 Task: Look for space in Offenbach, Germany from 3rd August, 2023 to 17th August, 2023 for 3 adults, 1 child in price range Rs.3000 to Rs.15000. Place can be entire place with 3 bedrooms having 4 beds and 2 bathrooms. Property type can be house, flat, guest house. Amenities needed are: wifi, washing machine. Booking option can be shelf check-in. Required host language is English.
Action: Mouse moved to (288, 146)
Screenshot: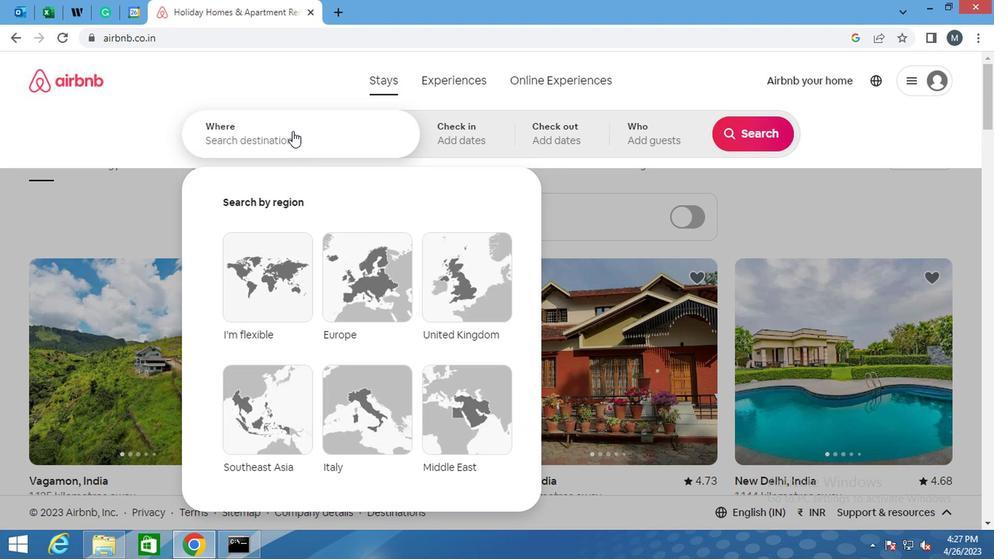 
Action: Mouse pressed left at (288, 146)
Screenshot: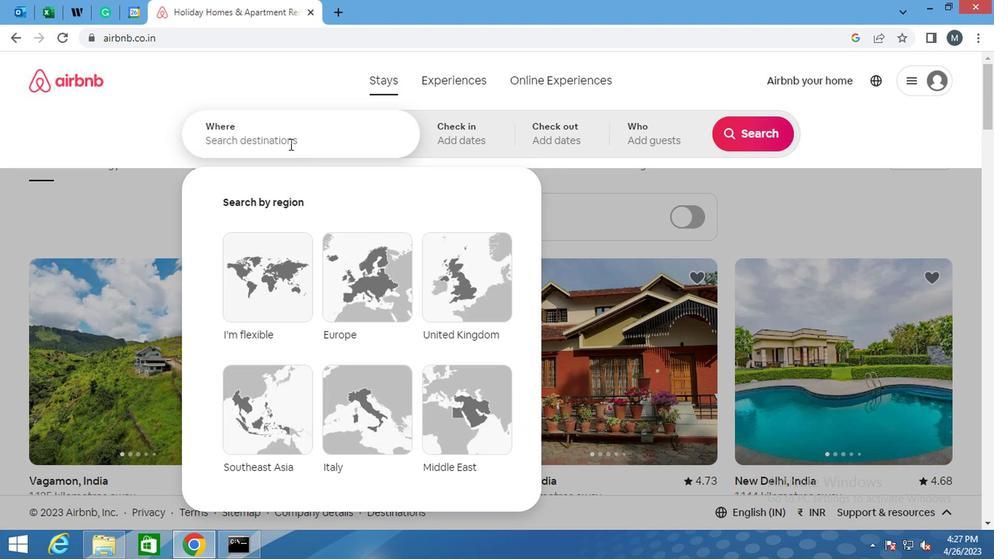 
Action: Key pressed <Key.shift>OFFENBACH,<Key.space><Key.shift>GER
Screenshot: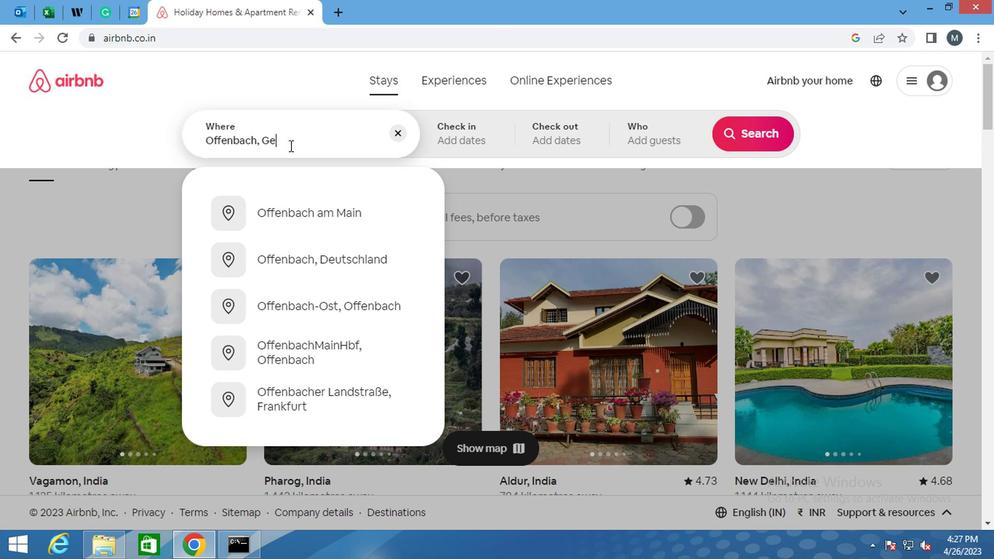 
Action: Mouse moved to (368, 209)
Screenshot: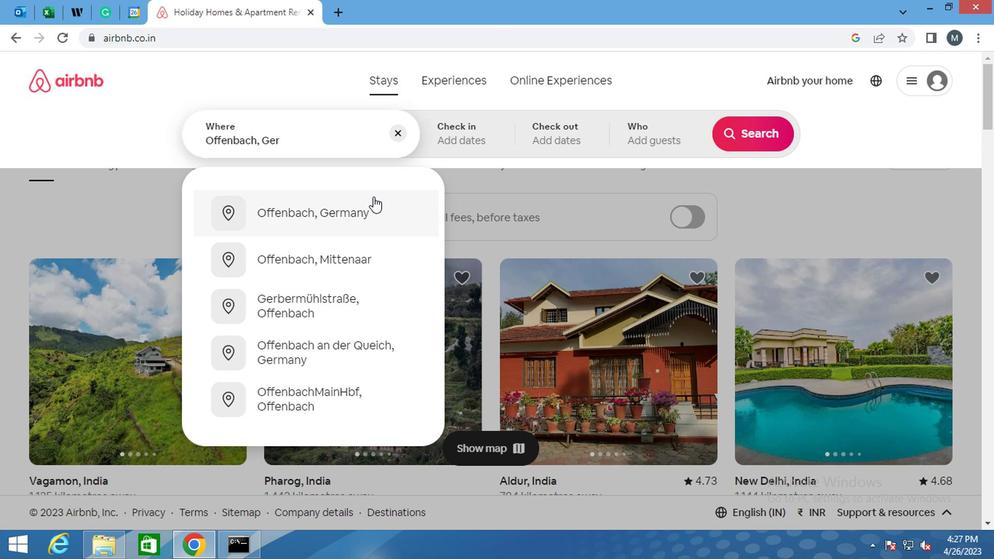 
Action: Mouse pressed left at (368, 209)
Screenshot: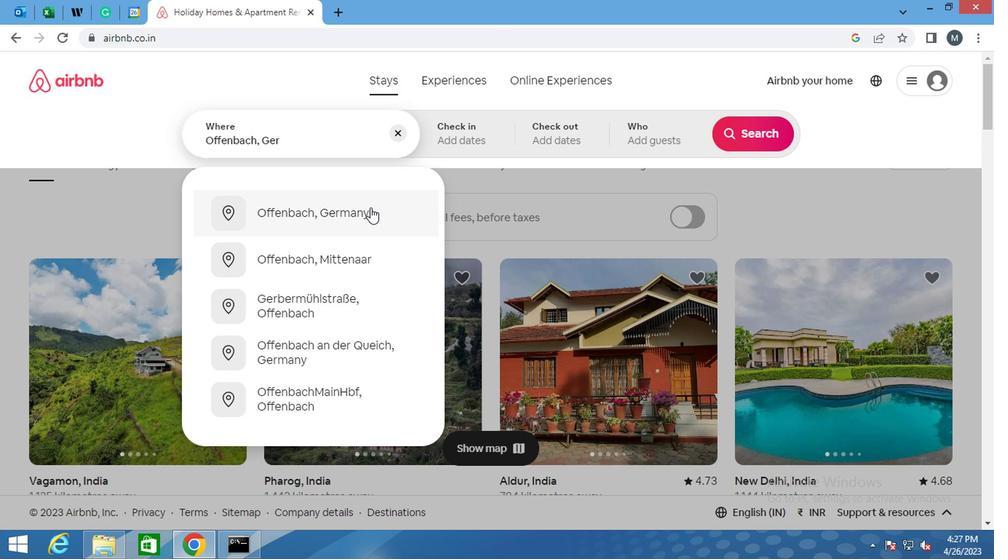 
Action: Mouse moved to (741, 247)
Screenshot: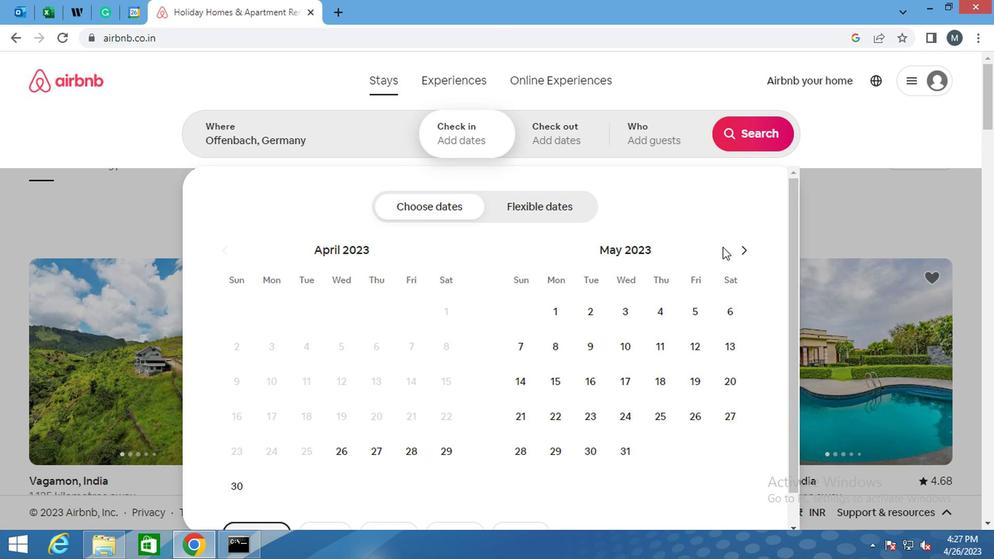 
Action: Mouse pressed left at (741, 247)
Screenshot: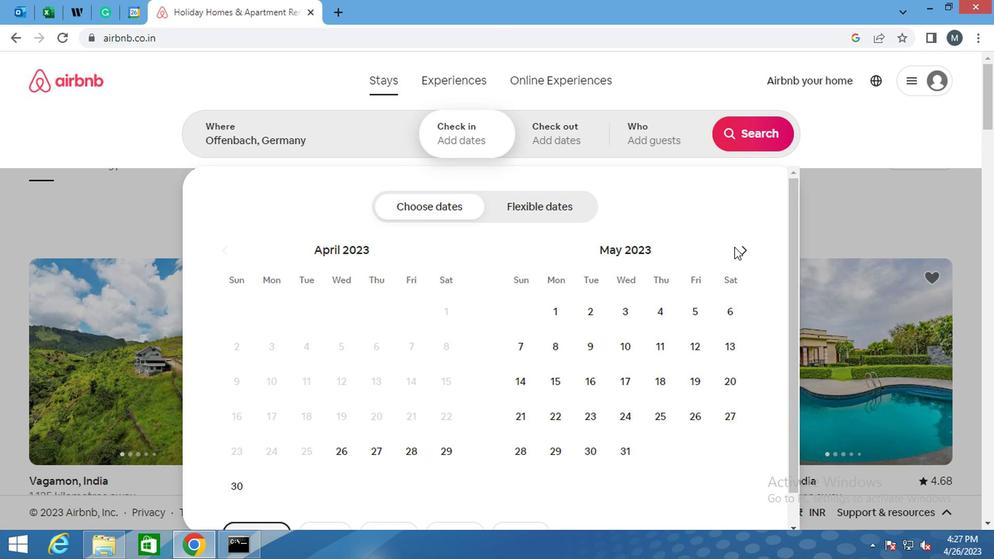 
Action: Mouse moved to (742, 247)
Screenshot: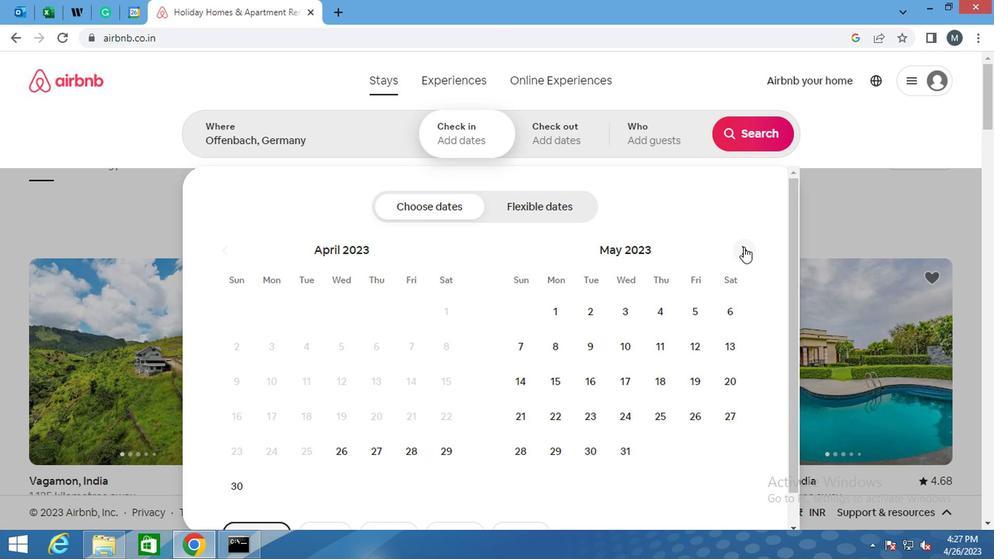 
Action: Mouse pressed left at (742, 247)
Screenshot: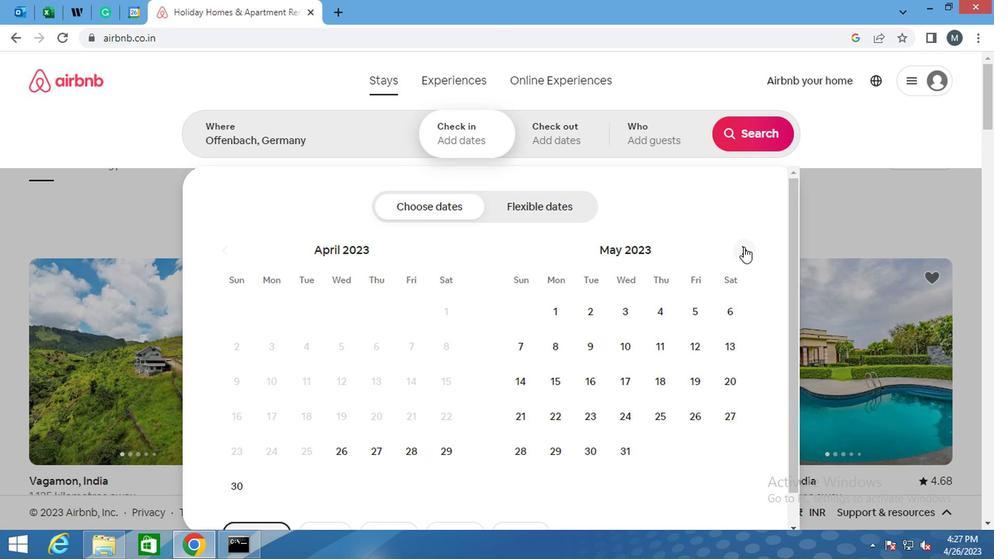 
Action: Mouse moved to (743, 247)
Screenshot: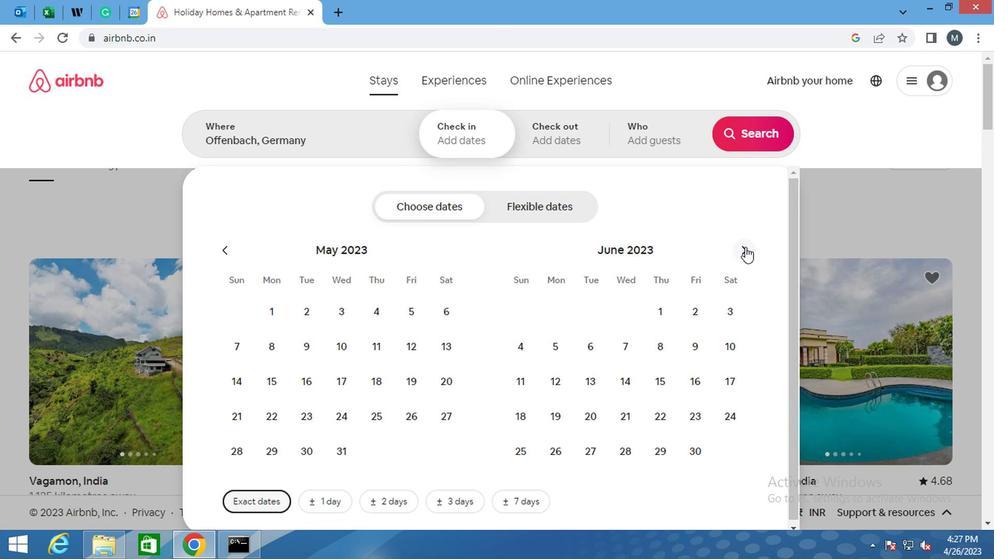 
Action: Mouse pressed left at (743, 247)
Screenshot: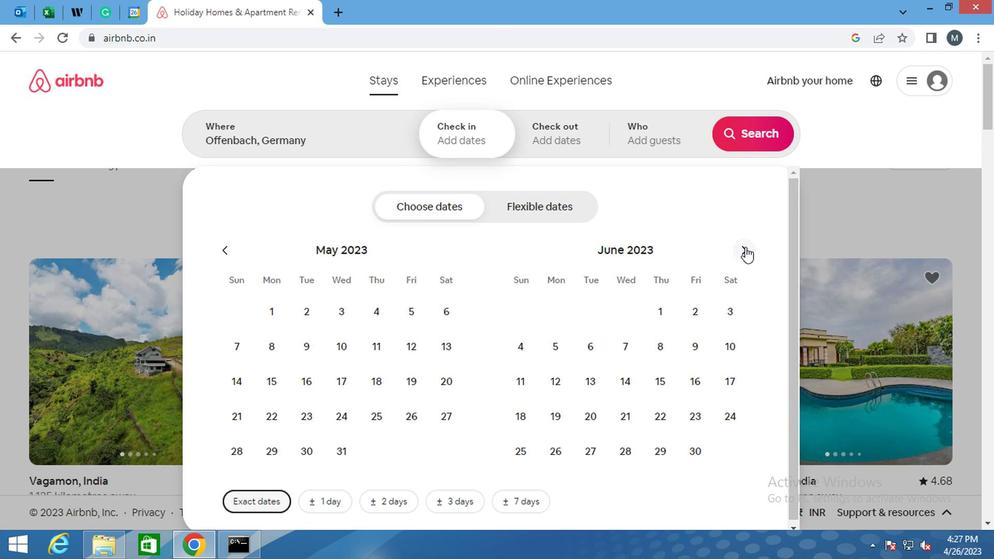 
Action: Mouse pressed left at (743, 247)
Screenshot: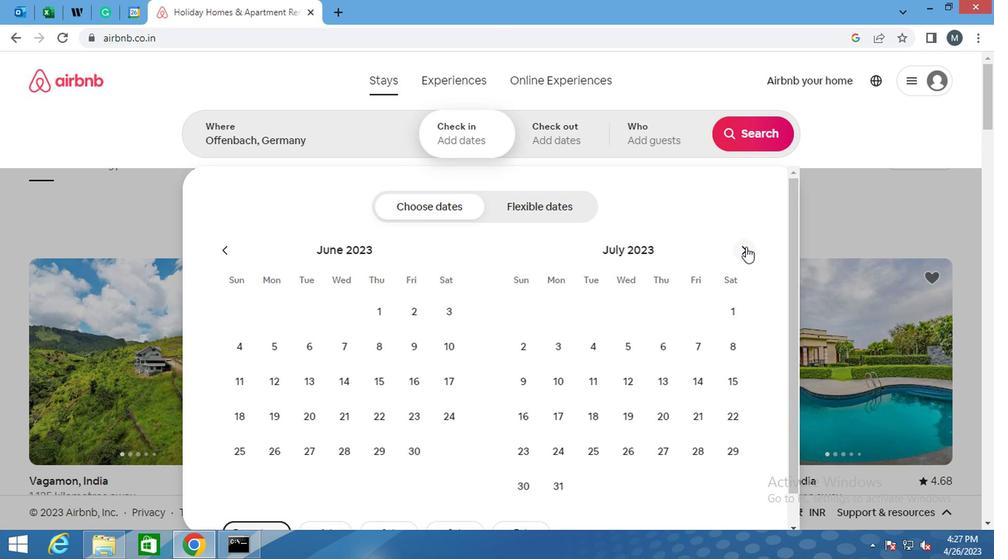 
Action: Mouse moved to (667, 319)
Screenshot: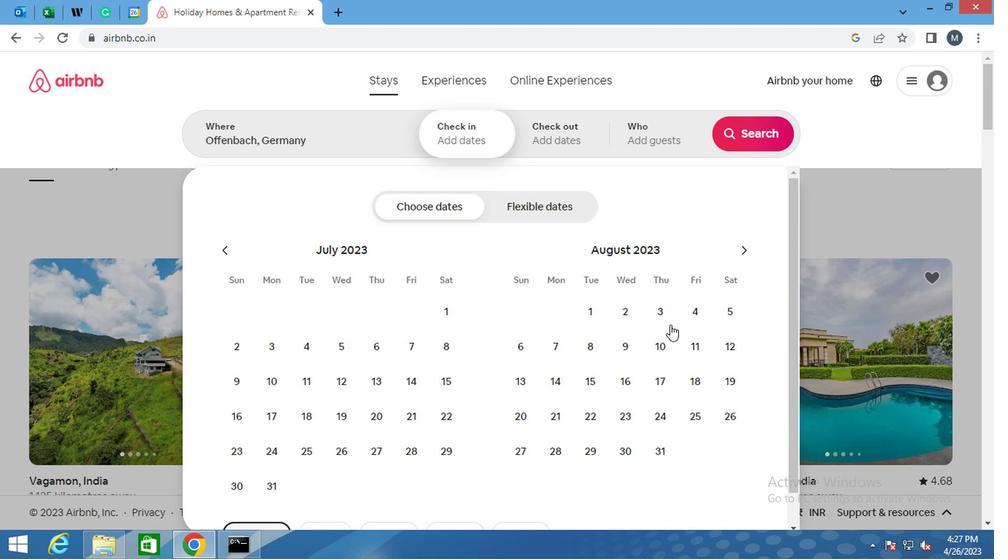 
Action: Mouse pressed left at (667, 319)
Screenshot: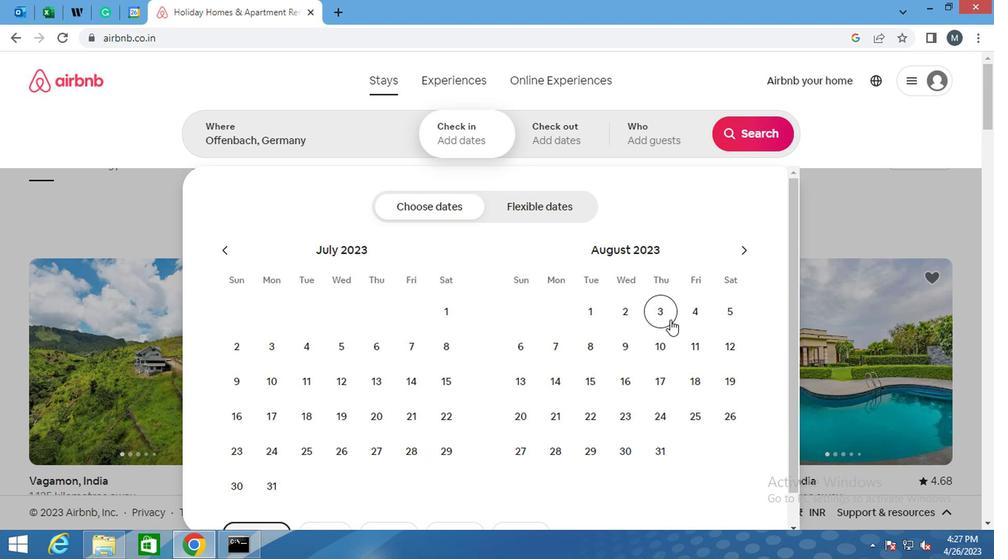 
Action: Mouse moved to (653, 387)
Screenshot: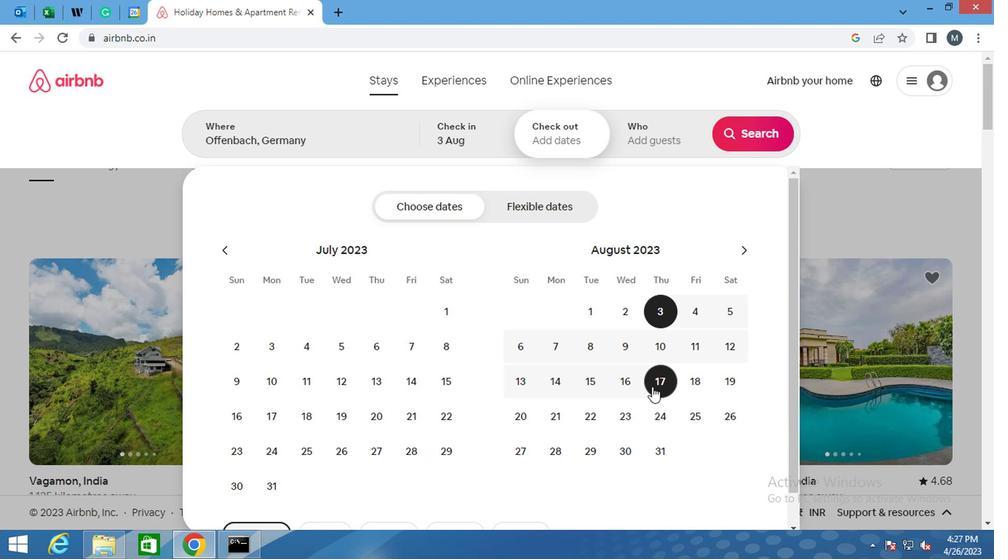 
Action: Mouse pressed left at (653, 387)
Screenshot: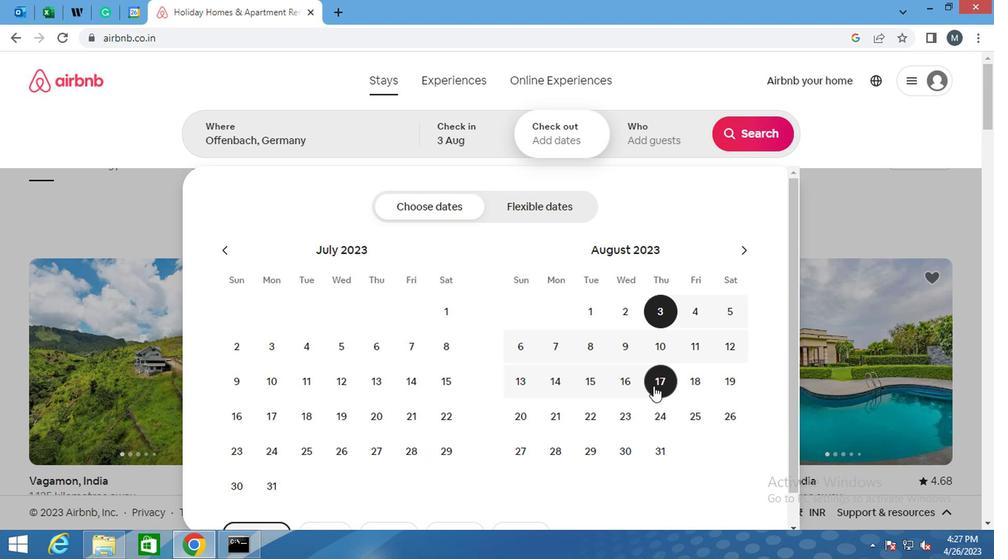 
Action: Mouse moved to (668, 145)
Screenshot: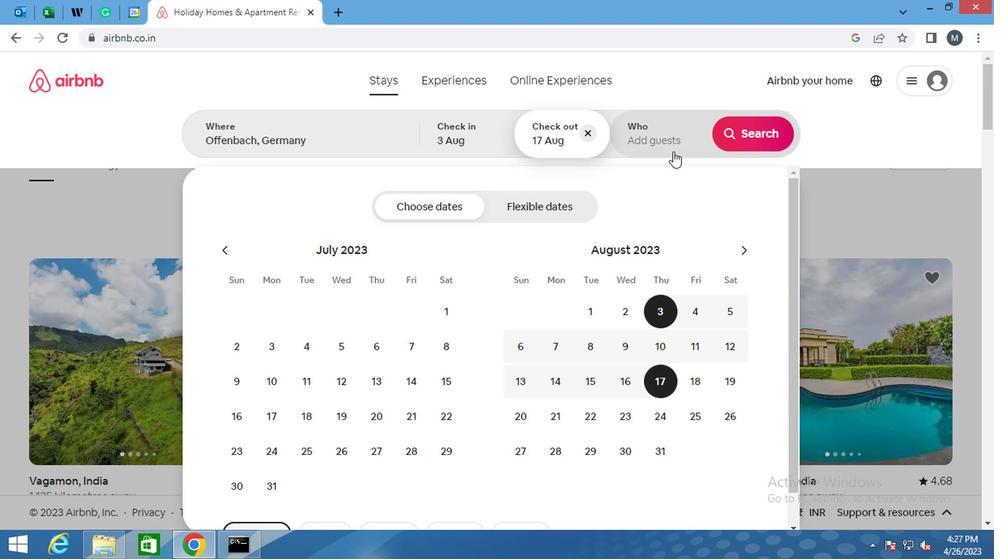 
Action: Mouse pressed left at (668, 145)
Screenshot: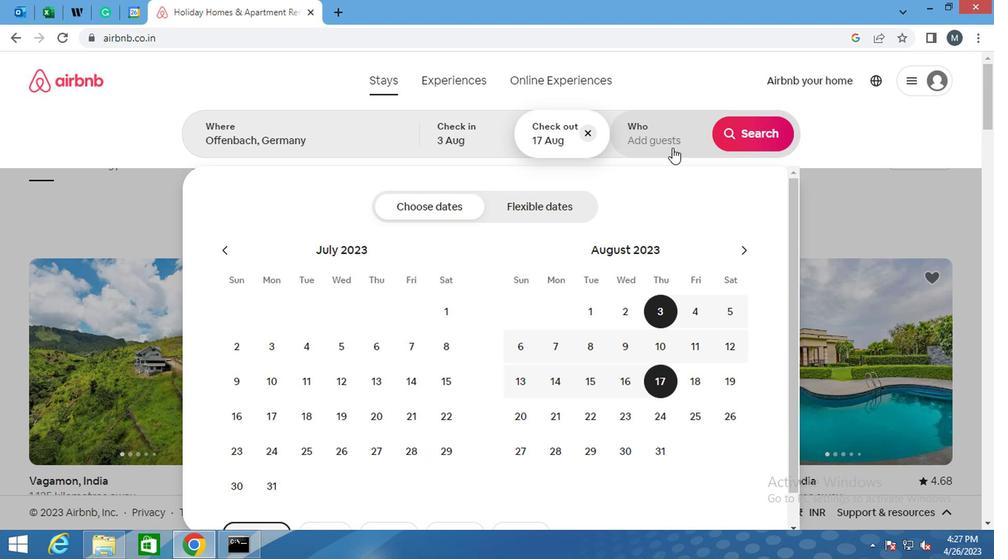 
Action: Mouse moved to (749, 209)
Screenshot: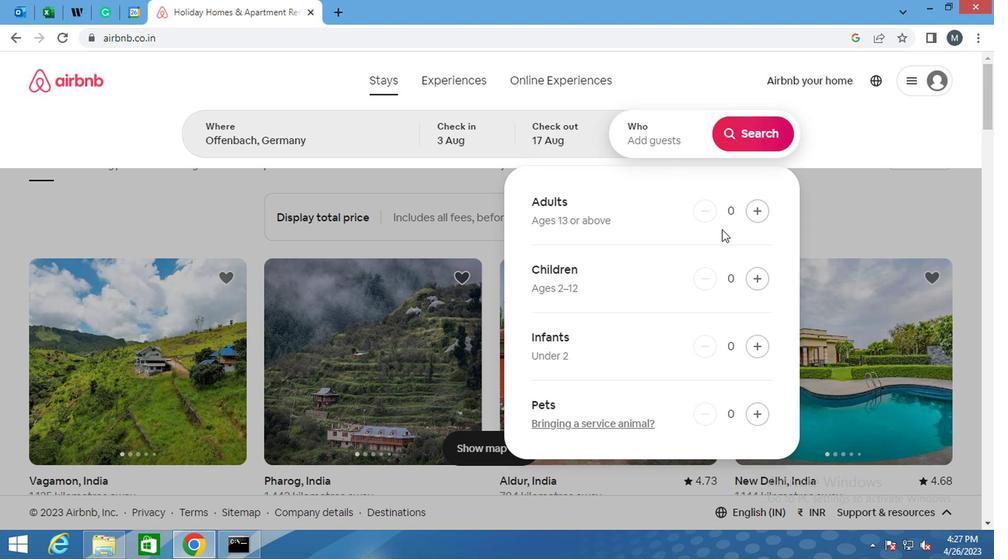 
Action: Mouse pressed left at (749, 209)
Screenshot: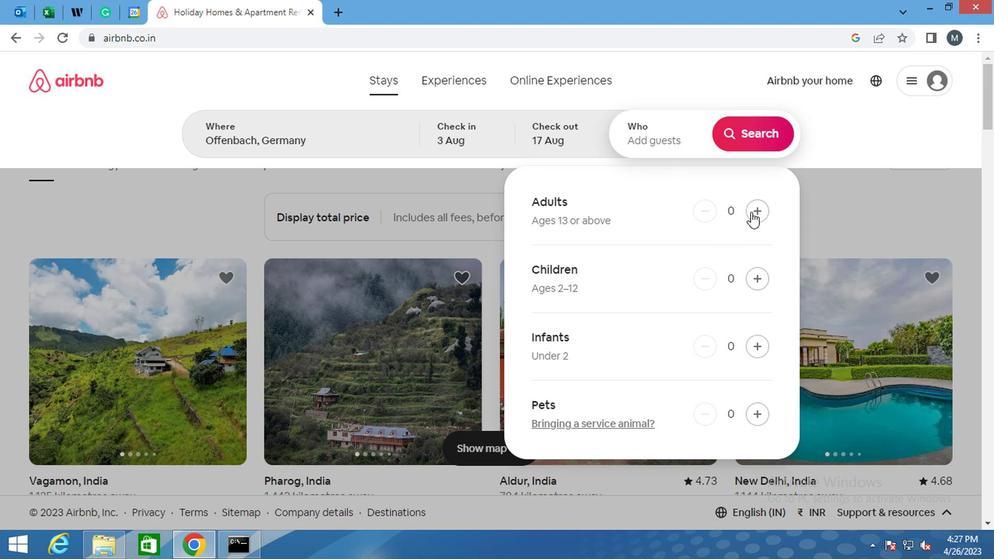 
Action: Mouse moved to (750, 209)
Screenshot: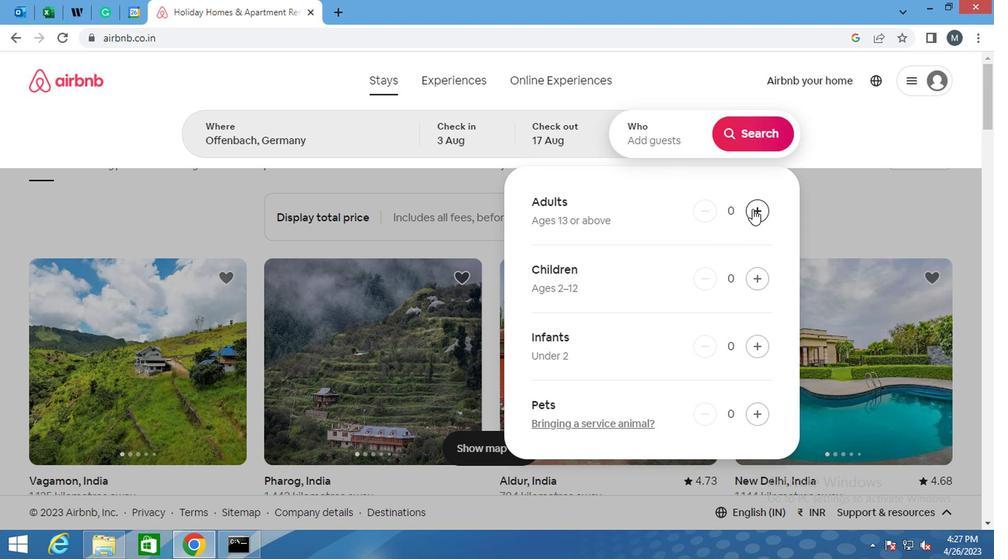 
Action: Mouse pressed left at (750, 209)
Screenshot: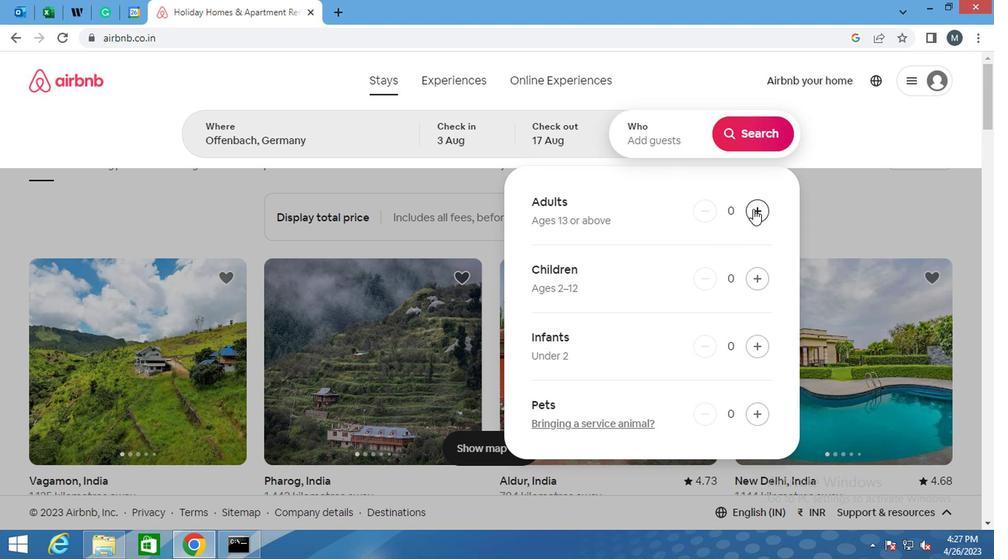 
Action: Mouse moved to (750, 209)
Screenshot: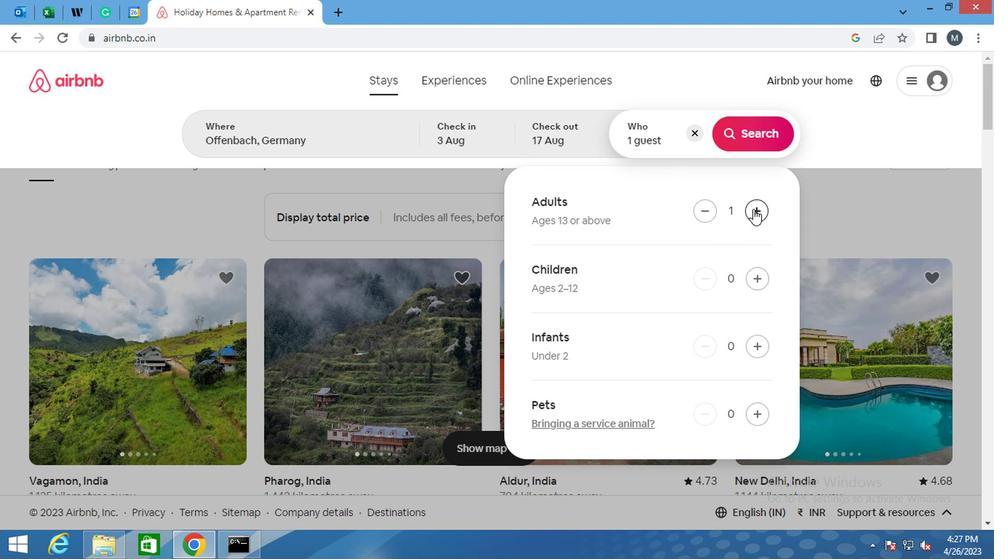 
Action: Mouse pressed left at (750, 209)
Screenshot: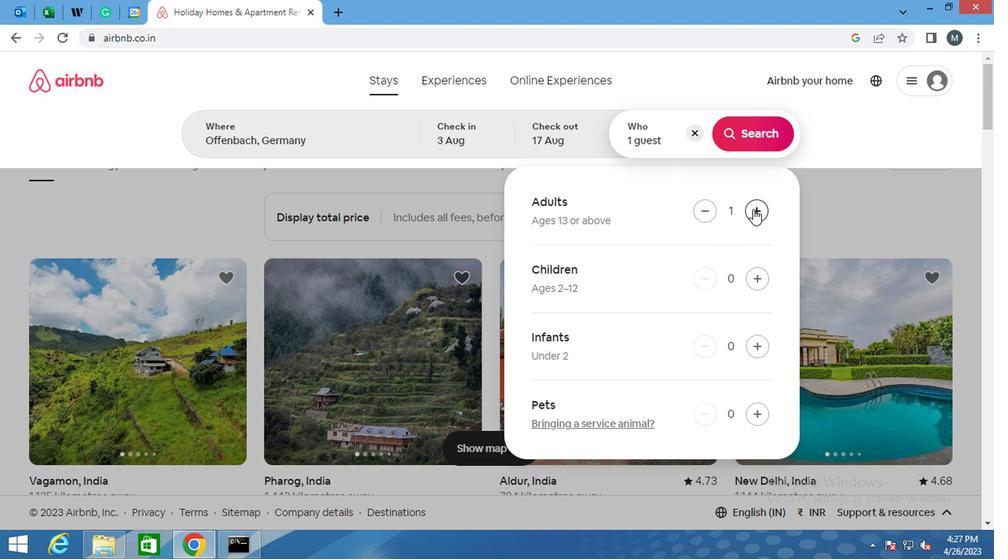
Action: Mouse moved to (747, 138)
Screenshot: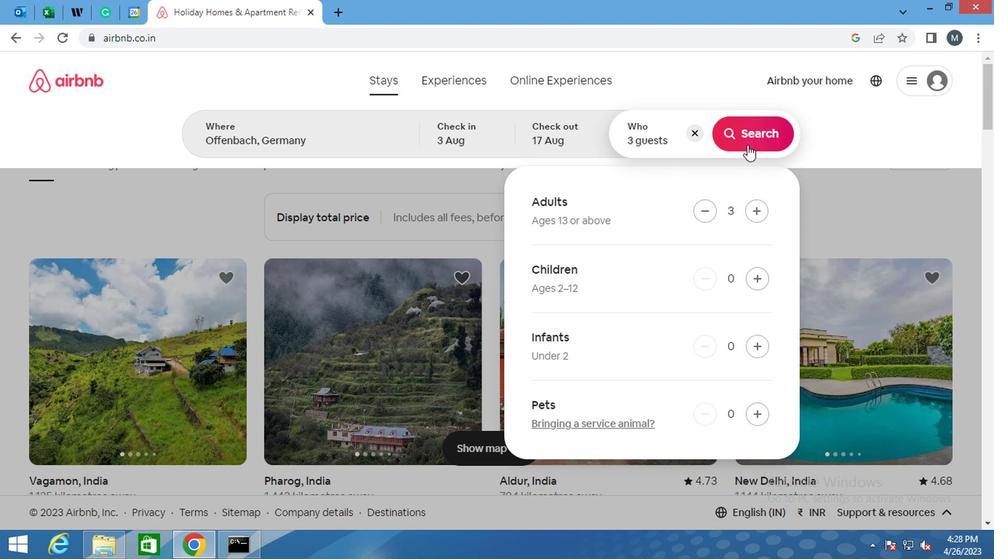 
Action: Mouse pressed left at (747, 138)
Screenshot: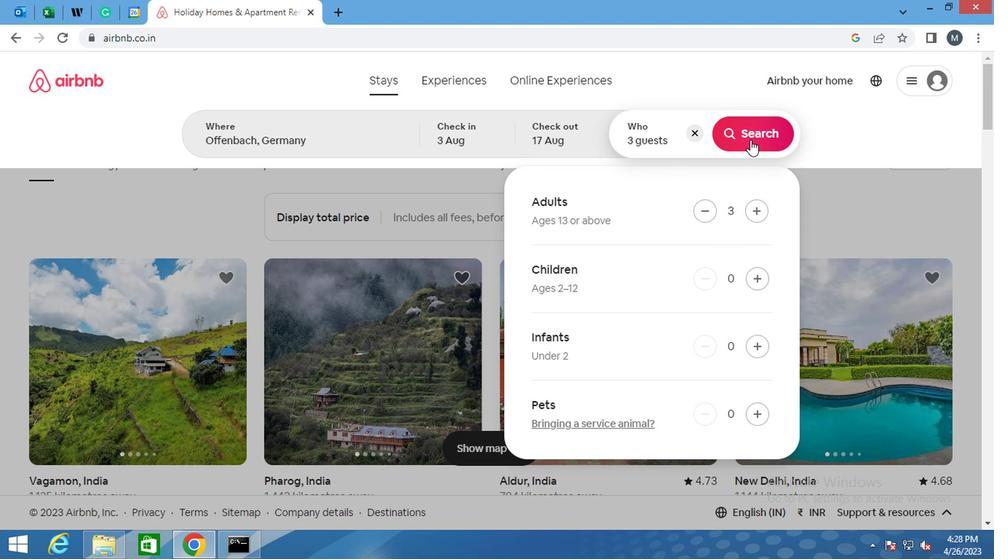 
Action: Mouse moved to (529, 82)
Screenshot: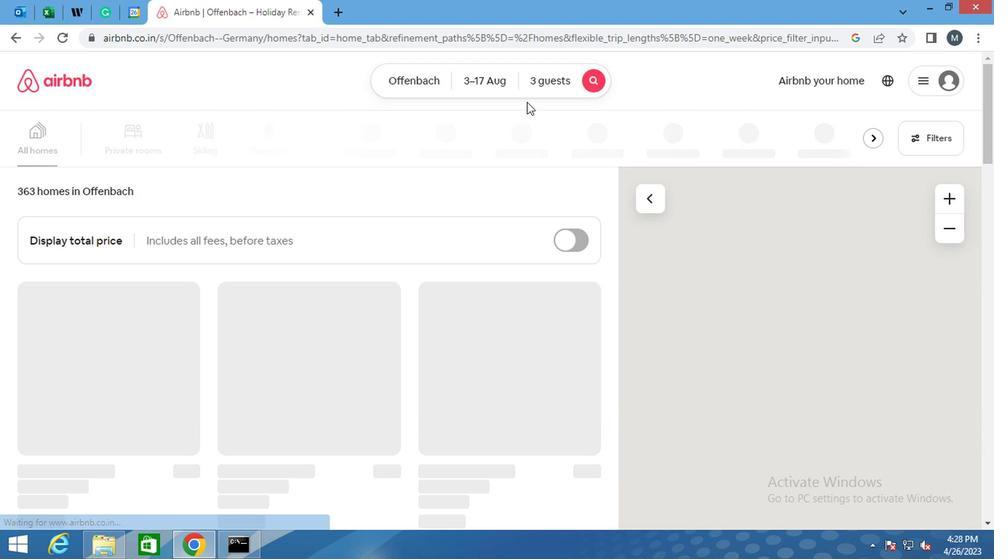 
Action: Mouse pressed left at (529, 82)
Screenshot: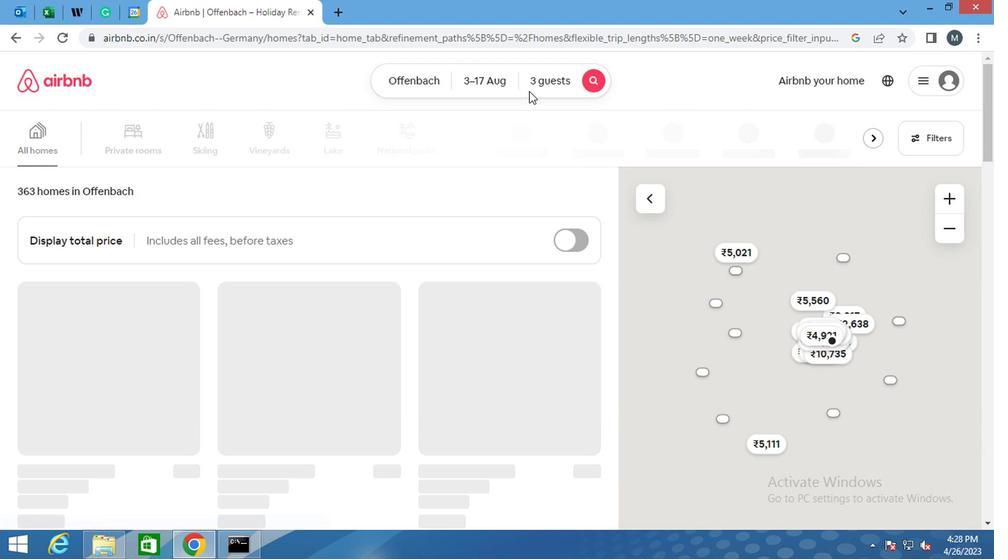 
Action: Mouse moved to (755, 281)
Screenshot: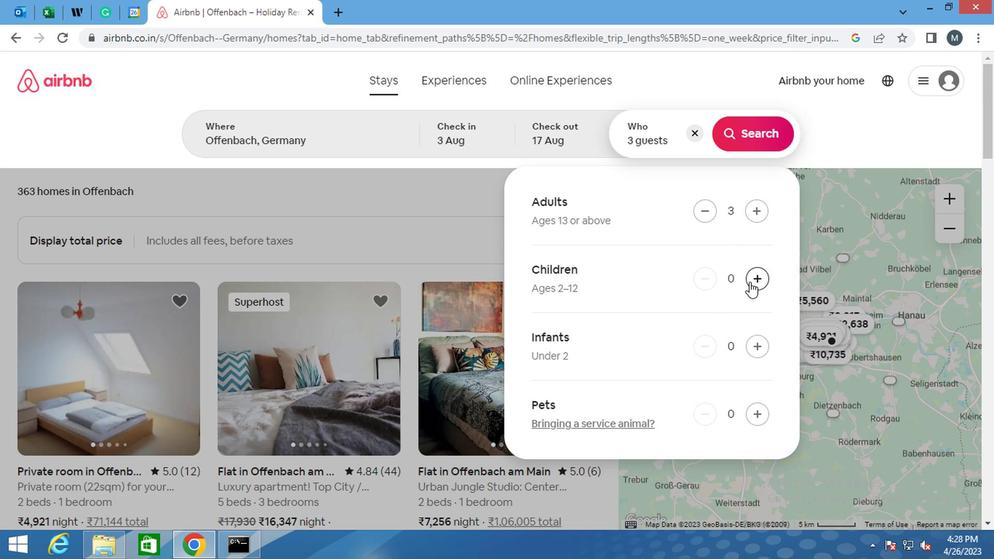 
Action: Mouse pressed left at (755, 281)
Screenshot: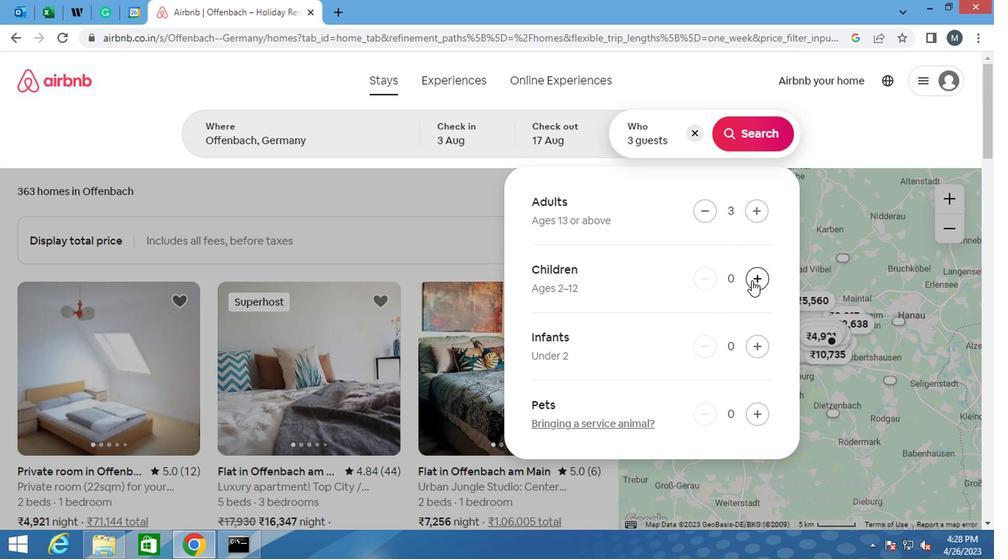 
Action: Mouse moved to (747, 125)
Screenshot: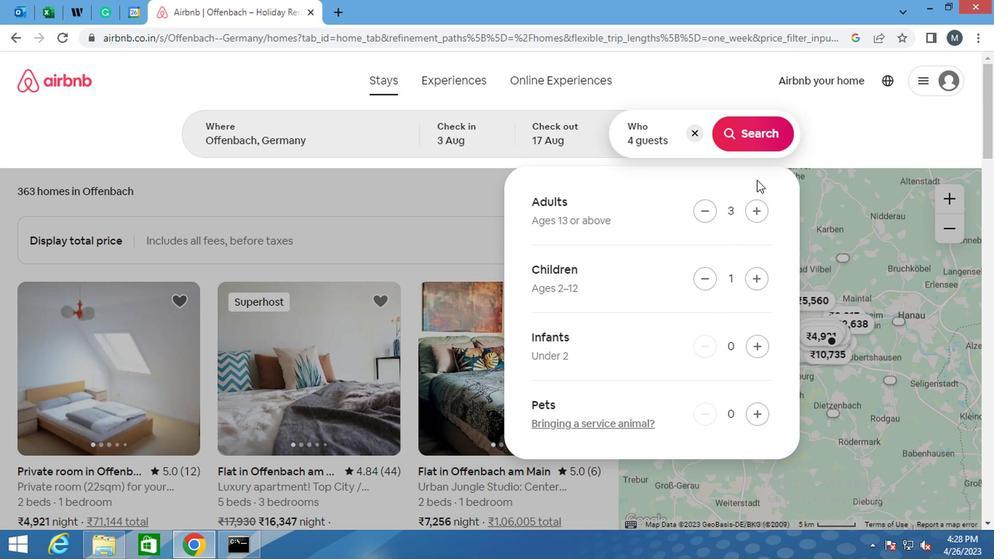 
Action: Mouse pressed left at (747, 125)
Screenshot: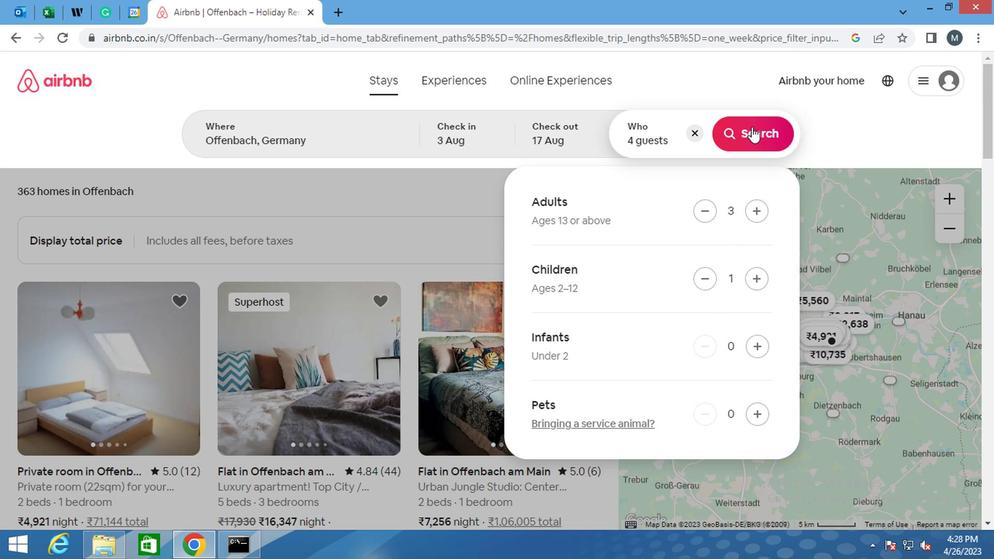 
Action: Mouse moved to (934, 145)
Screenshot: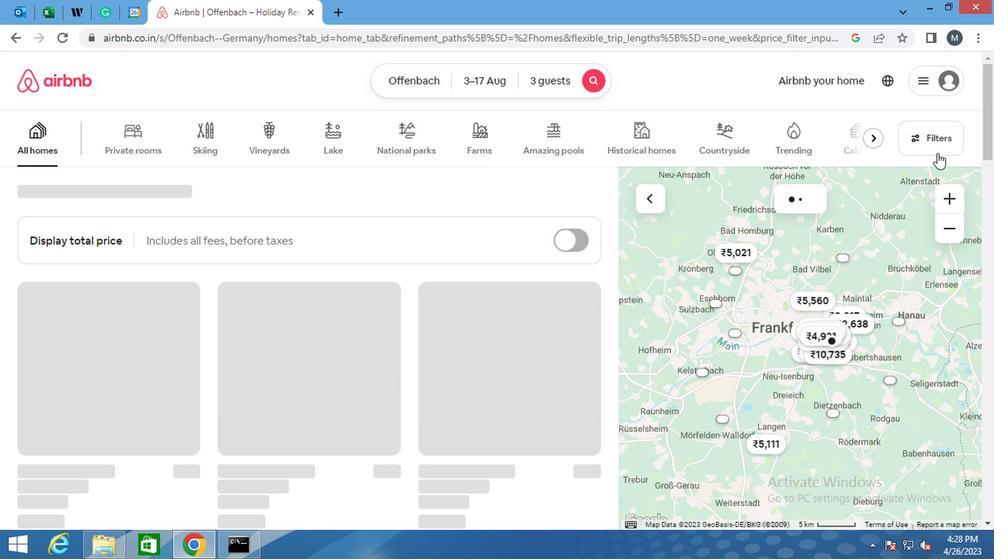 
Action: Mouse pressed left at (934, 145)
Screenshot: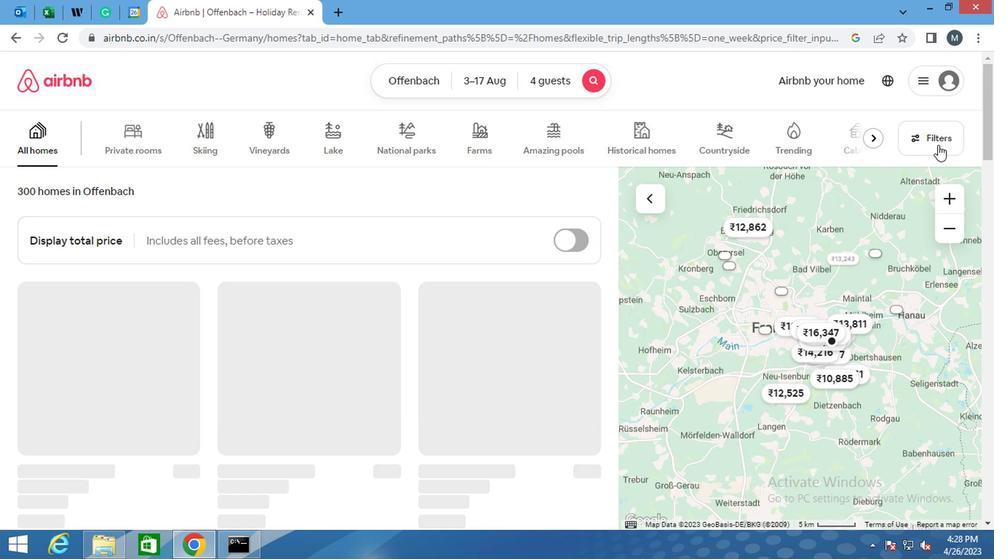 
Action: Mouse moved to (392, 334)
Screenshot: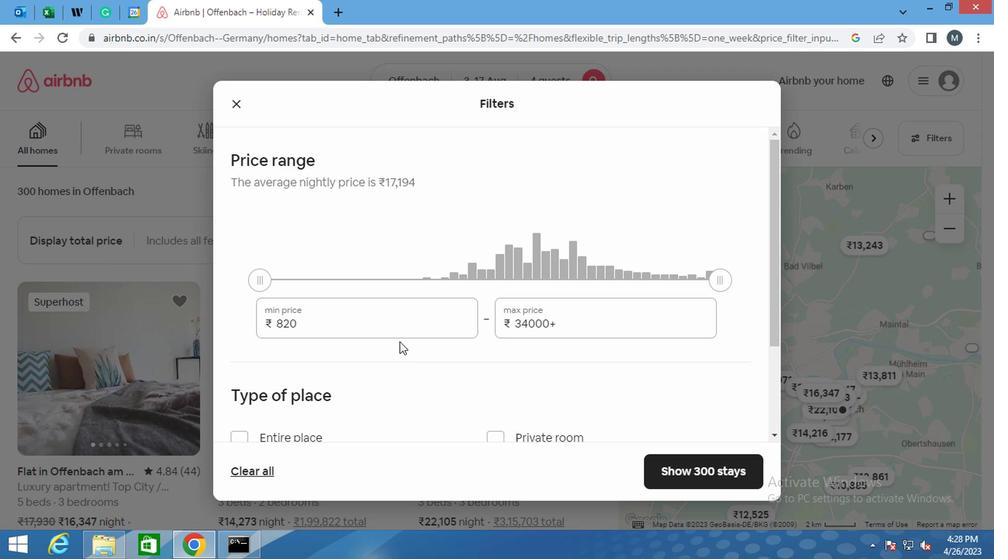
Action: Mouse pressed left at (392, 334)
Screenshot: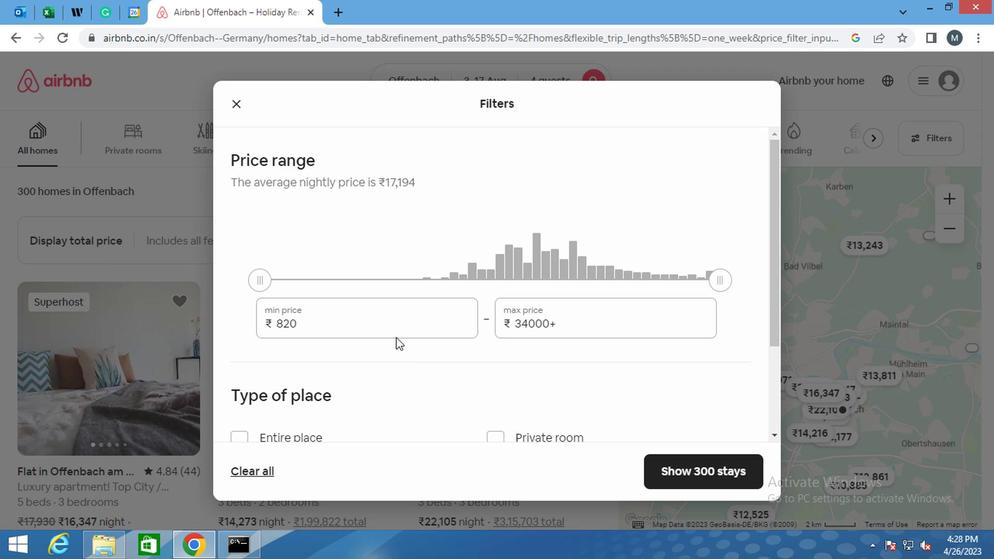 
Action: Mouse moved to (391, 332)
Screenshot: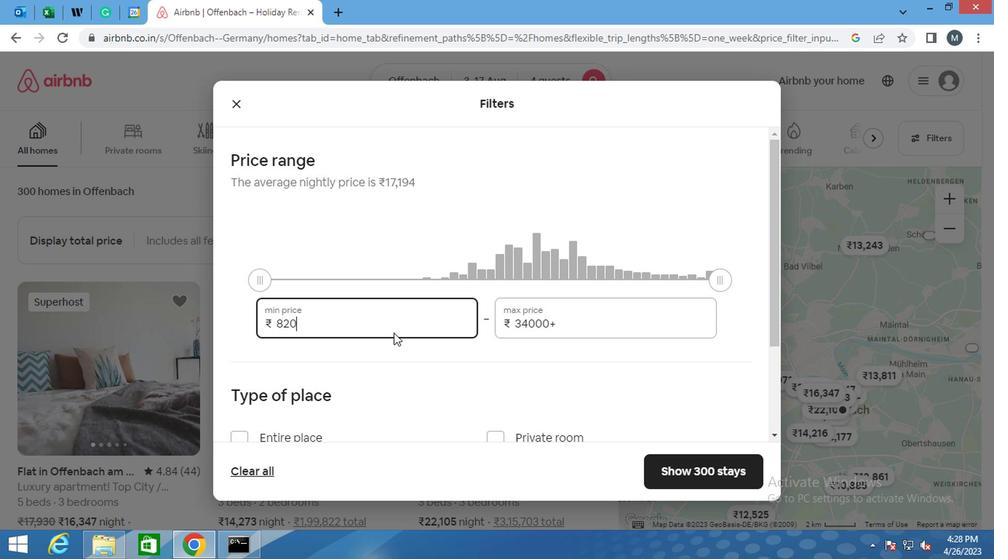
Action: Key pressed <Key.backspace><Key.backspace><Key.backspace><Key.backspace><Key.backspace>
Screenshot: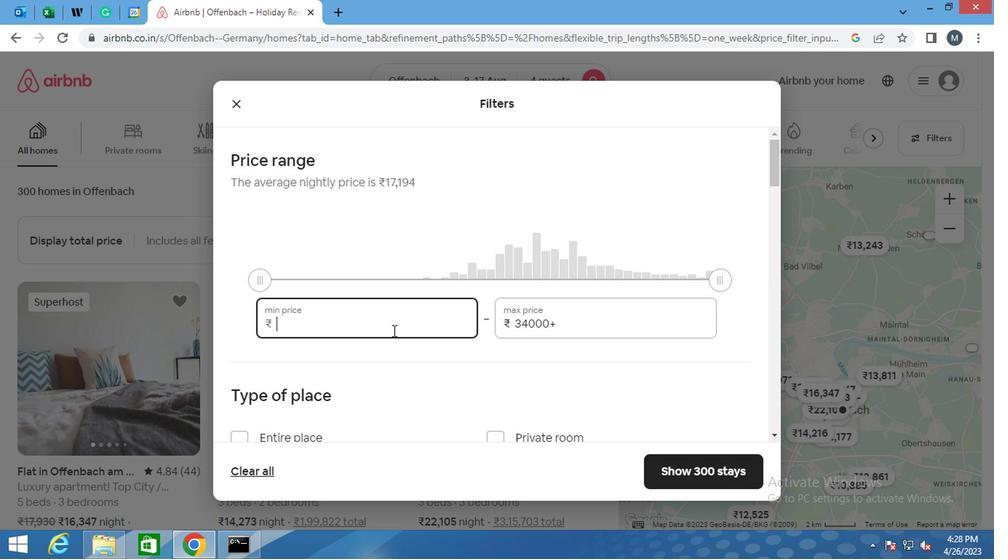 
Action: Mouse moved to (390, 332)
Screenshot: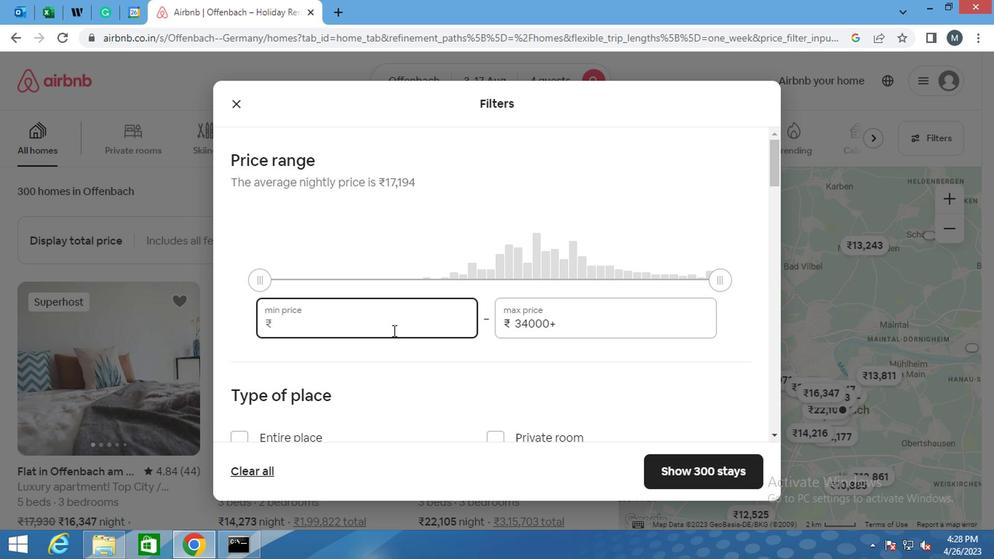 
Action: Key pressed 3000
Screenshot: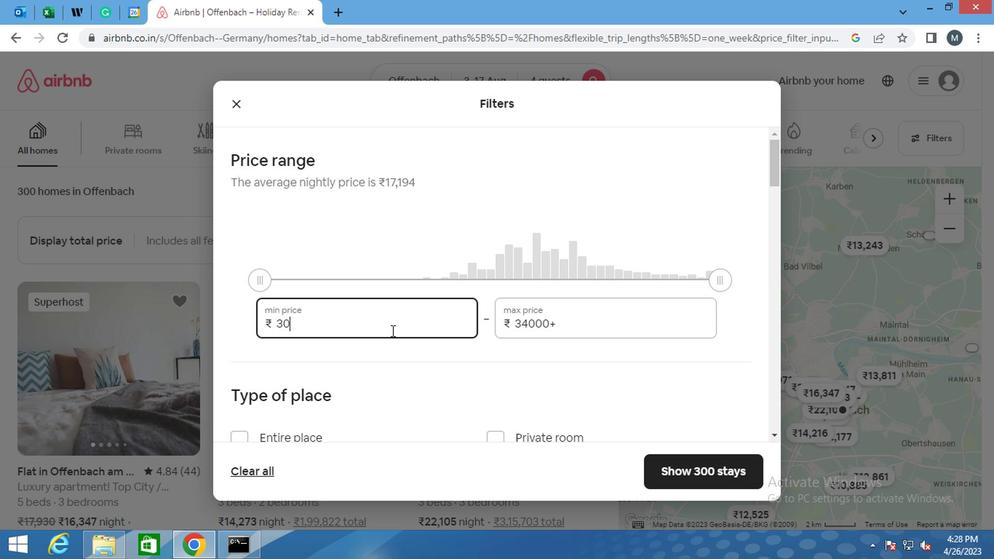 
Action: Mouse moved to (589, 320)
Screenshot: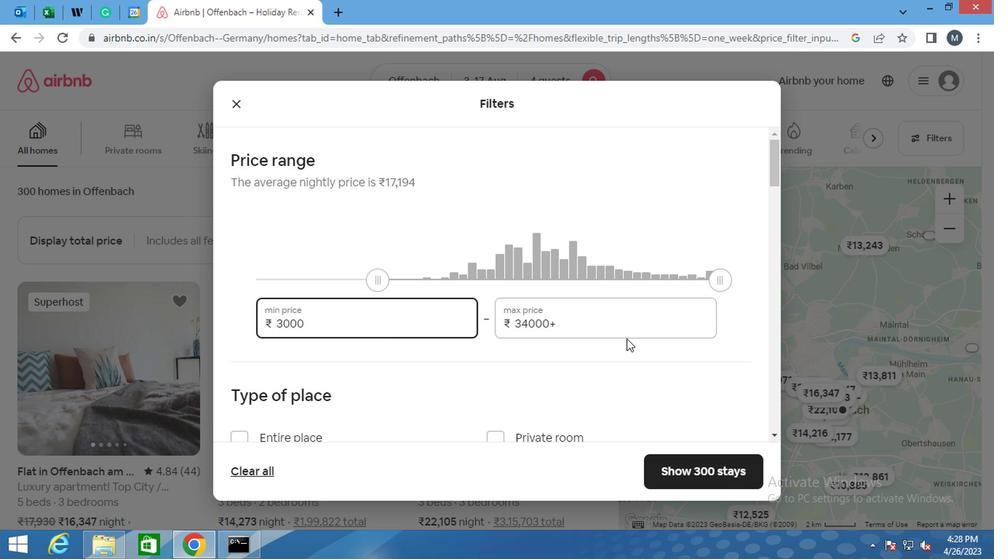 
Action: Mouse pressed left at (589, 320)
Screenshot: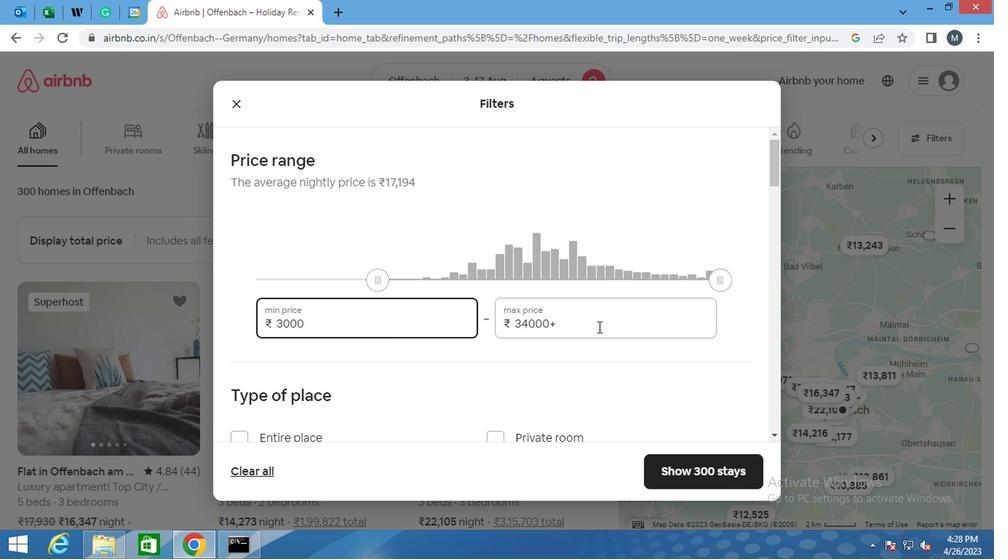 
Action: Mouse moved to (587, 324)
Screenshot: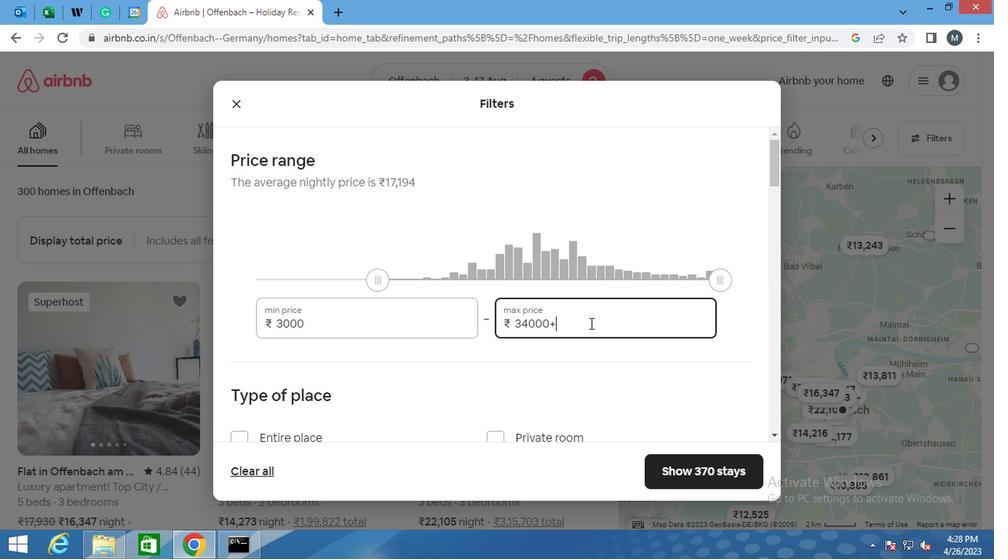 
Action: Key pressed <Key.backspace>
Screenshot: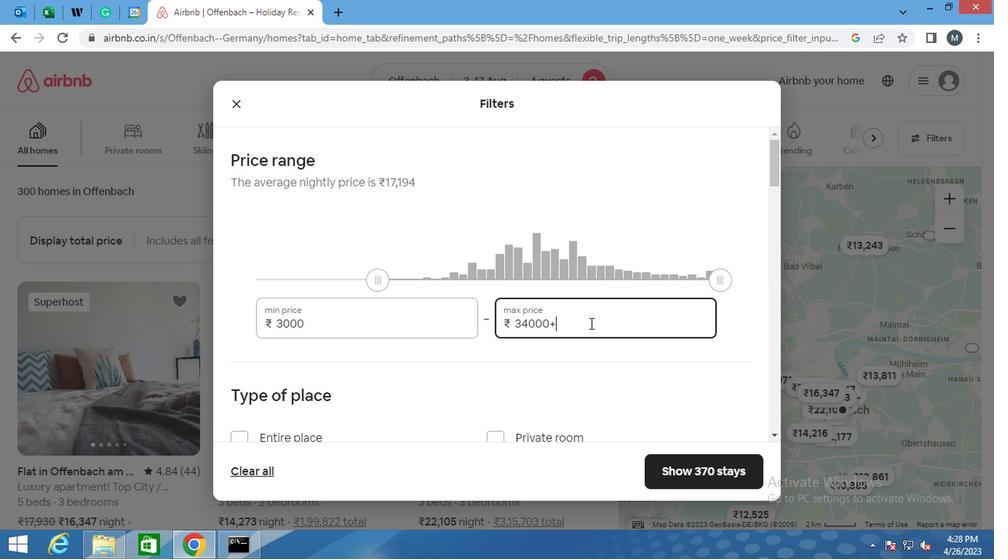
Action: Mouse moved to (579, 328)
Screenshot: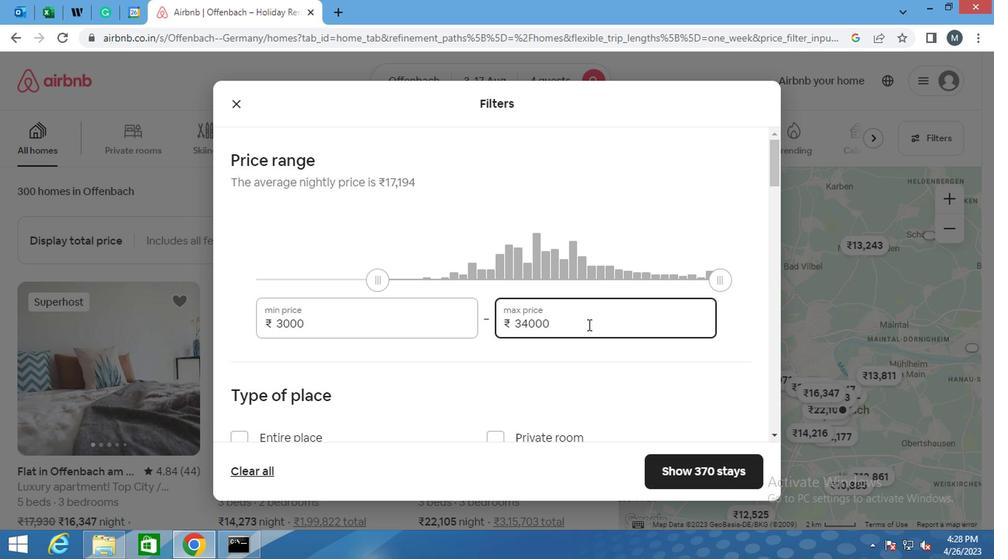 
Action: Key pressed <Key.backspace>
Screenshot: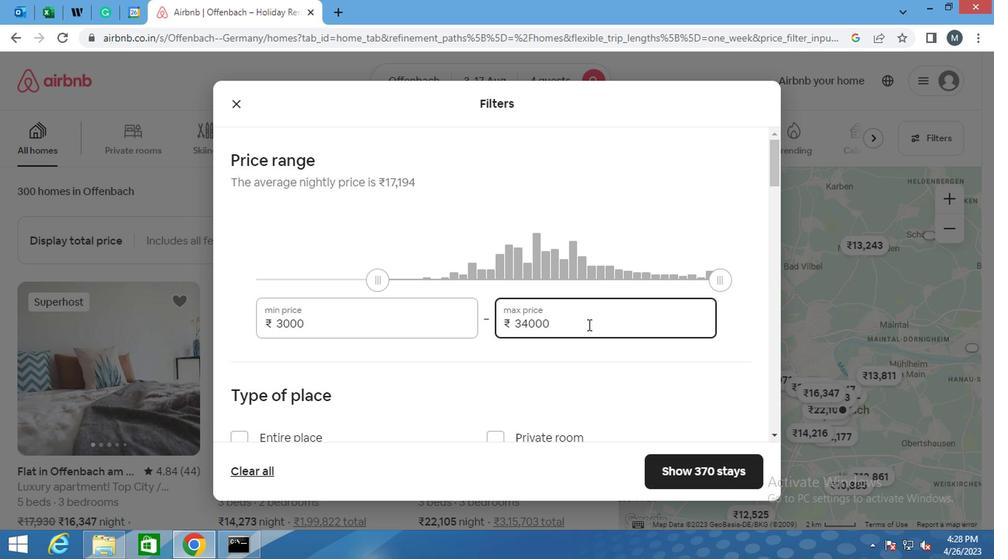 
Action: Mouse moved to (577, 329)
Screenshot: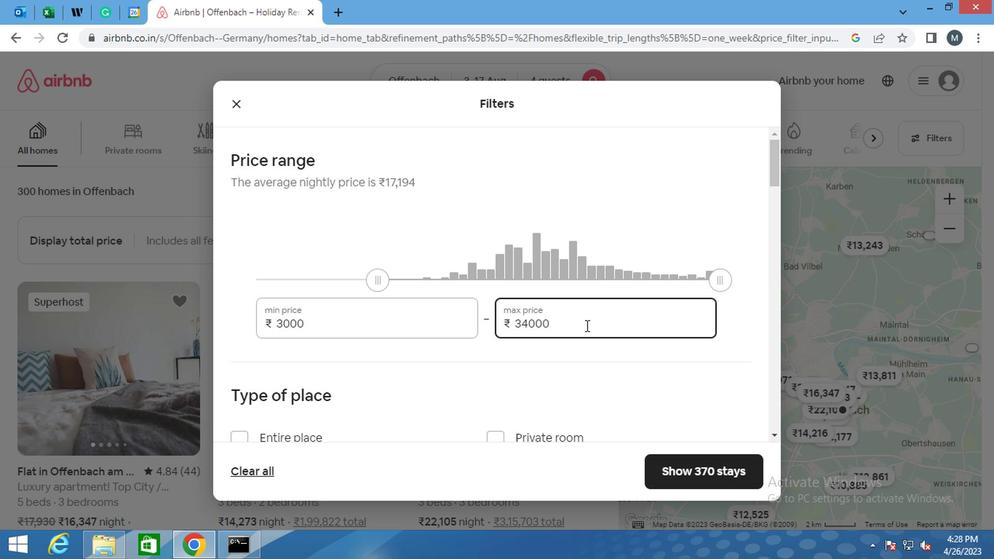 
Action: Key pressed <Key.backspace><Key.backspace><Key.backspace><Key.backspace><Key.backspace><Key.backspace><Key.backspace>
Screenshot: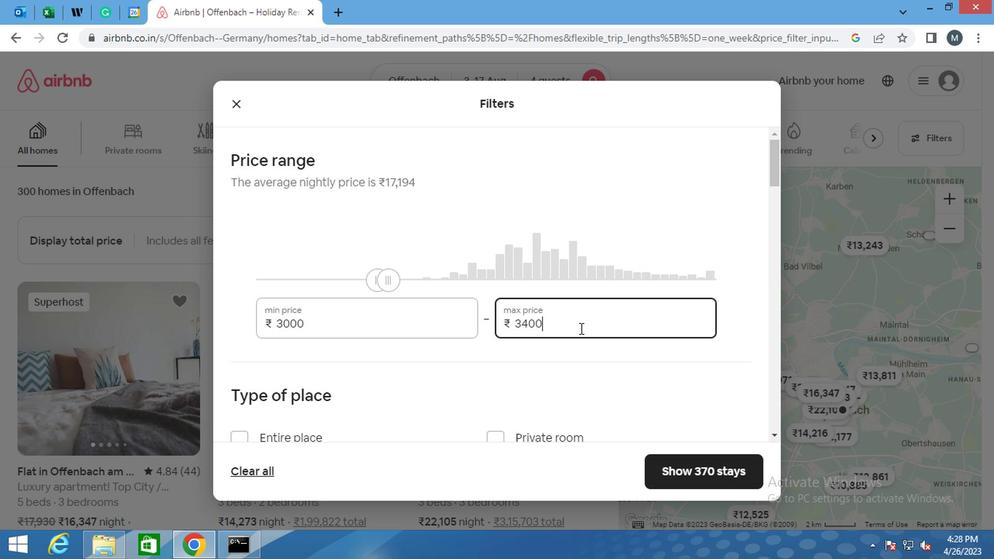 
Action: Mouse moved to (576, 329)
Screenshot: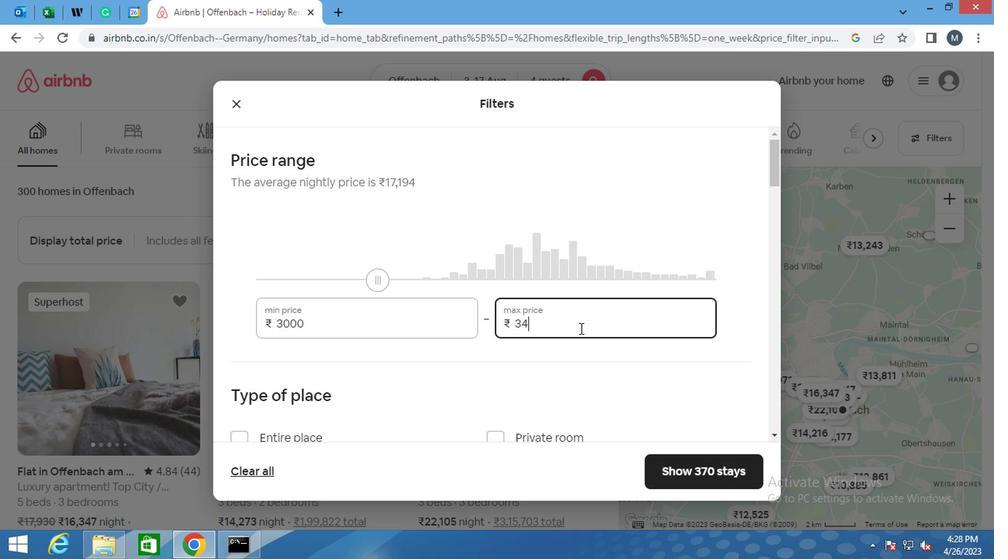 
Action: Key pressed <Key.backspace><Key.backspace>
Screenshot: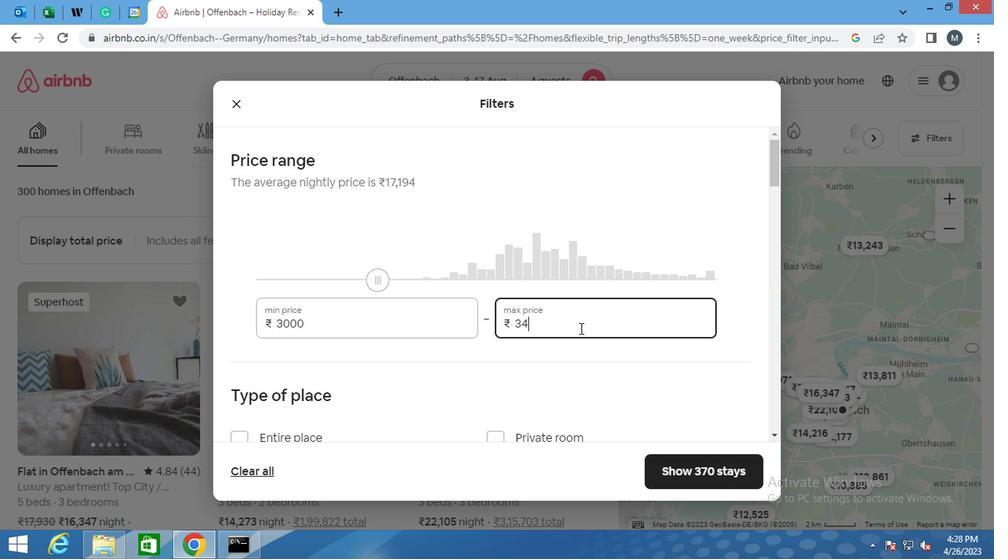
Action: Mouse moved to (573, 331)
Screenshot: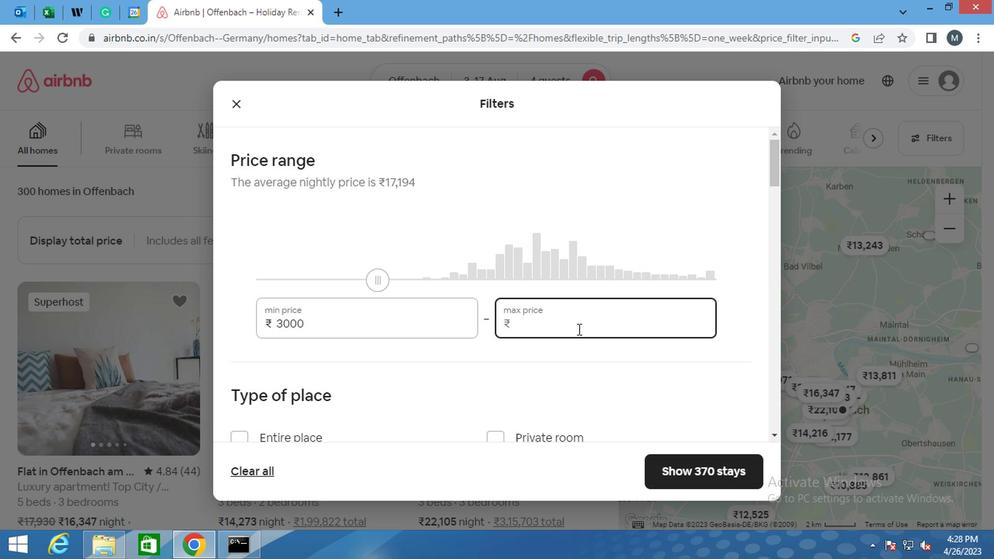 
Action: Key pressed 1
Screenshot: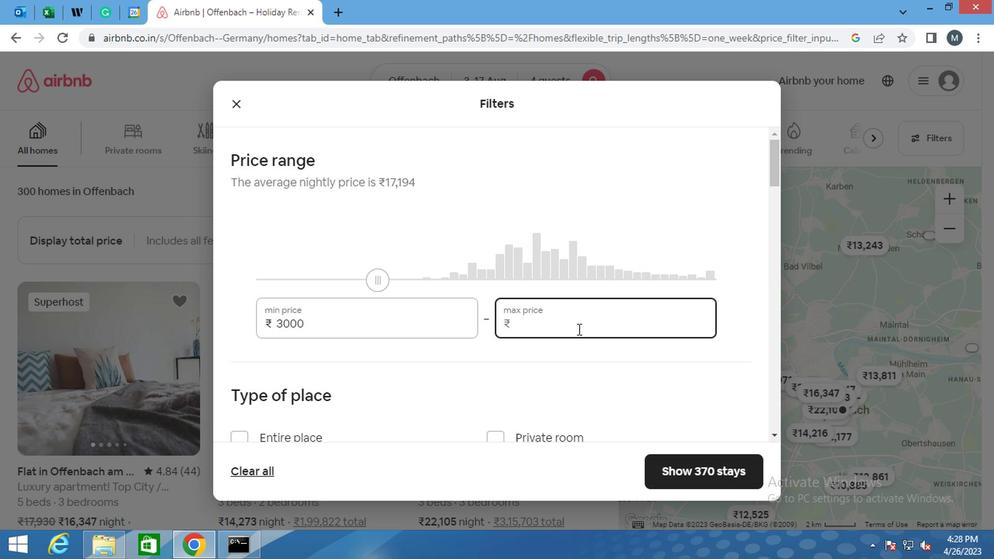 
Action: Mouse moved to (573, 332)
Screenshot: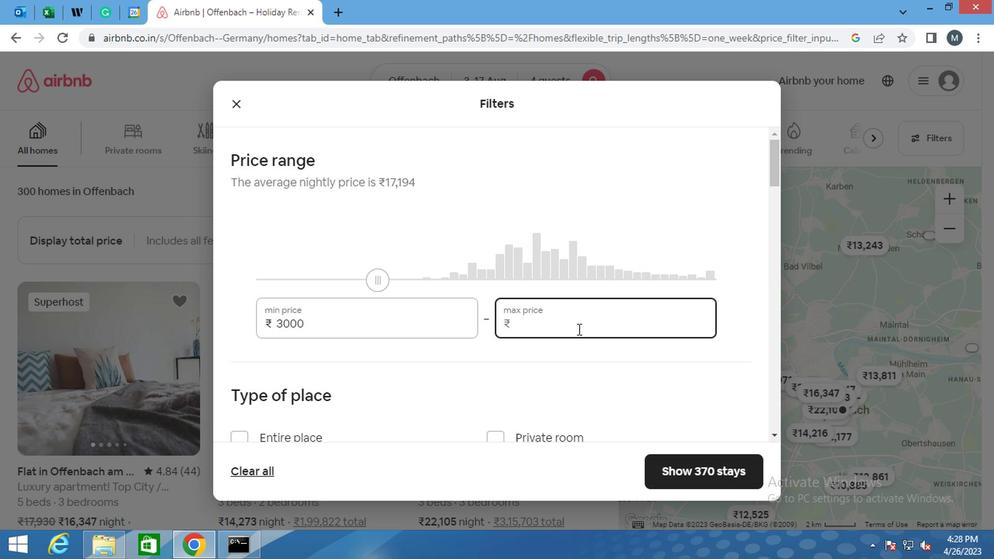 
Action: Key pressed 5
Screenshot: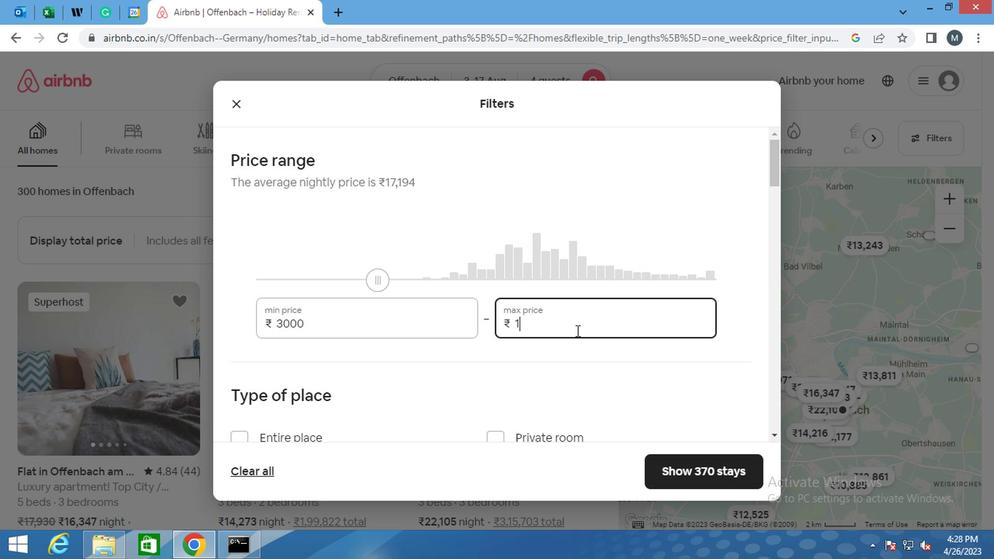 
Action: Mouse moved to (572, 334)
Screenshot: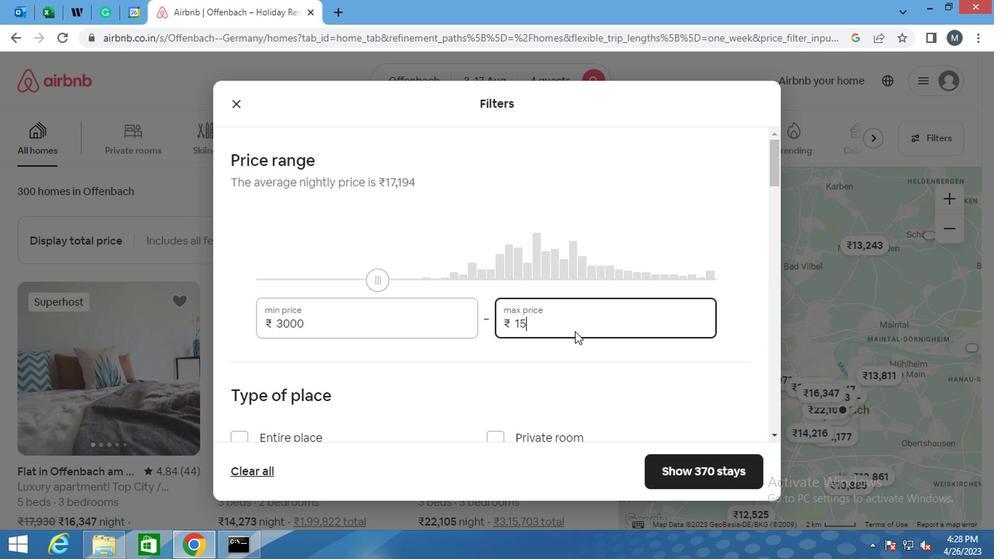 
Action: Key pressed 0
Screenshot: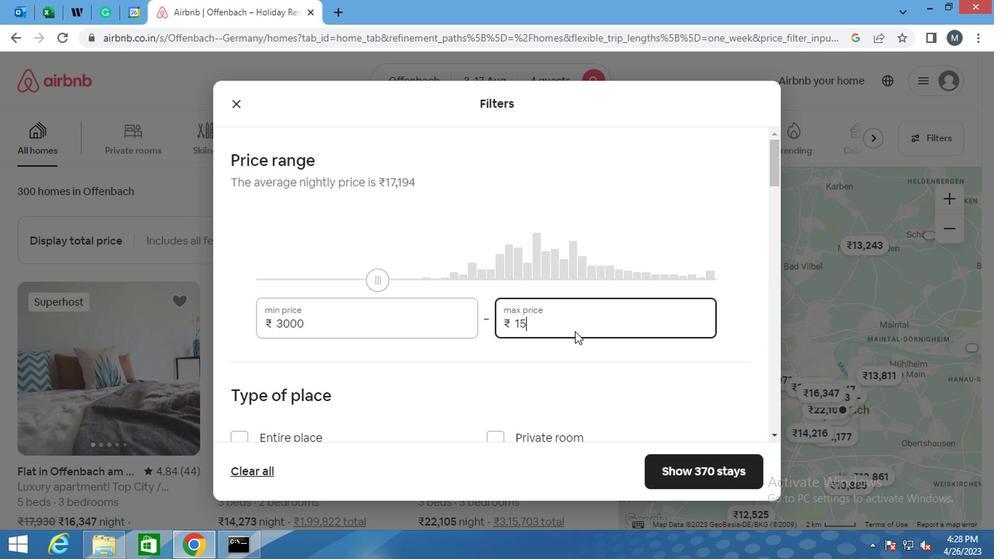
Action: Mouse moved to (571, 334)
Screenshot: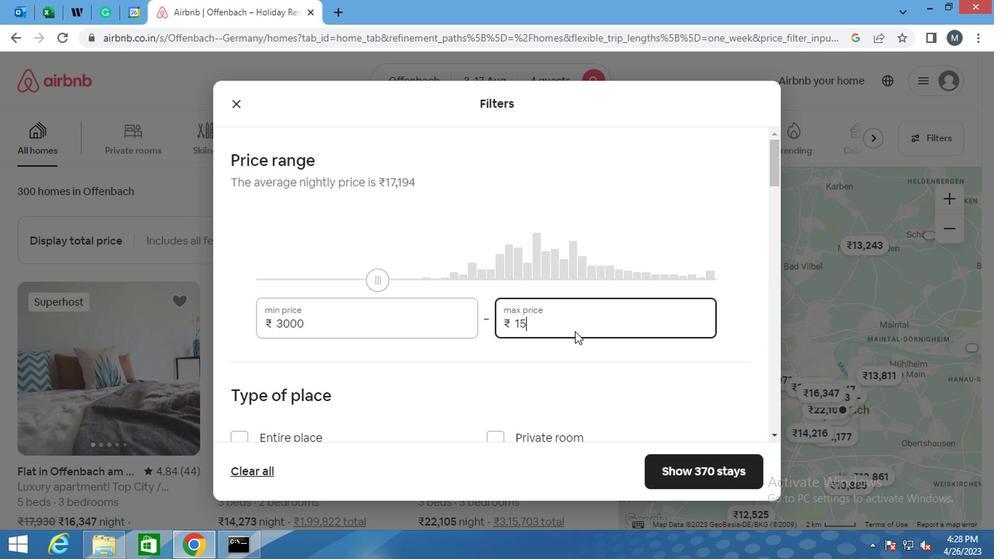 
Action: Key pressed 0
Screenshot: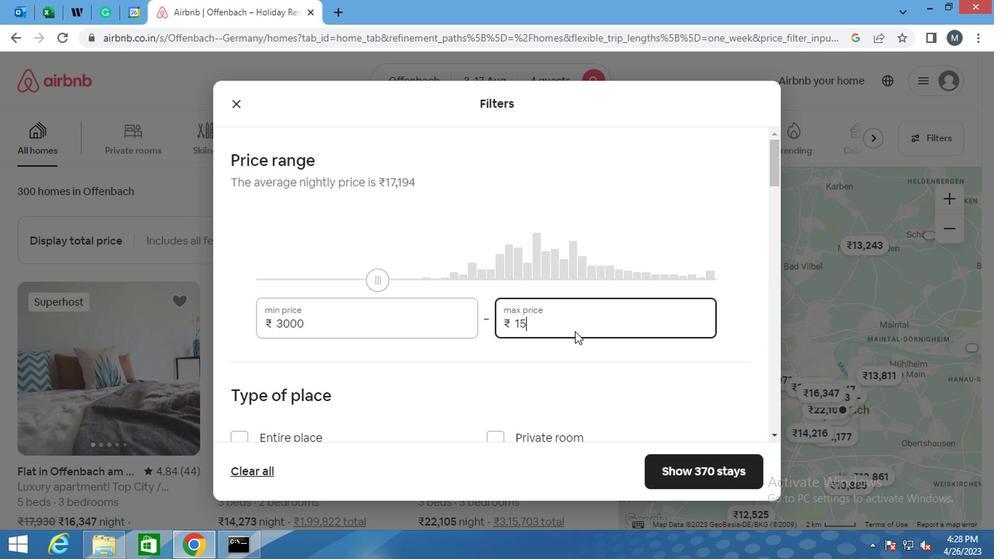 
Action: Mouse moved to (571, 335)
Screenshot: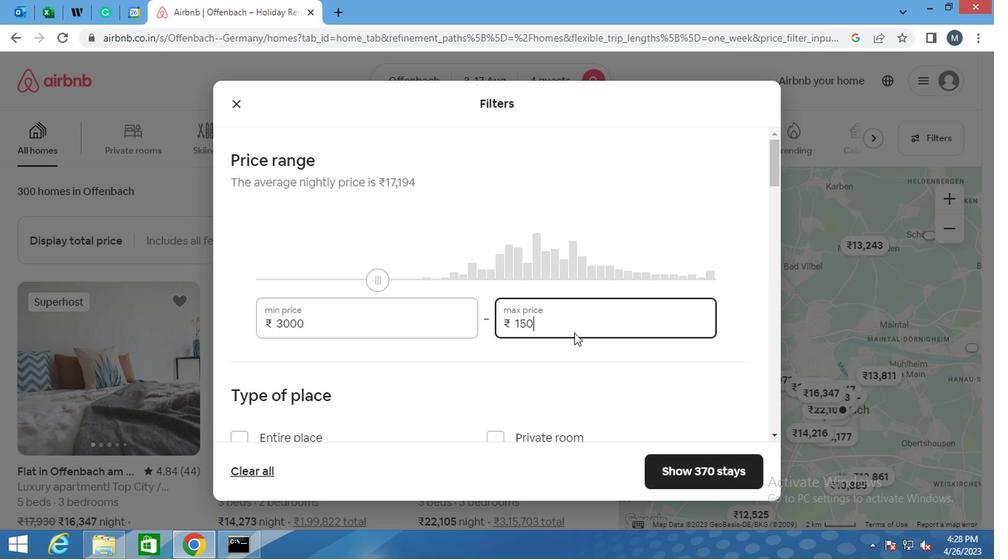 
Action: Key pressed 0
Screenshot: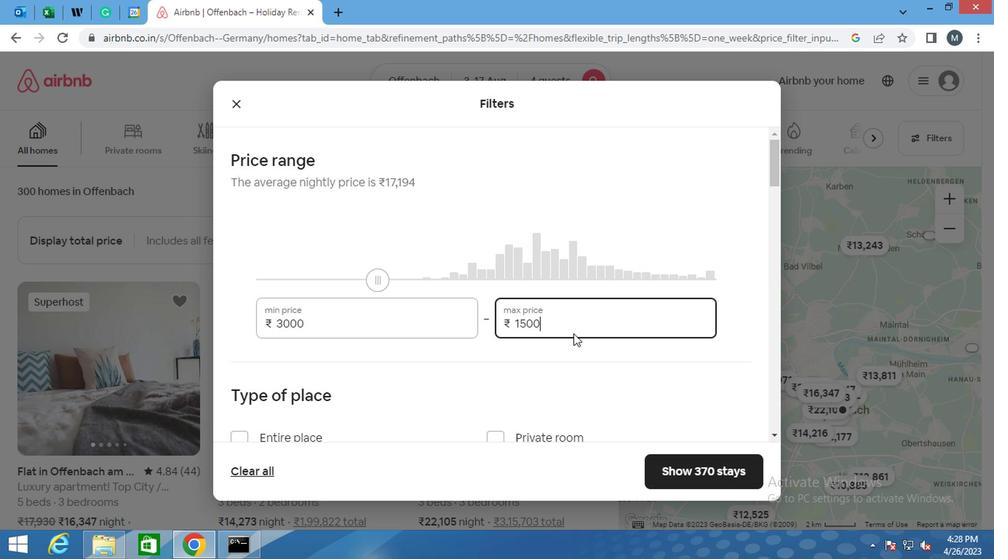 
Action: Mouse moved to (517, 321)
Screenshot: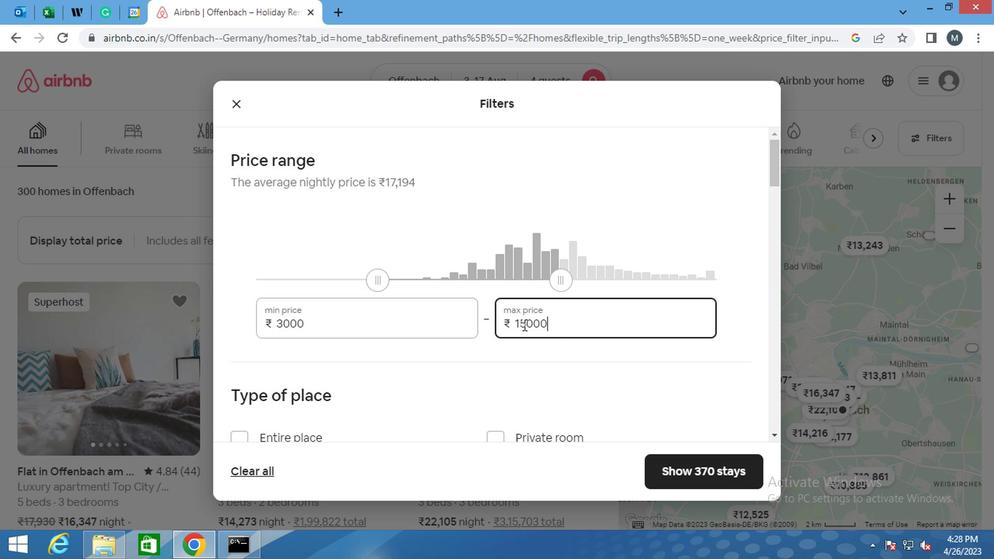 
Action: Mouse scrolled (517, 321) with delta (0, 0)
Screenshot: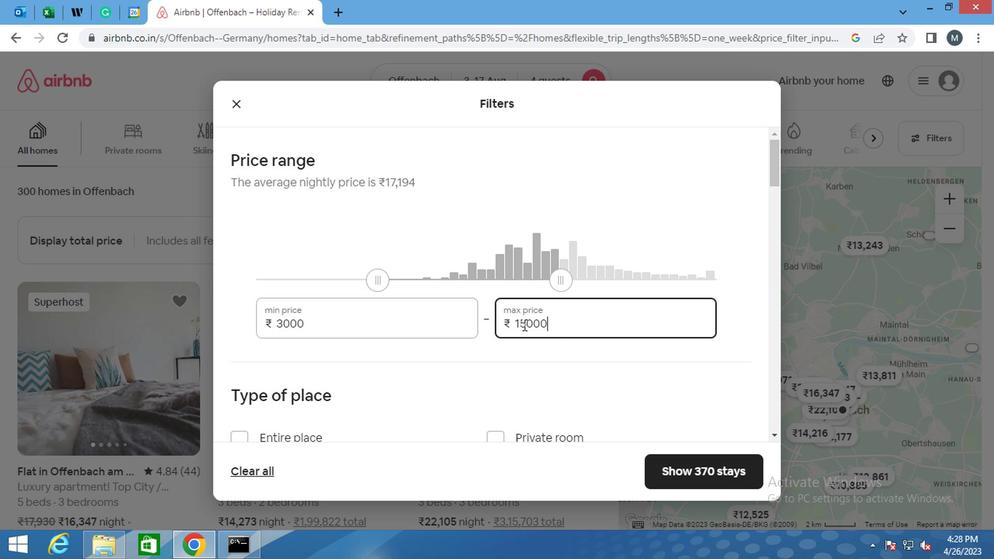 
Action: Mouse scrolled (517, 321) with delta (0, 0)
Screenshot: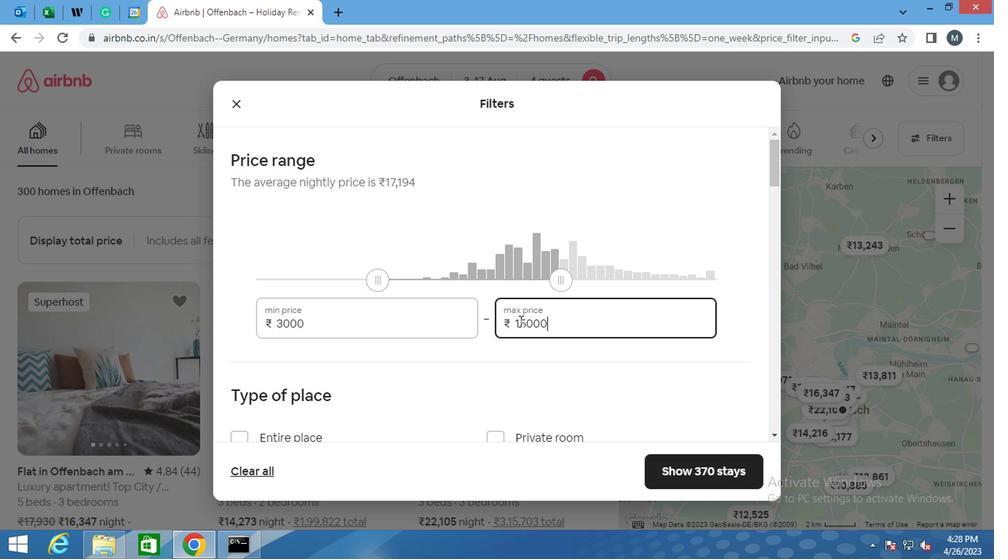 
Action: Mouse scrolled (517, 321) with delta (0, 0)
Screenshot: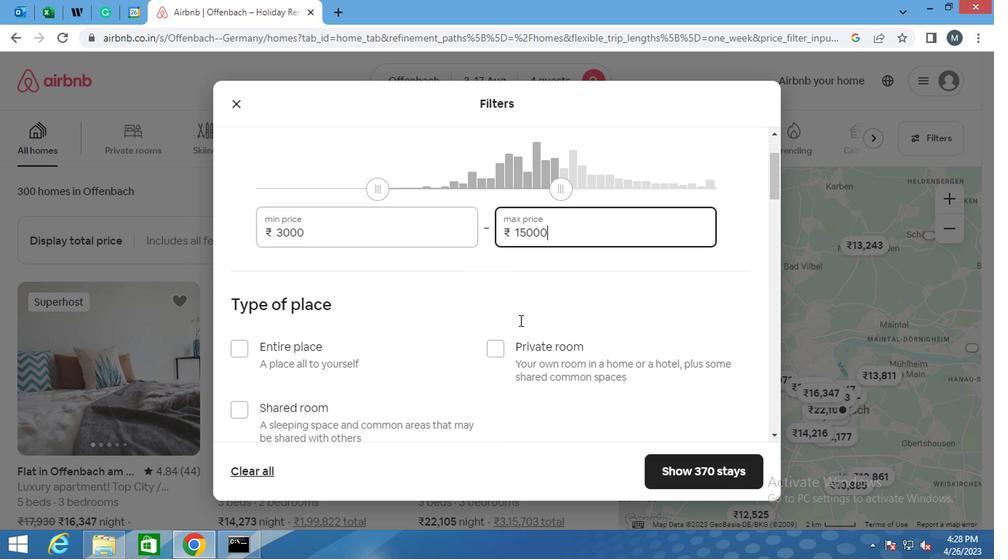 
Action: Mouse moved to (243, 222)
Screenshot: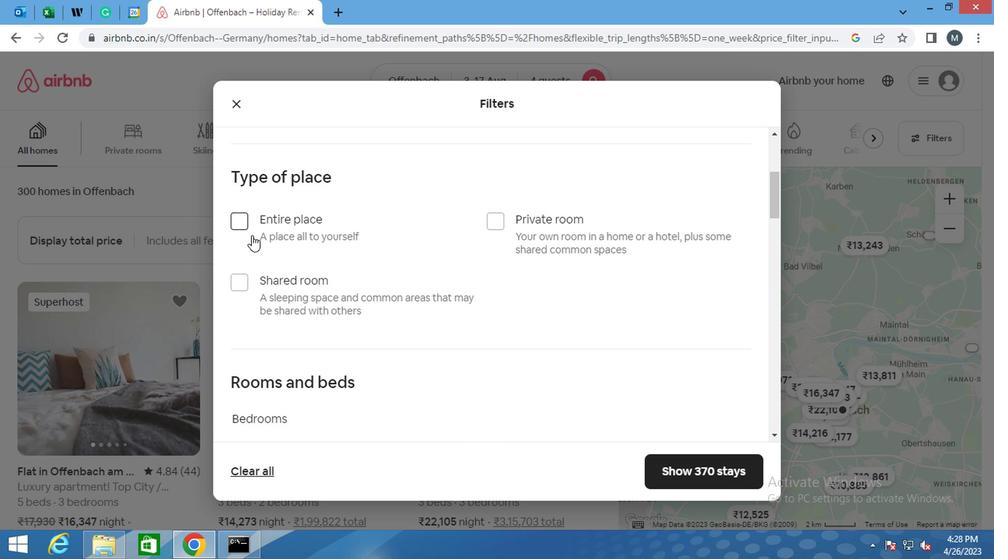 
Action: Mouse pressed left at (243, 222)
Screenshot: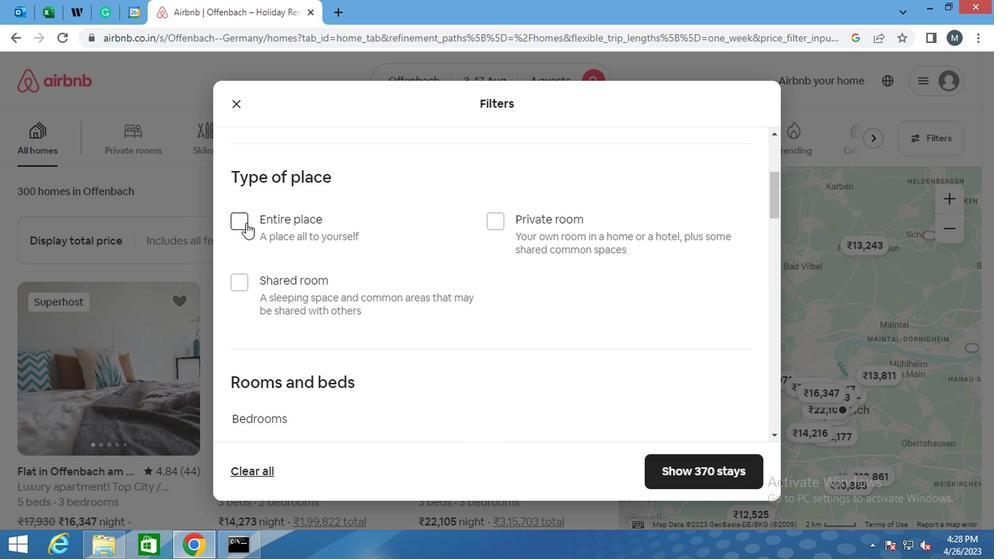 
Action: Mouse moved to (366, 279)
Screenshot: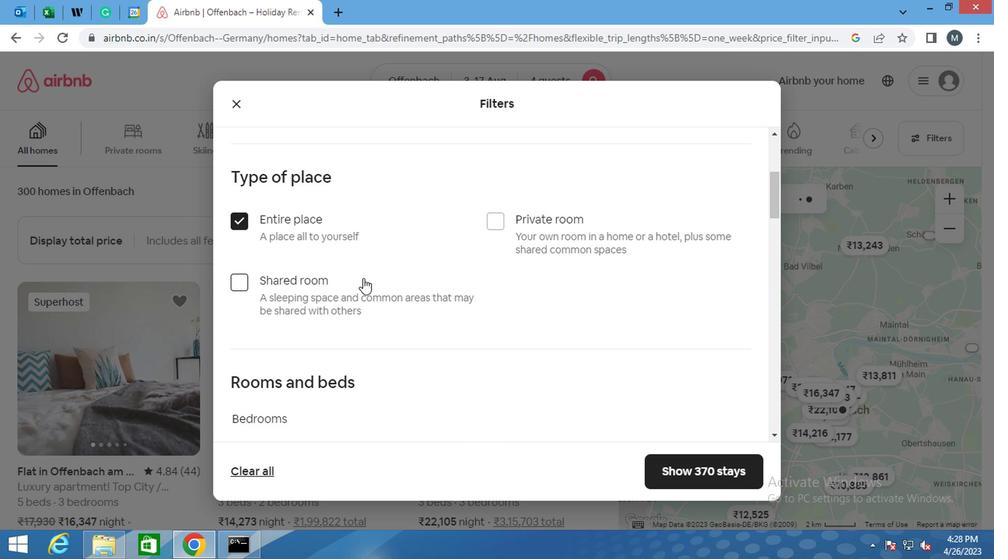 
Action: Mouse scrolled (366, 278) with delta (0, 0)
Screenshot: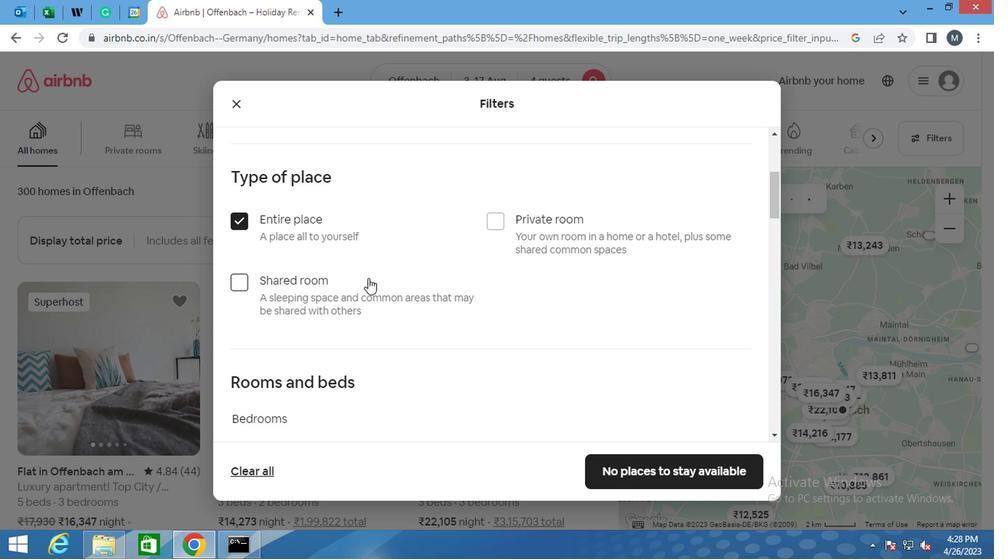 
Action: Mouse scrolled (366, 278) with delta (0, 0)
Screenshot: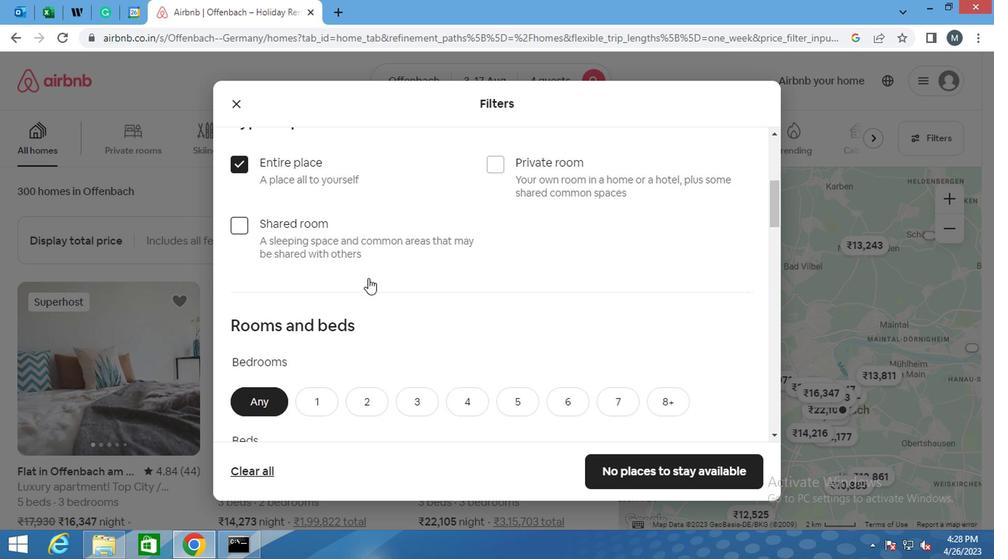 
Action: Mouse moved to (347, 295)
Screenshot: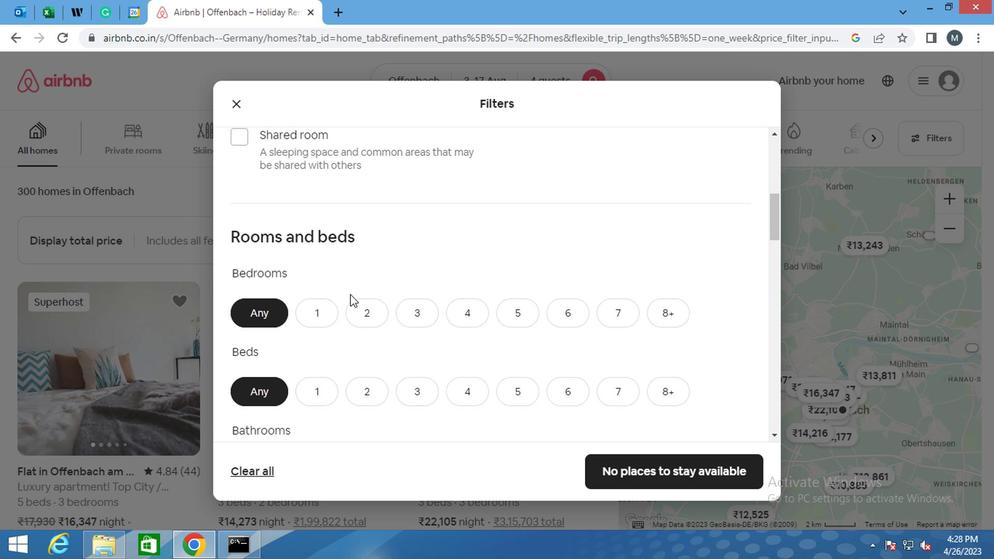 
Action: Mouse scrolled (347, 294) with delta (0, 0)
Screenshot: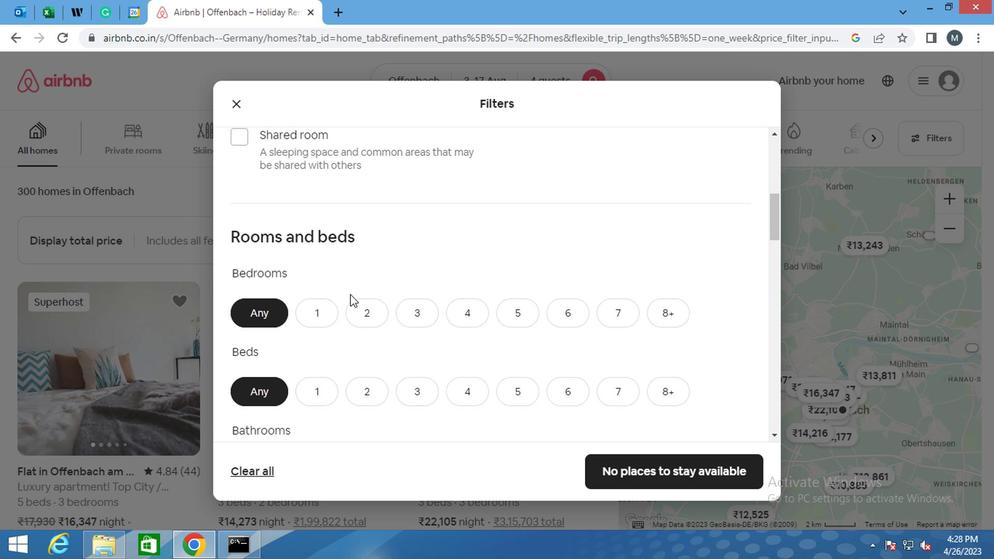 
Action: Mouse moved to (407, 243)
Screenshot: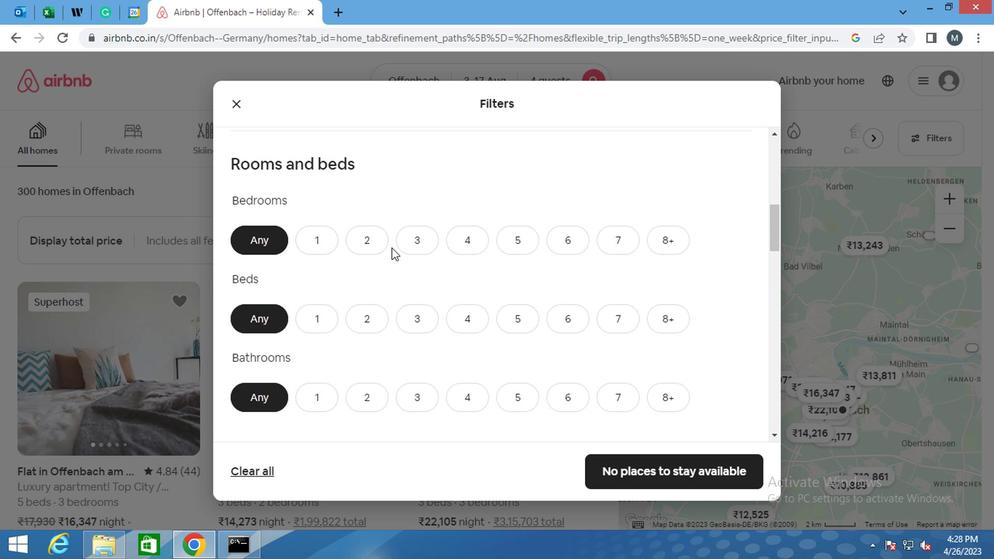 
Action: Mouse pressed left at (407, 243)
Screenshot: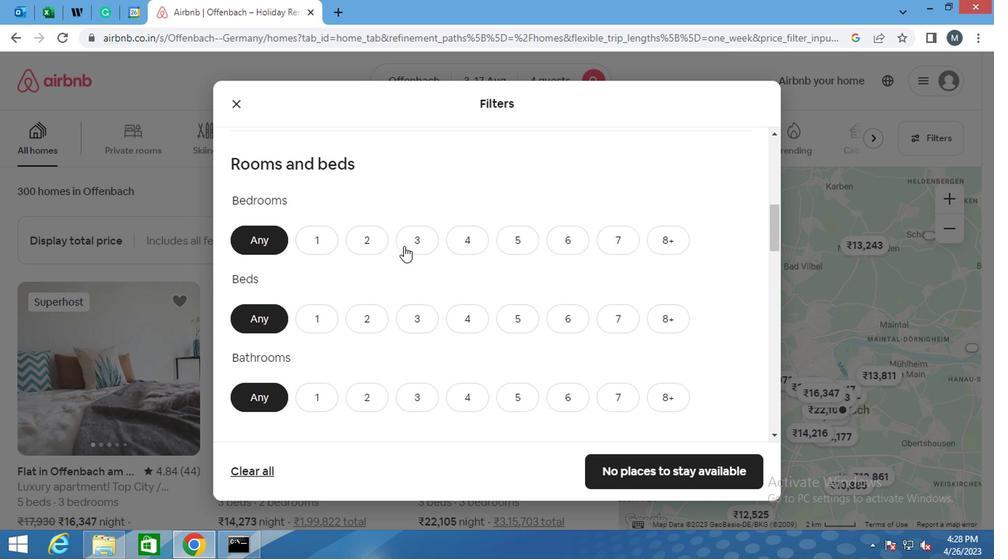 
Action: Mouse moved to (455, 319)
Screenshot: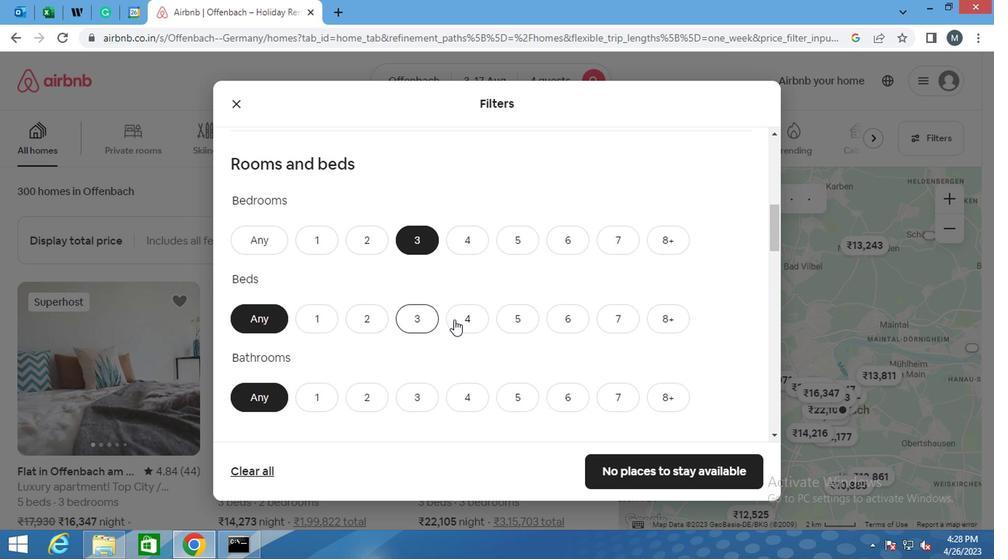 
Action: Mouse pressed left at (455, 319)
Screenshot: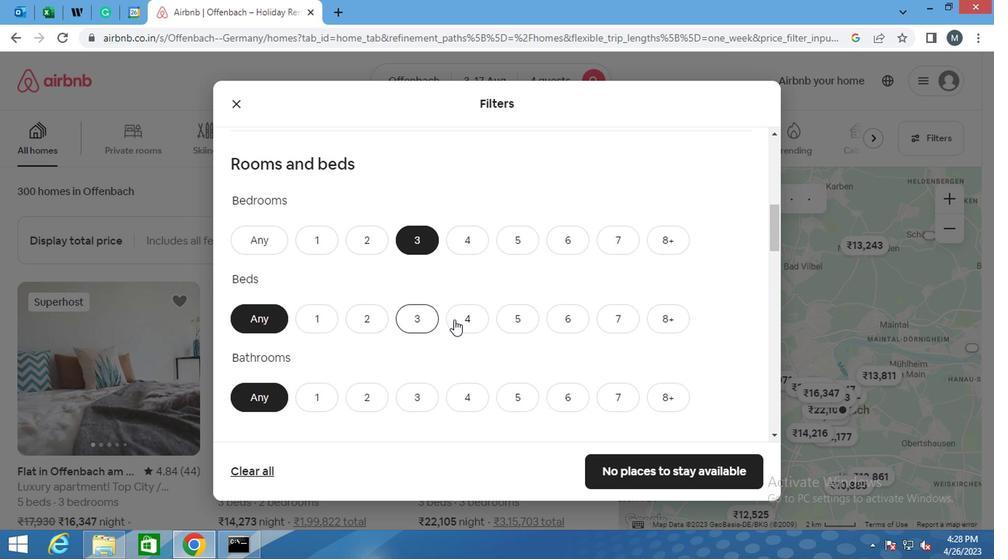 
Action: Mouse moved to (363, 398)
Screenshot: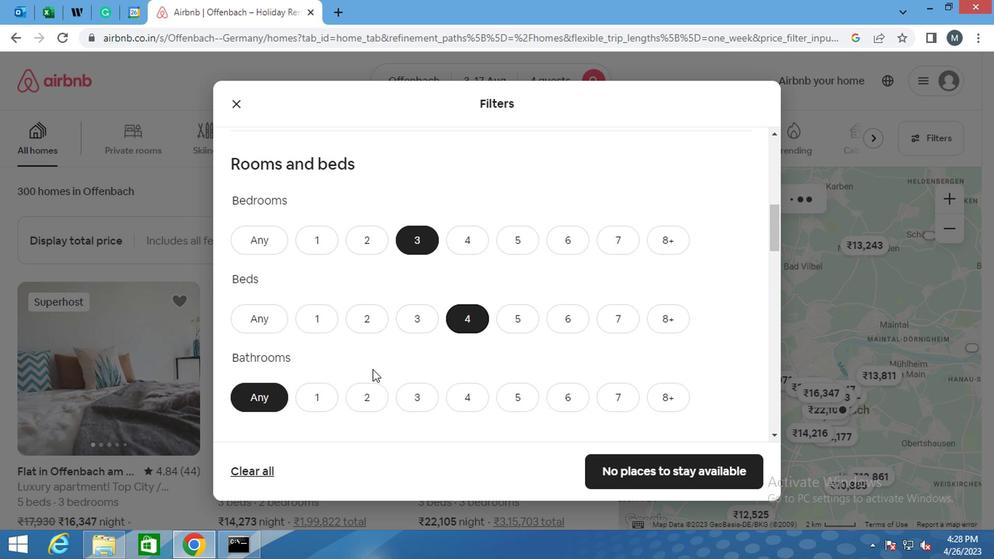 
Action: Mouse pressed left at (363, 398)
Screenshot: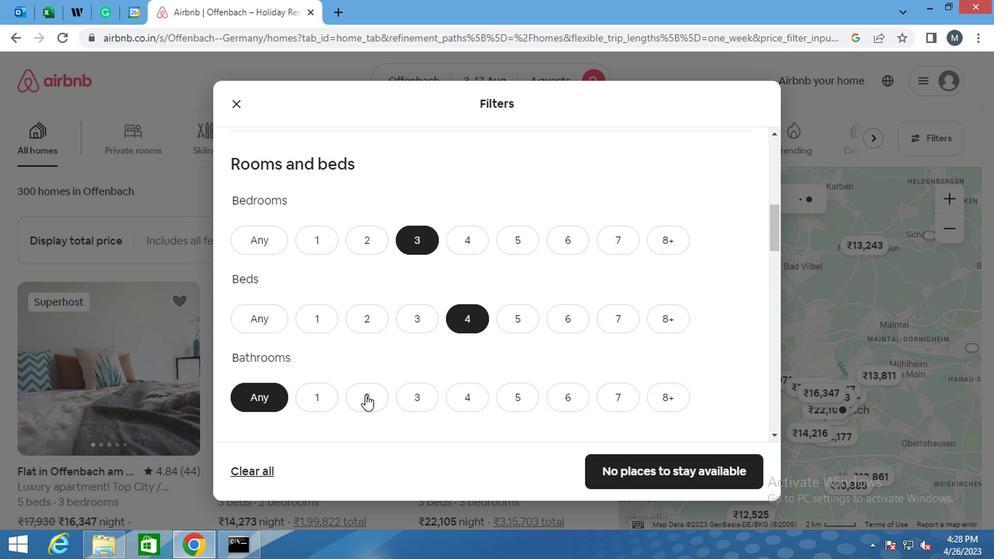 
Action: Mouse moved to (358, 340)
Screenshot: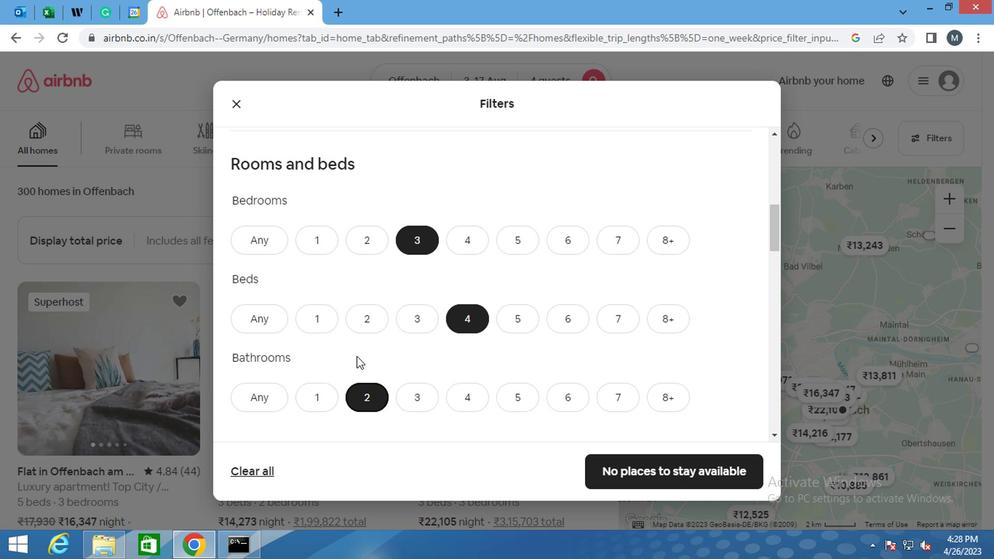 
Action: Mouse scrolled (358, 340) with delta (0, 0)
Screenshot: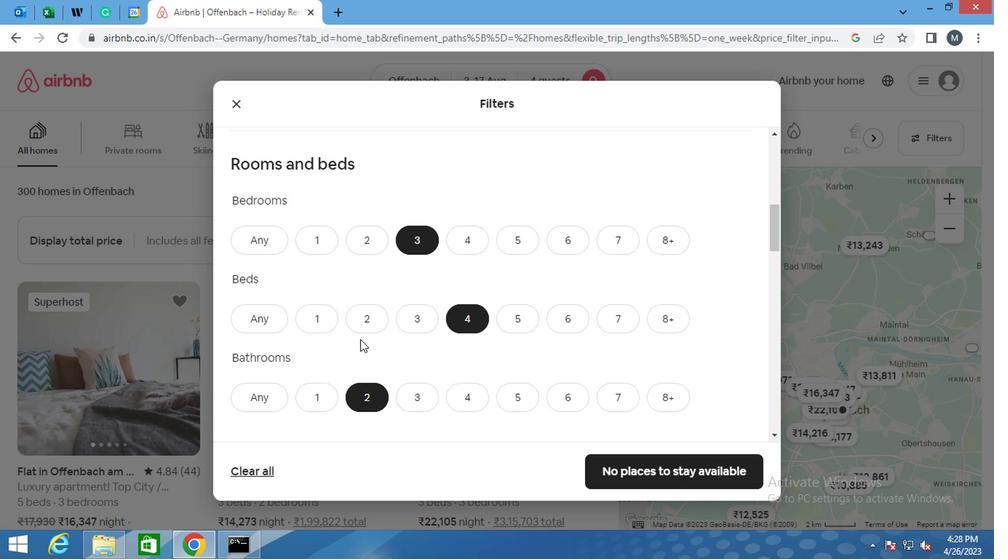 
Action: Mouse scrolled (358, 340) with delta (0, 0)
Screenshot: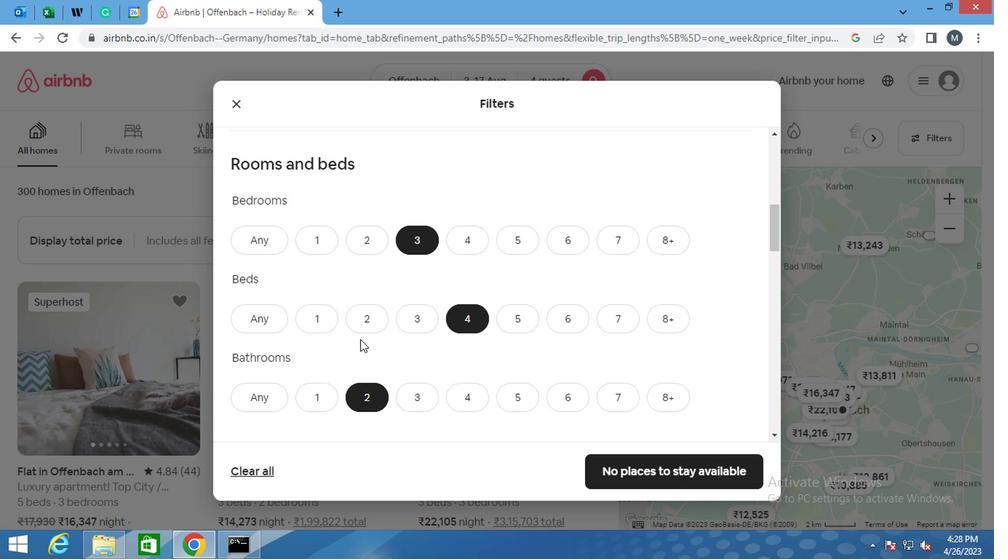 
Action: Mouse scrolled (358, 340) with delta (0, 0)
Screenshot: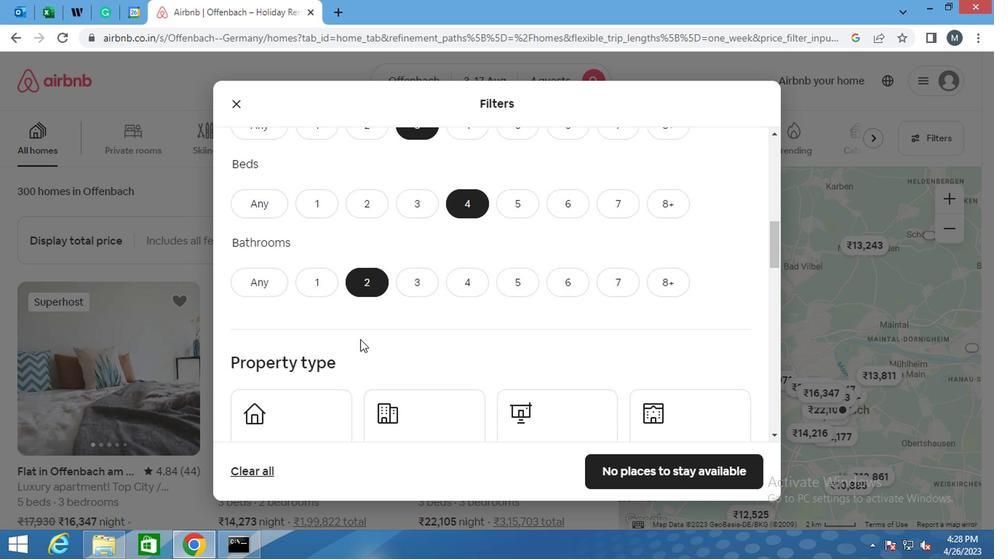 
Action: Mouse moved to (307, 354)
Screenshot: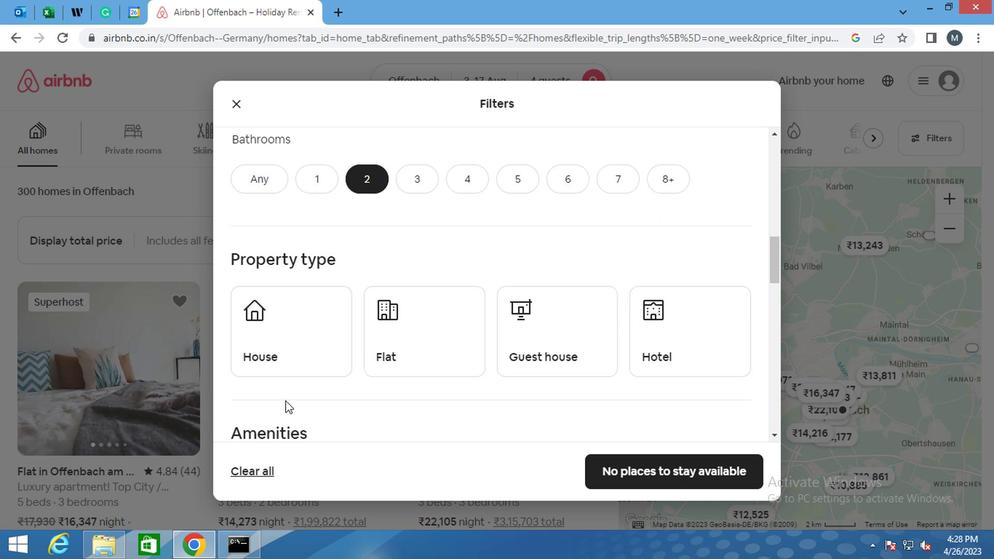 
Action: Mouse pressed left at (307, 354)
Screenshot: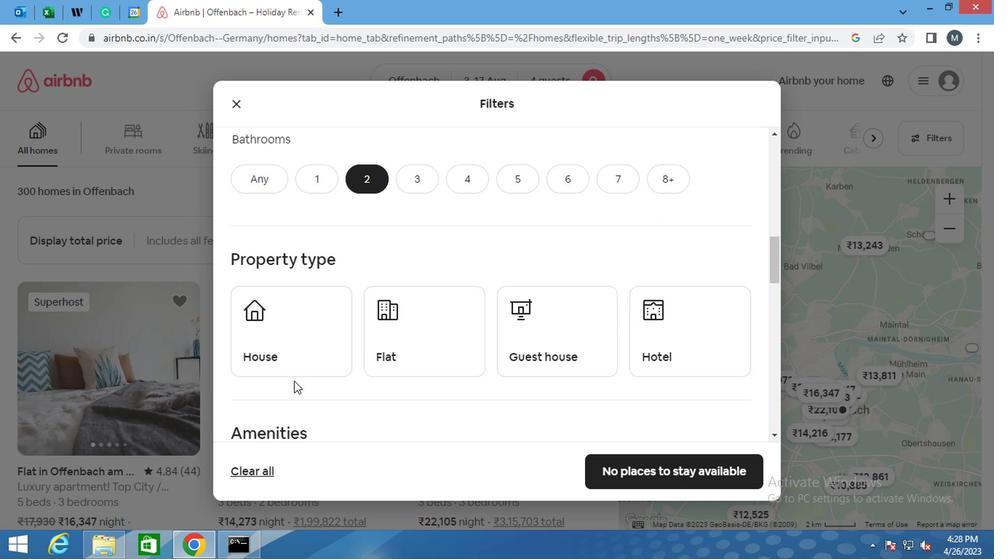
Action: Mouse moved to (380, 349)
Screenshot: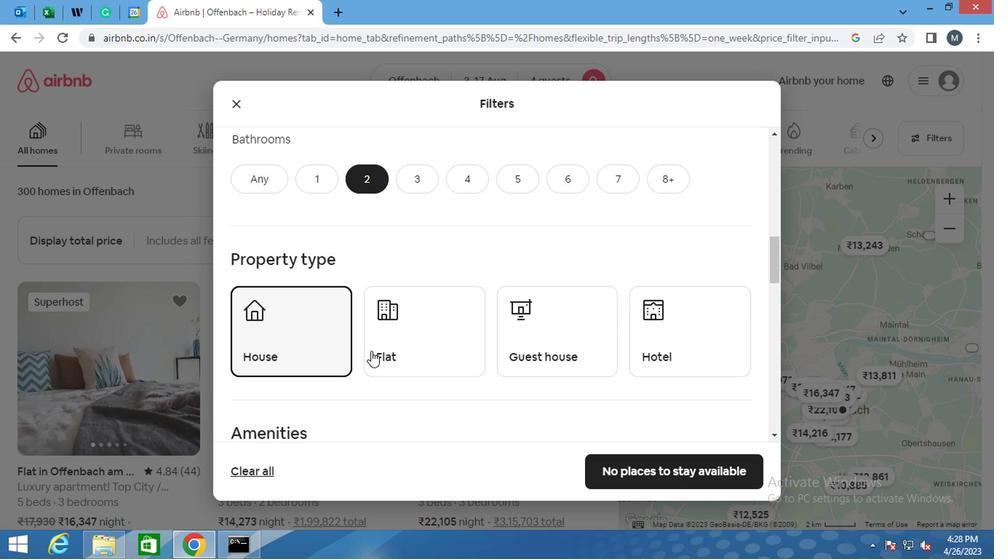 
Action: Mouse pressed left at (380, 349)
Screenshot: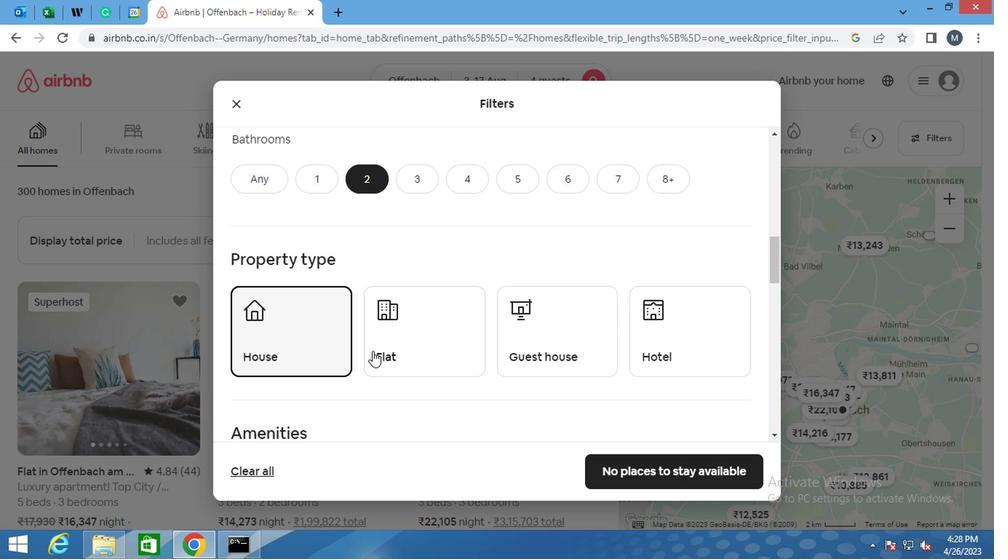 
Action: Mouse moved to (524, 339)
Screenshot: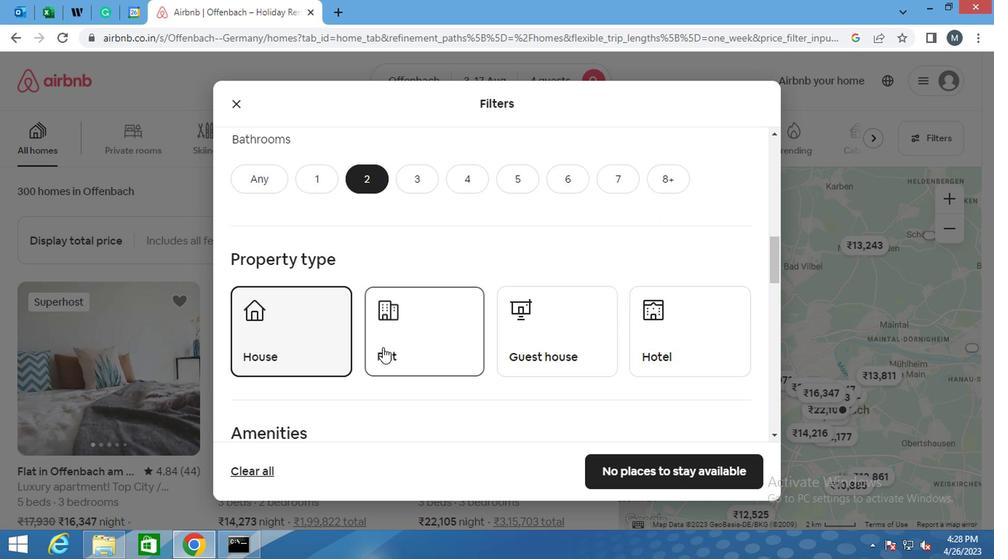 
Action: Mouse pressed left at (524, 339)
Screenshot: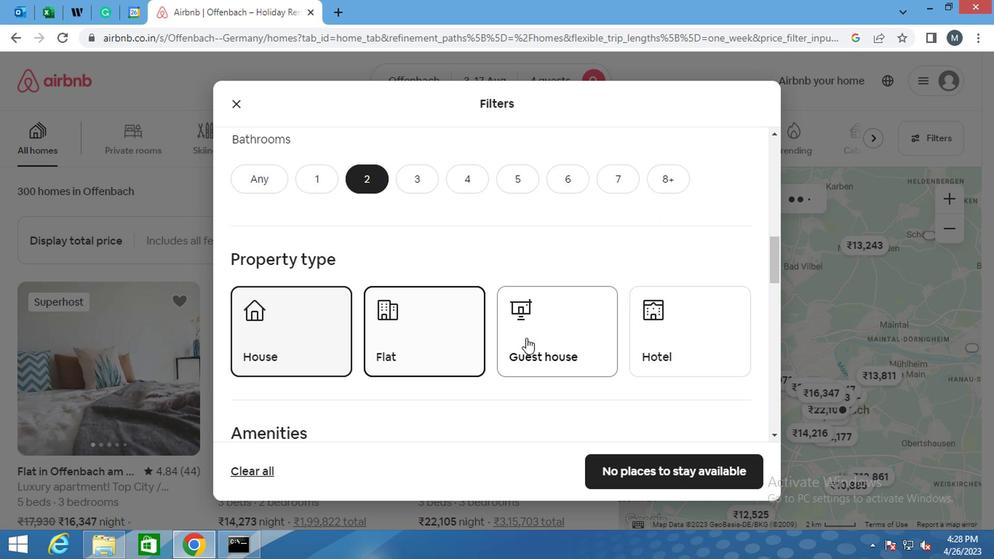 
Action: Mouse moved to (353, 343)
Screenshot: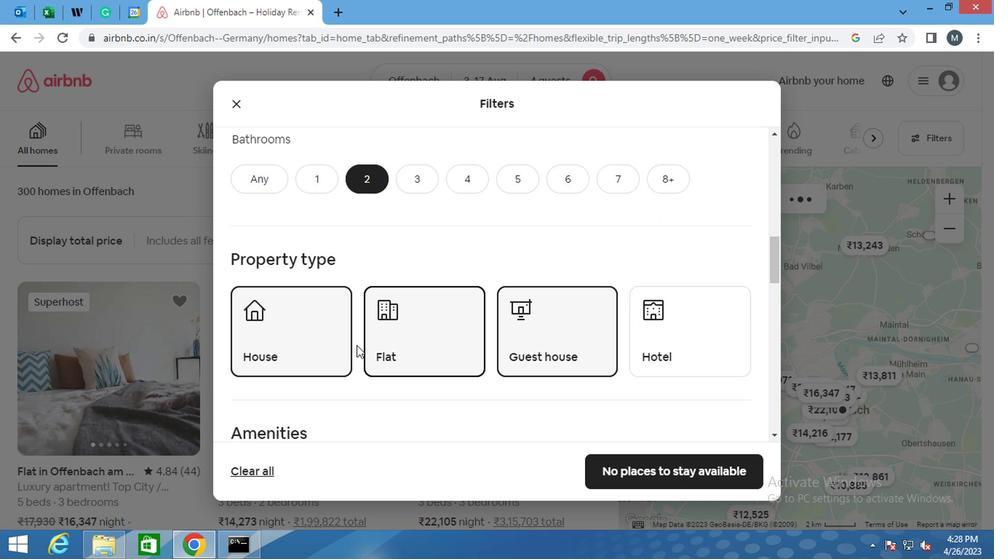 
Action: Mouse scrolled (353, 343) with delta (0, 0)
Screenshot: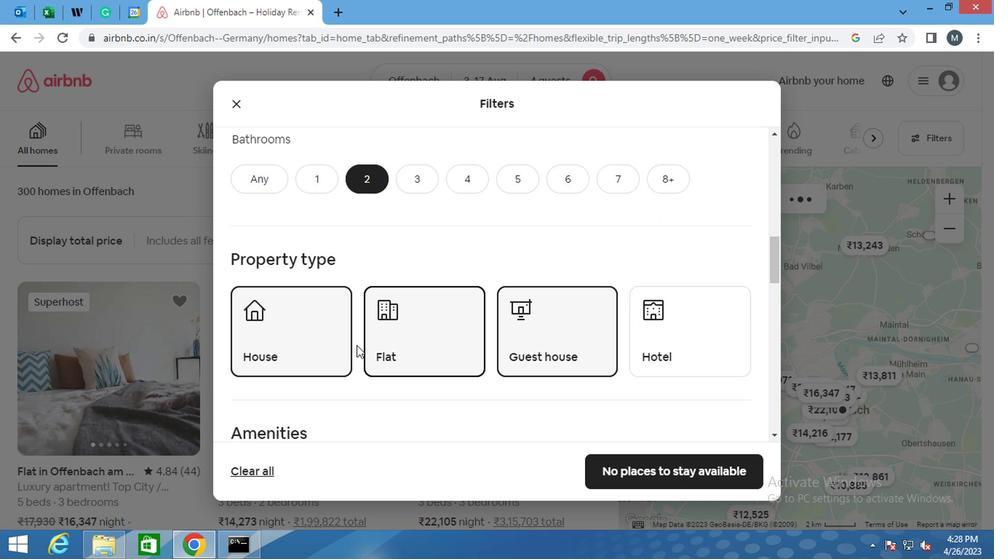 
Action: Mouse scrolled (353, 343) with delta (0, 0)
Screenshot: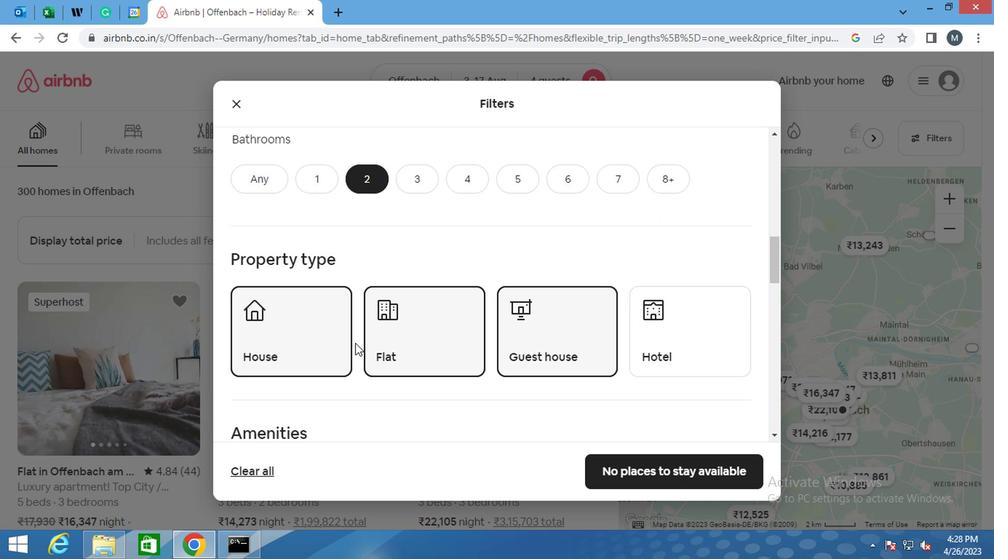 
Action: Mouse moved to (254, 364)
Screenshot: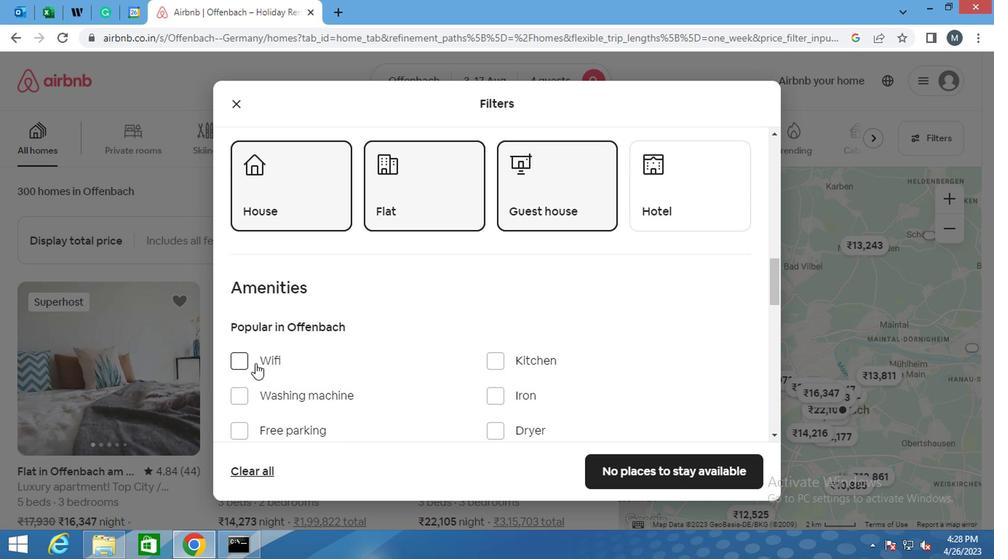 
Action: Mouse pressed left at (254, 364)
Screenshot: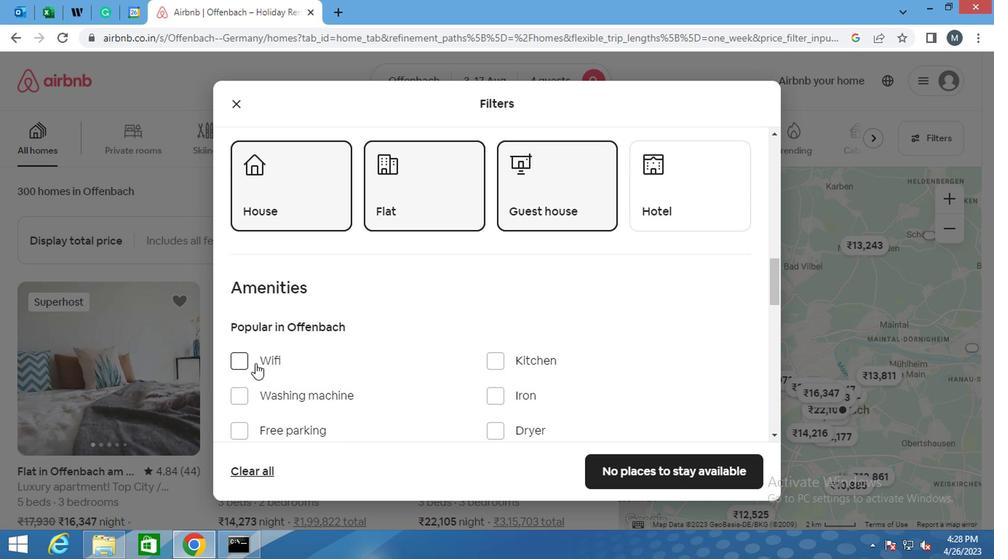 
Action: Mouse moved to (241, 395)
Screenshot: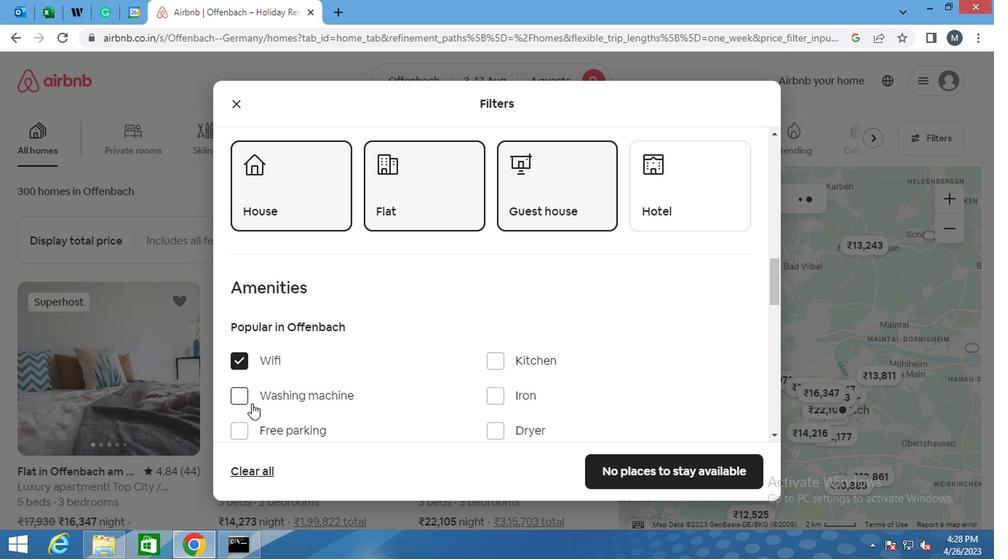 
Action: Mouse pressed left at (241, 395)
Screenshot: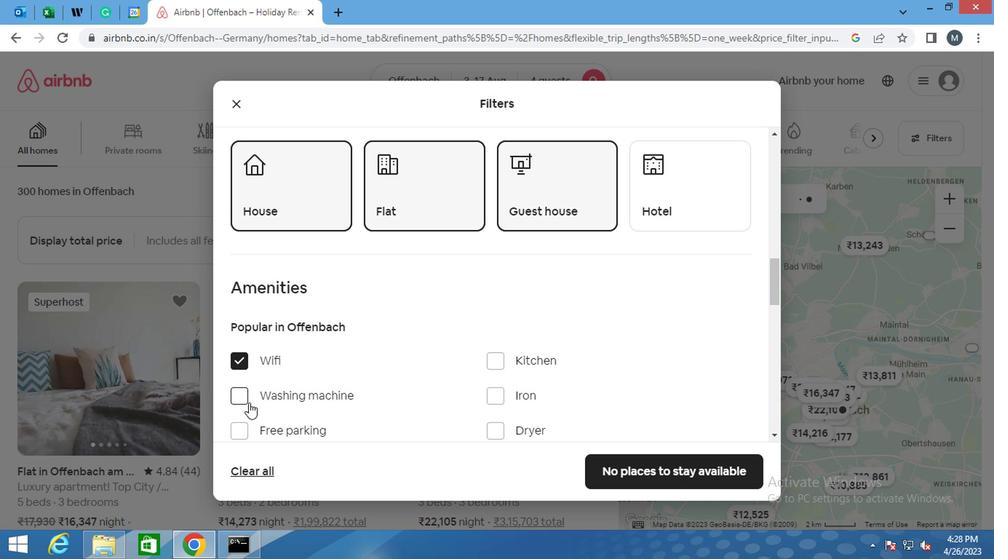 
Action: Mouse moved to (290, 363)
Screenshot: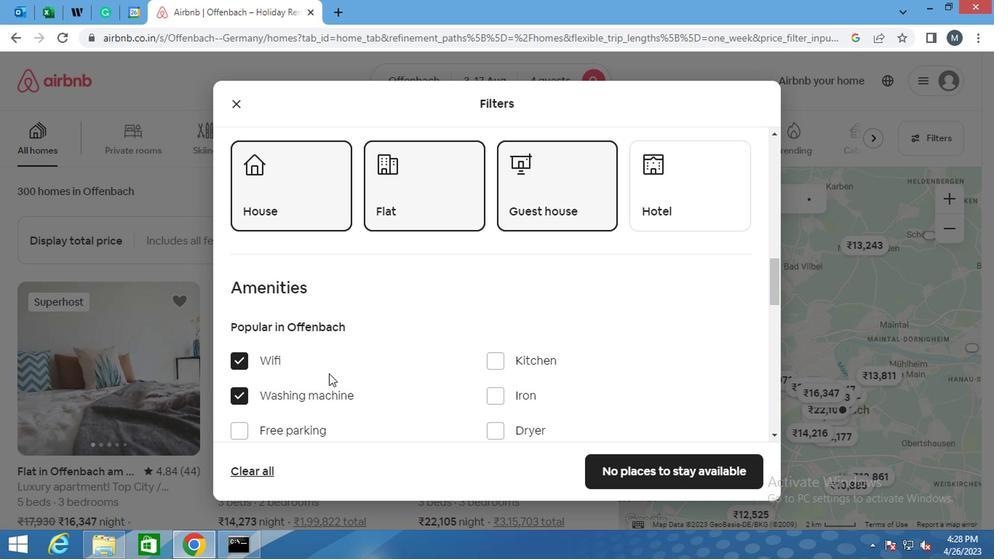 
Action: Mouse scrolled (290, 363) with delta (0, 0)
Screenshot: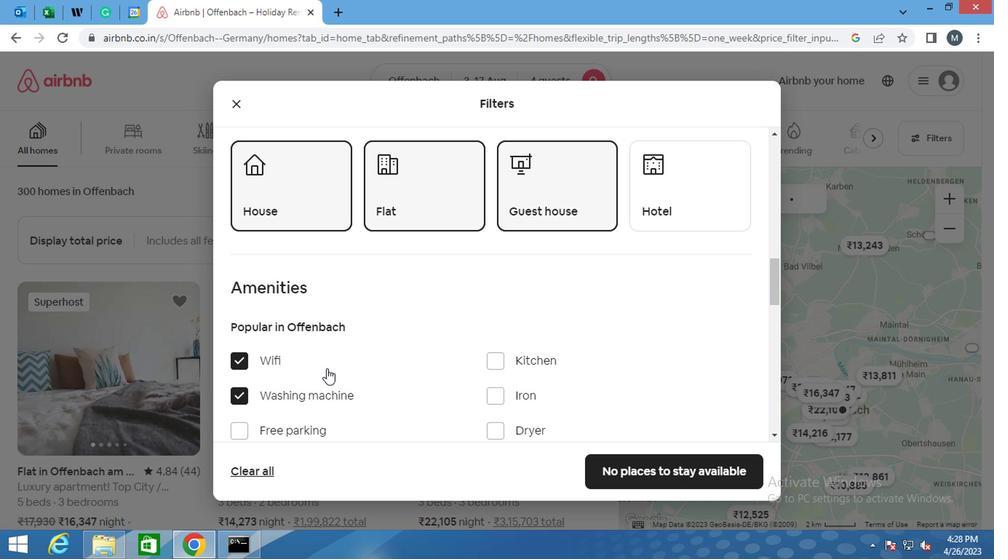 
Action: Mouse scrolled (290, 363) with delta (0, 0)
Screenshot: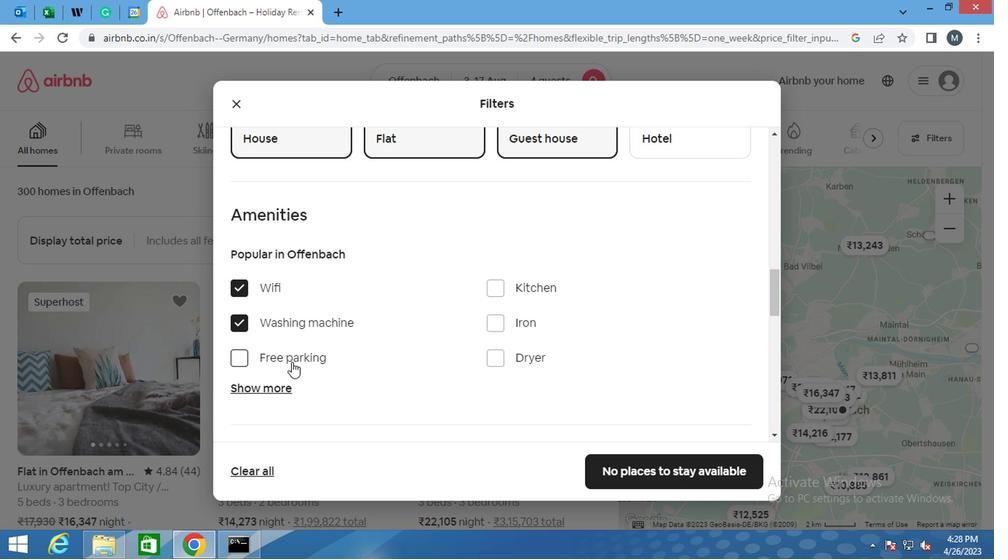 
Action: Mouse scrolled (290, 363) with delta (0, 0)
Screenshot: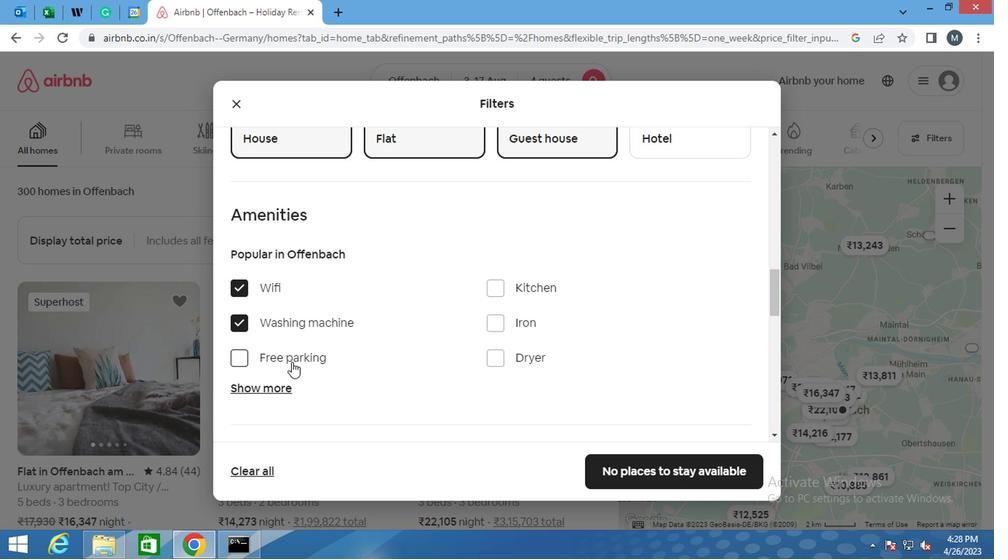 
Action: Mouse moved to (410, 379)
Screenshot: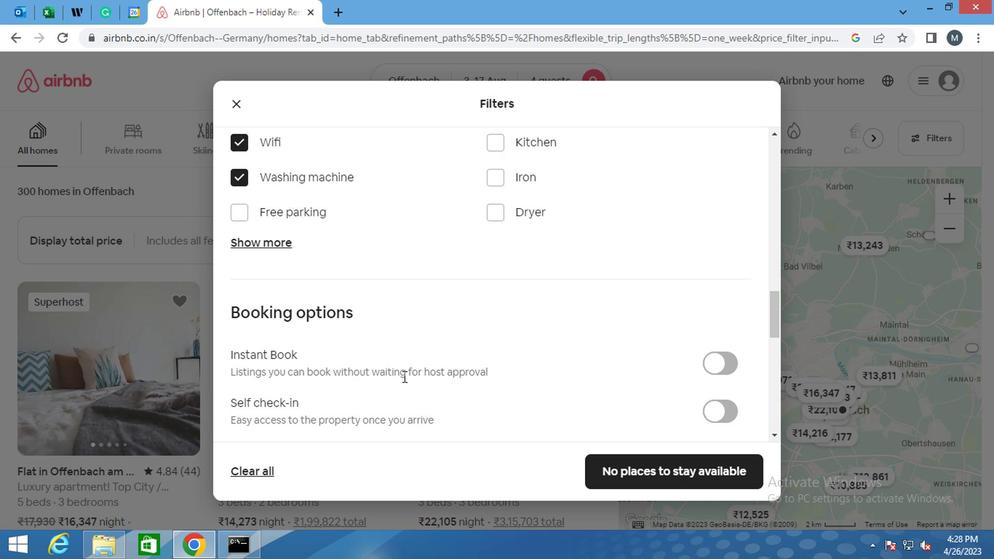 
Action: Mouse scrolled (410, 379) with delta (0, 0)
Screenshot: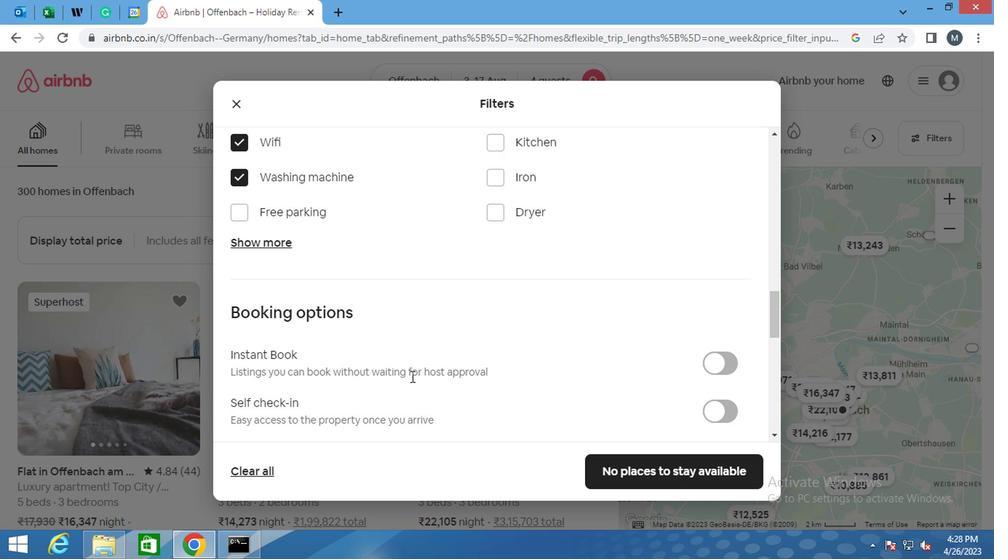 
Action: Mouse scrolled (410, 379) with delta (0, 0)
Screenshot: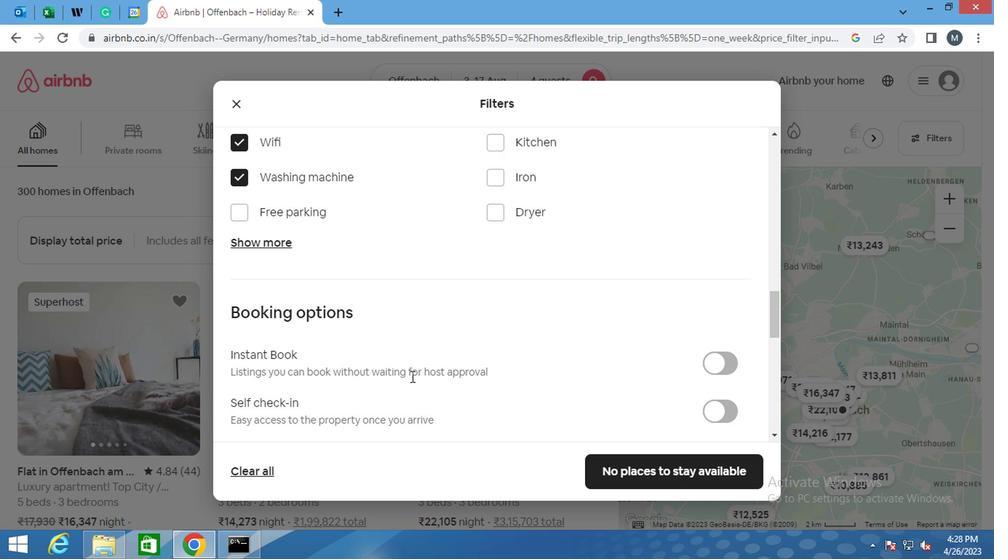 
Action: Mouse moved to (710, 264)
Screenshot: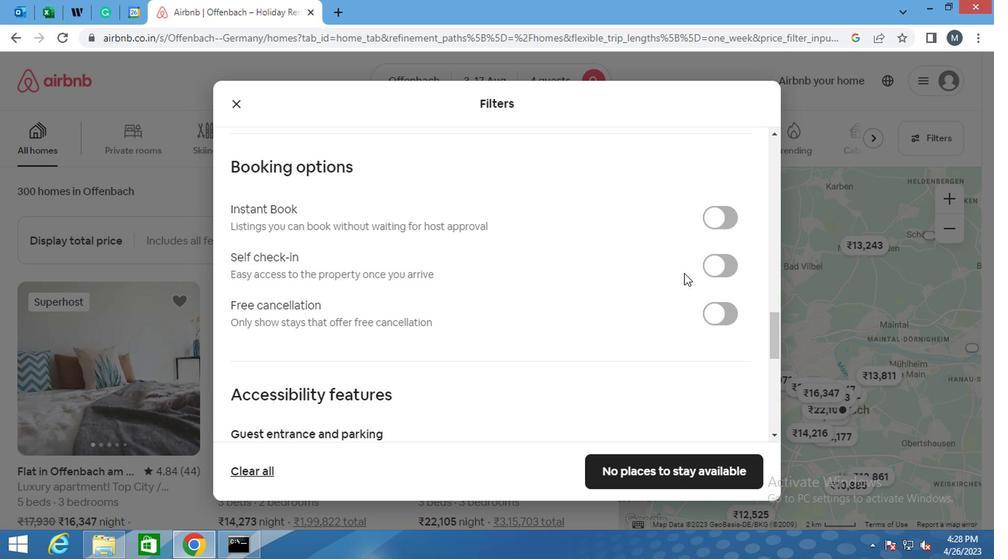 
Action: Mouse pressed left at (710, 264)
Screenshot: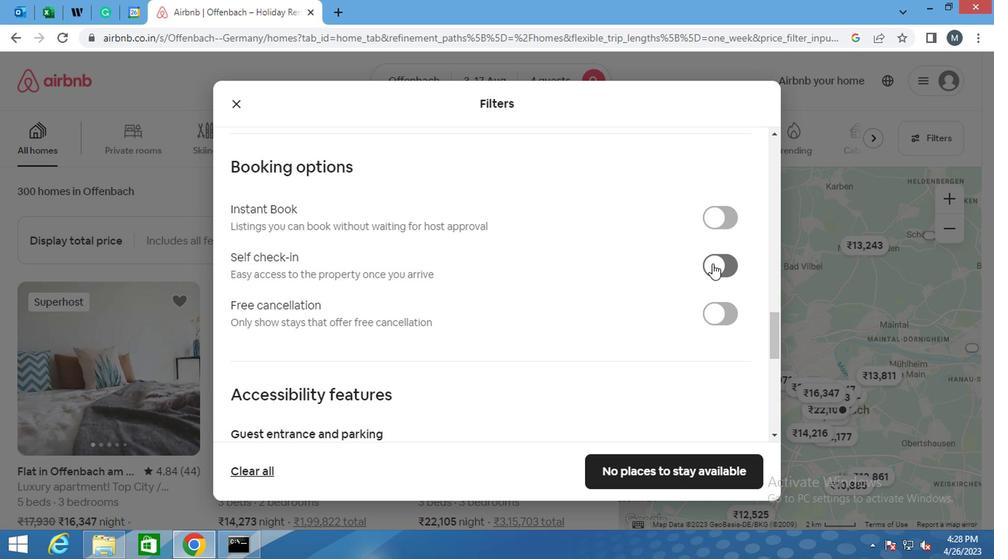 
Action: Mouse moved to (477, 330)
Screenshot: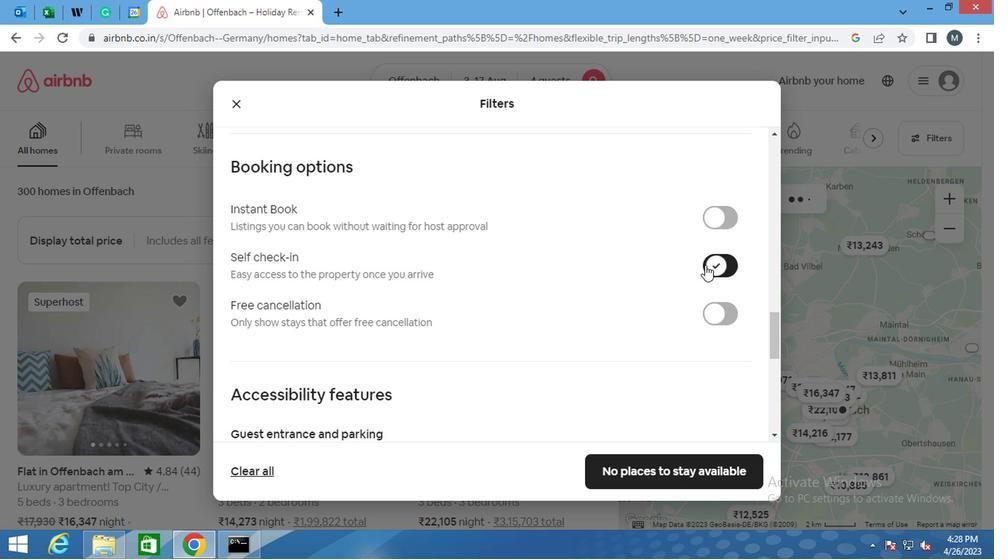 
Action: Mouse scrolled (477, 329) with delta (0, 0)
Screenshot: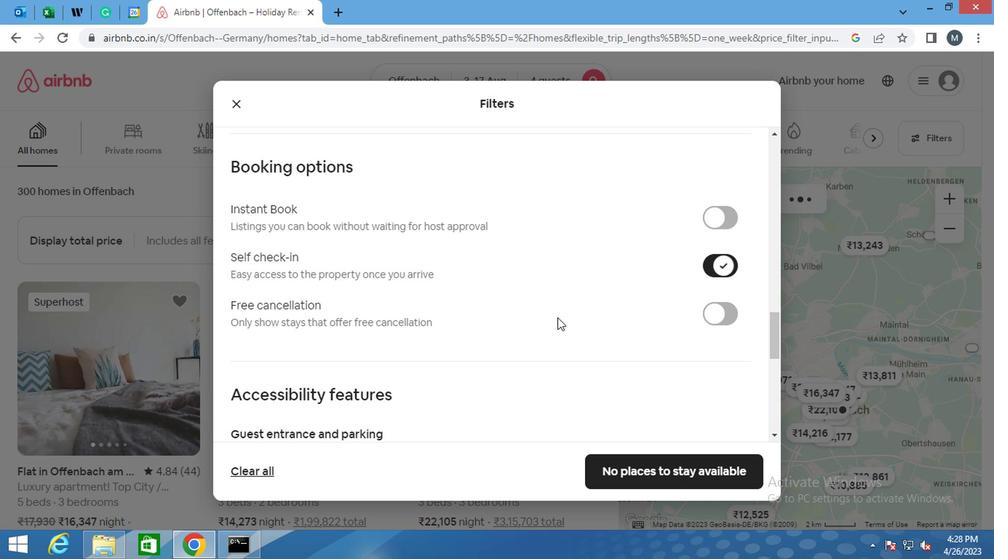 
Action: Mouse scrolled (477, 329) with delta (0, 0)
Screenshot: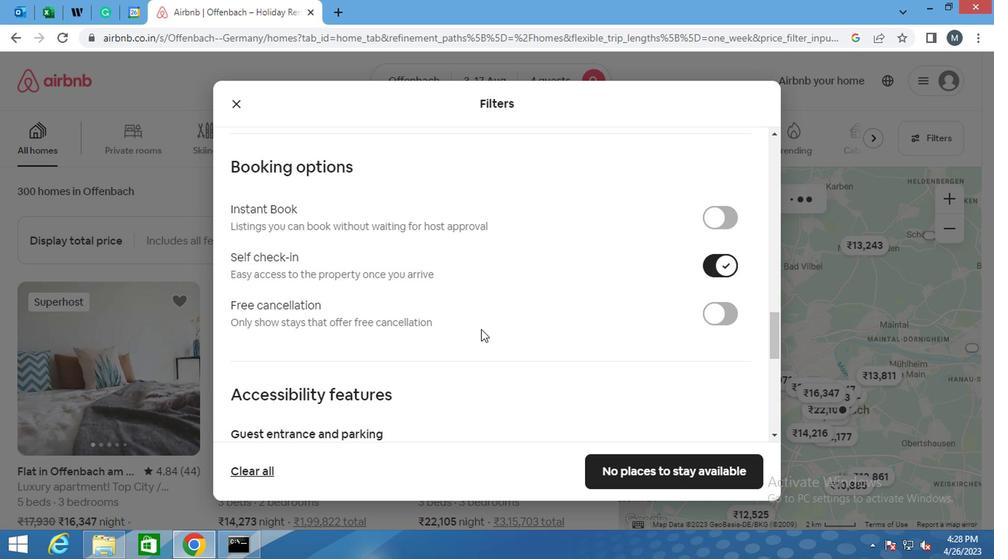 
Action: Mouse moved to (467, 335)
Screenshot: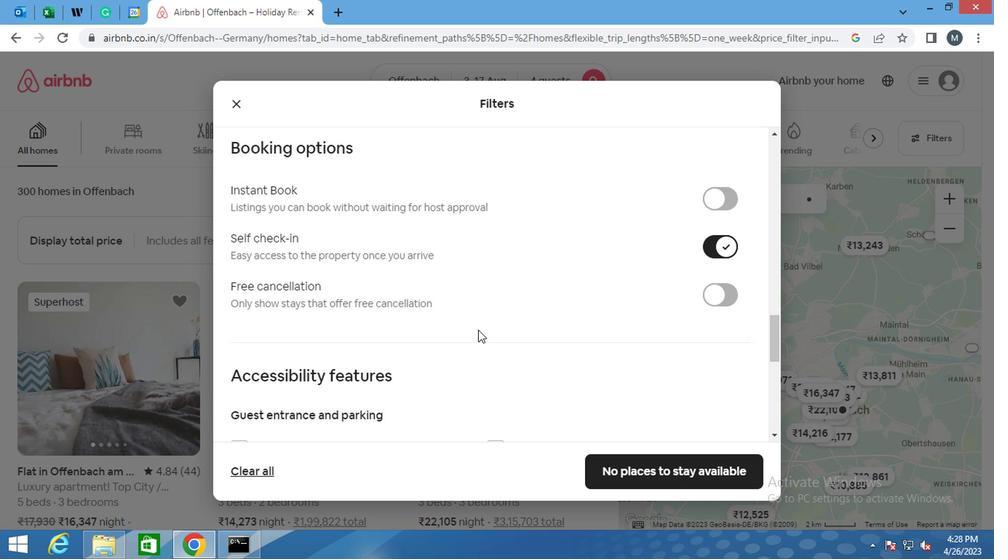 
Action: Mouse scrolled (467, 334) with delta (0, 0)
Screenshot: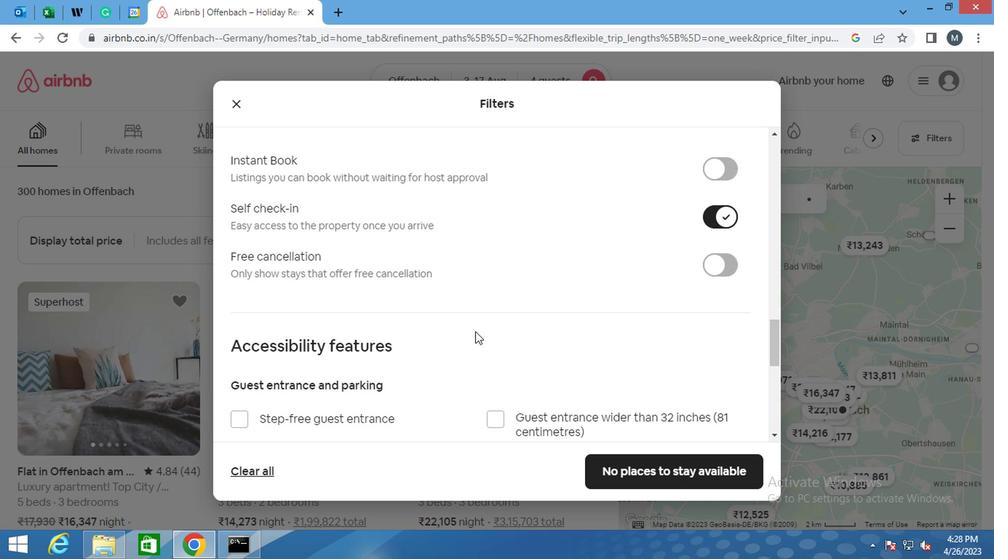 
Action: Mouse moved to (467, 335)
Screenshot: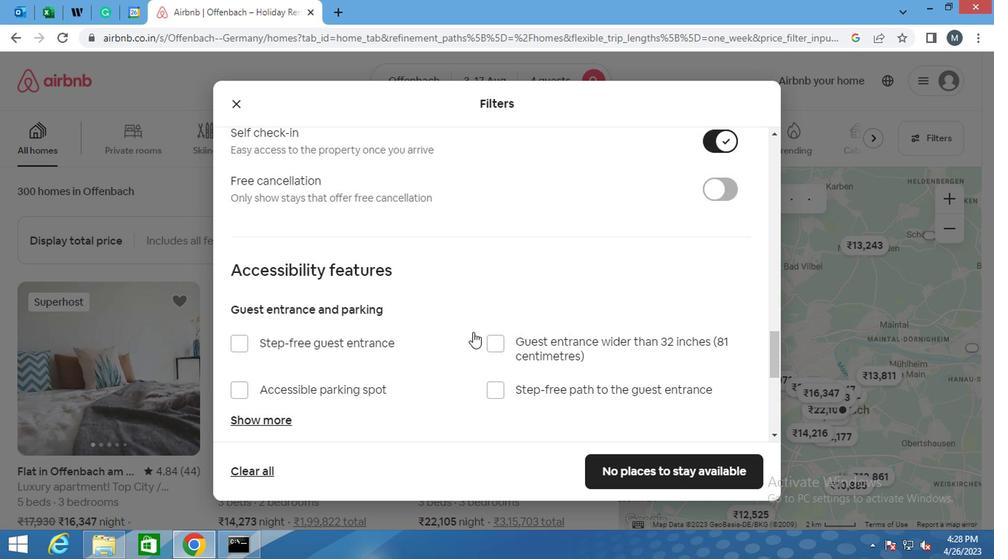 
Action: Mouse scrolled (467, 334) with delta (0, 0)
Screenshot: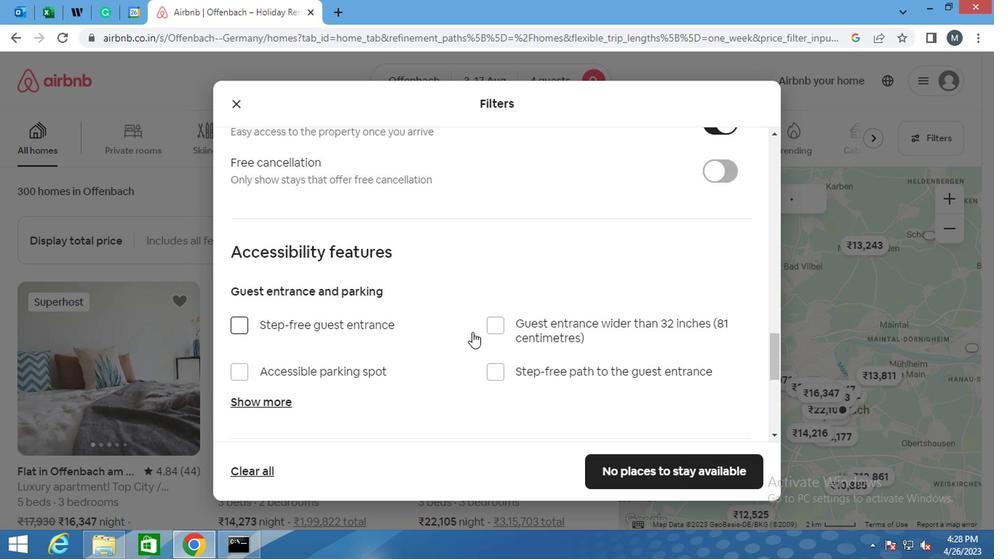 
Action: Mouse moved to (448, 348)
Screenshot: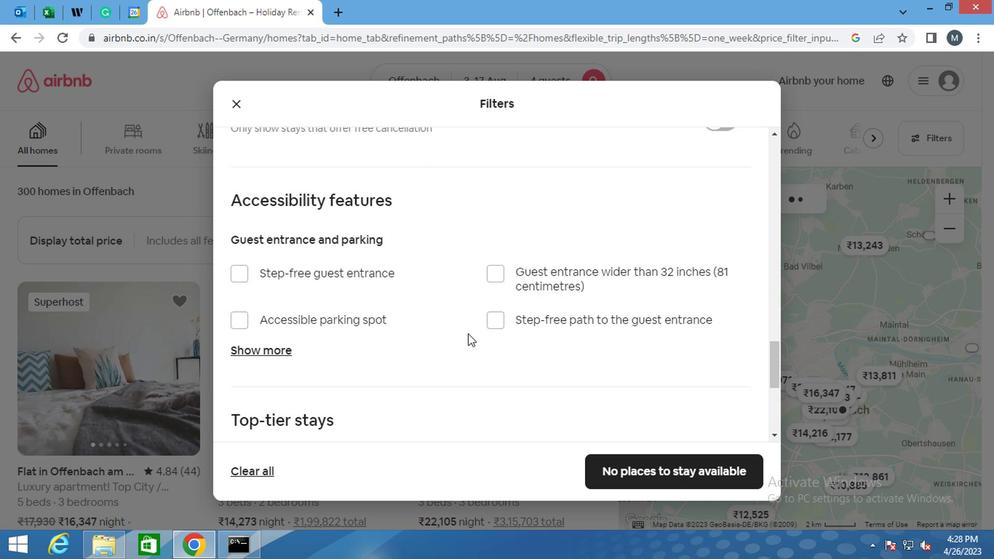 
Action: Mouse scrolled (448, 347) with delta (0, 0)
Screenshot: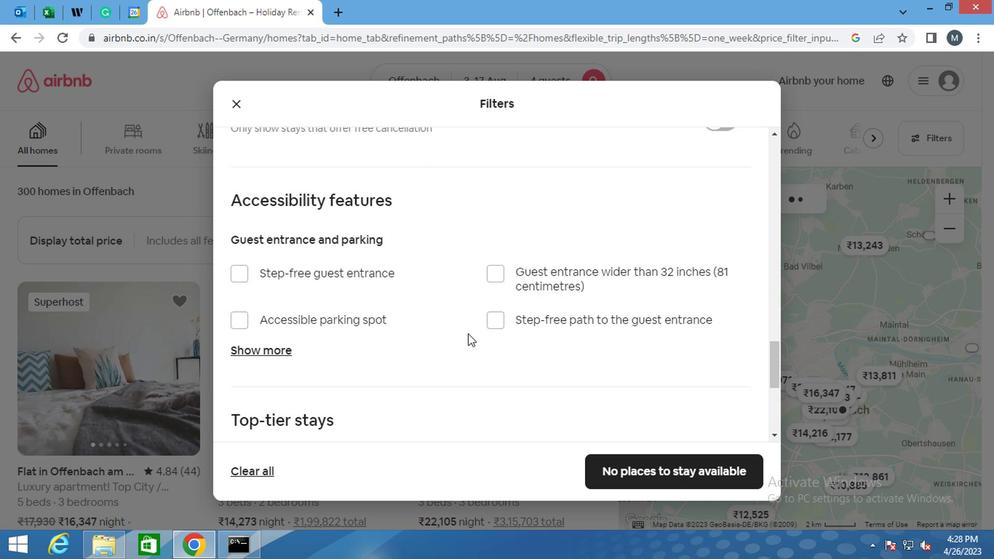
Action: Mouse moved to (445, 351)
Screenshot: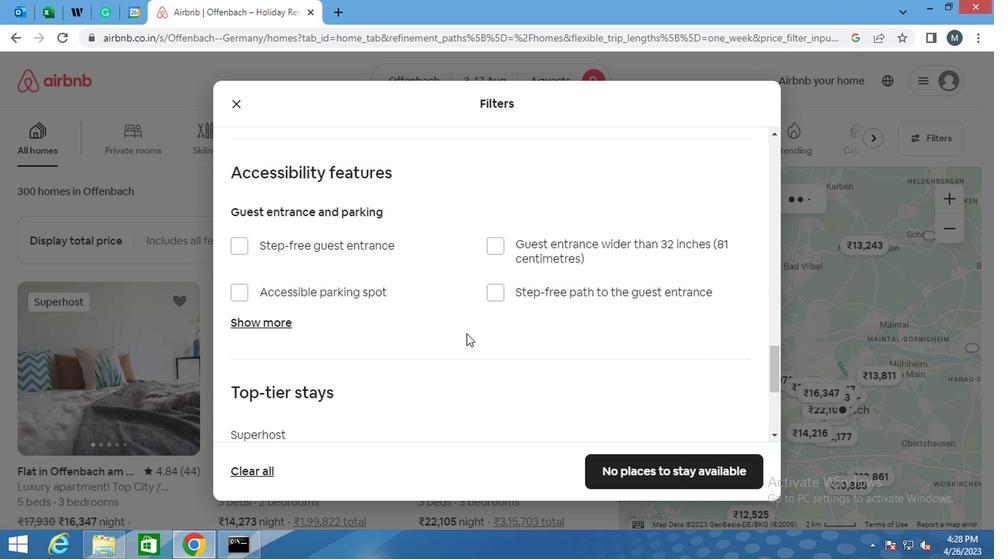 
Action: Mouse scrolled (445, 351) with delta (0, 0)
Screenshot: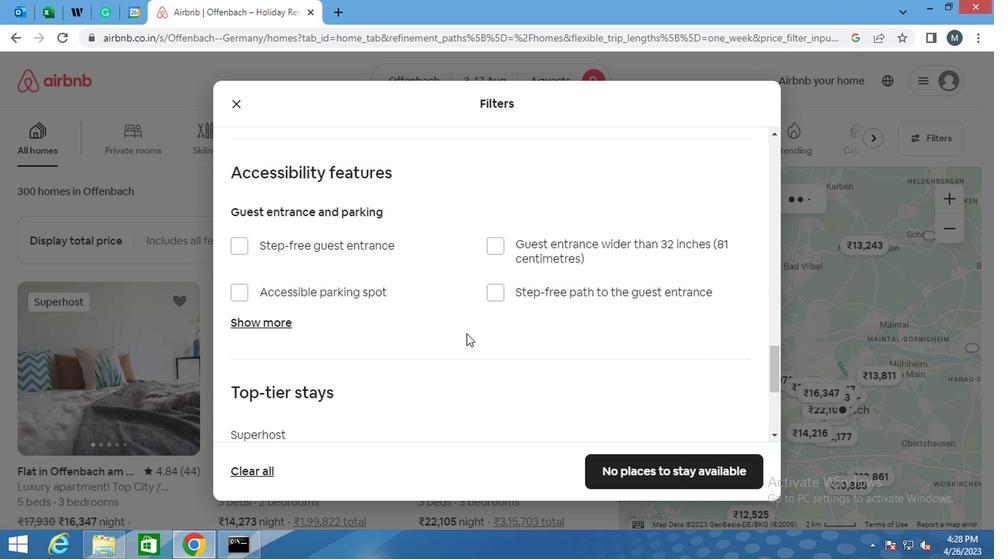 
Action: Mouse moved to (444, 352)
Screenshot: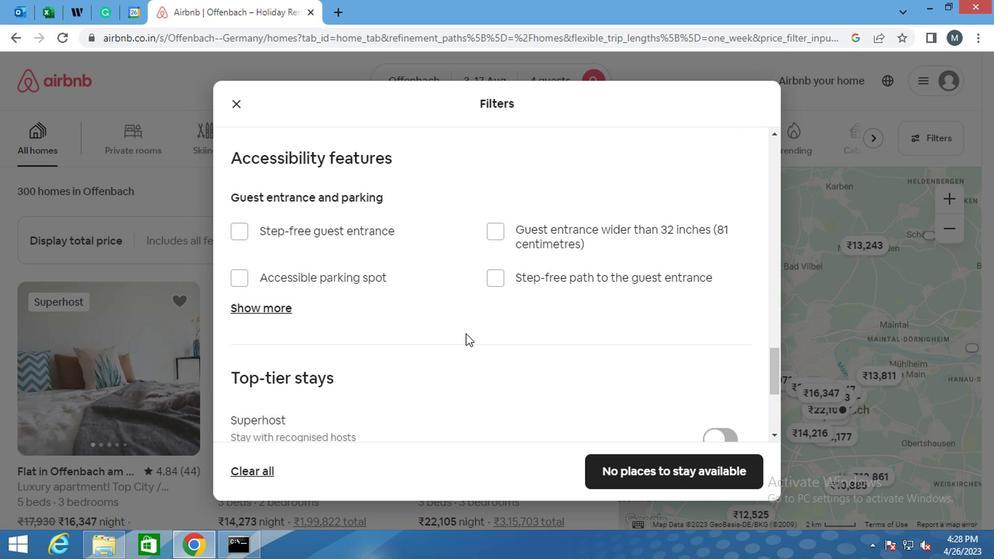 
Action: Mouse scrolled (444, 351) with delta (0, -1)
Screenshot: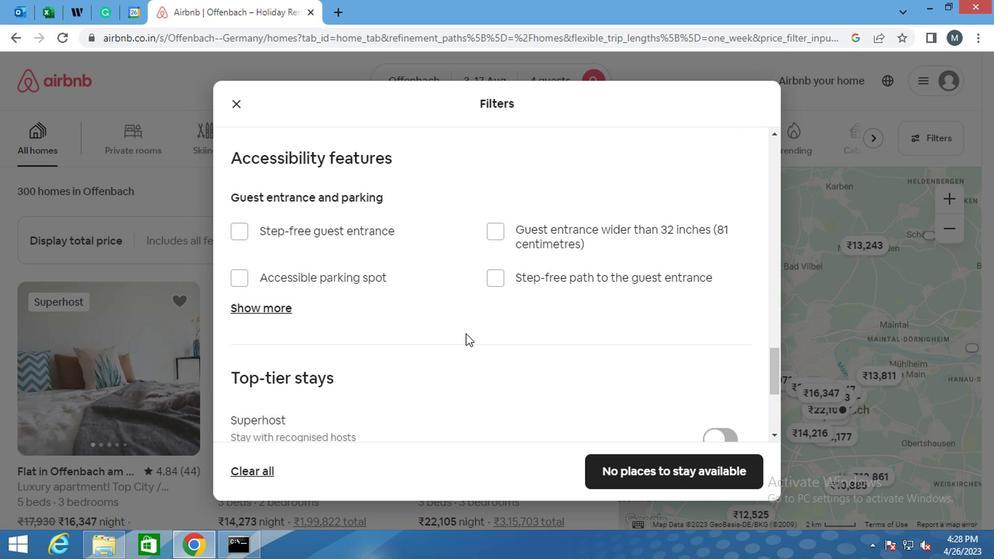 
Action: Mouse moved to (244, 338)
Screenshot: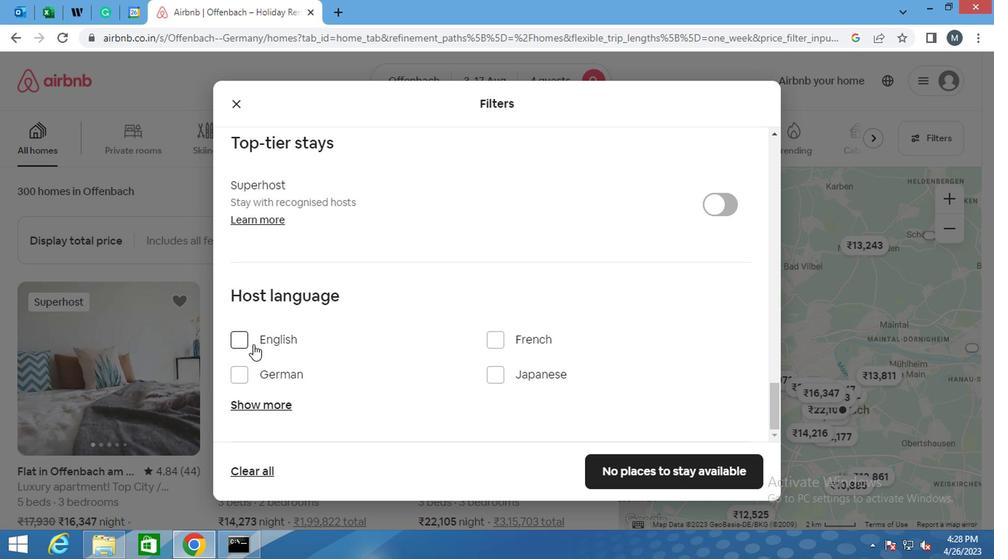 
Action: Mouse pressed left at (244, 338)
Screenshot: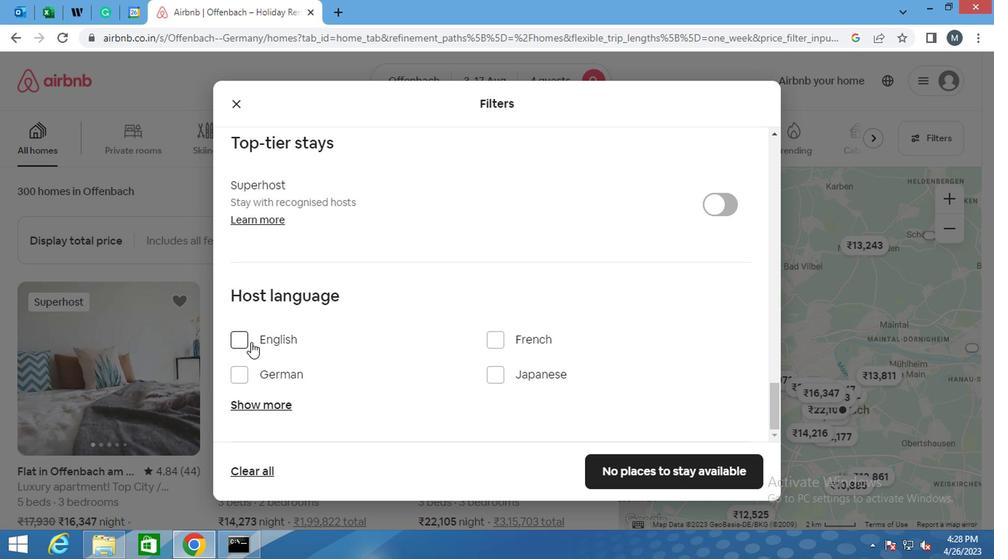 
Action: Mouse moved to (477, 411)
Screenshot: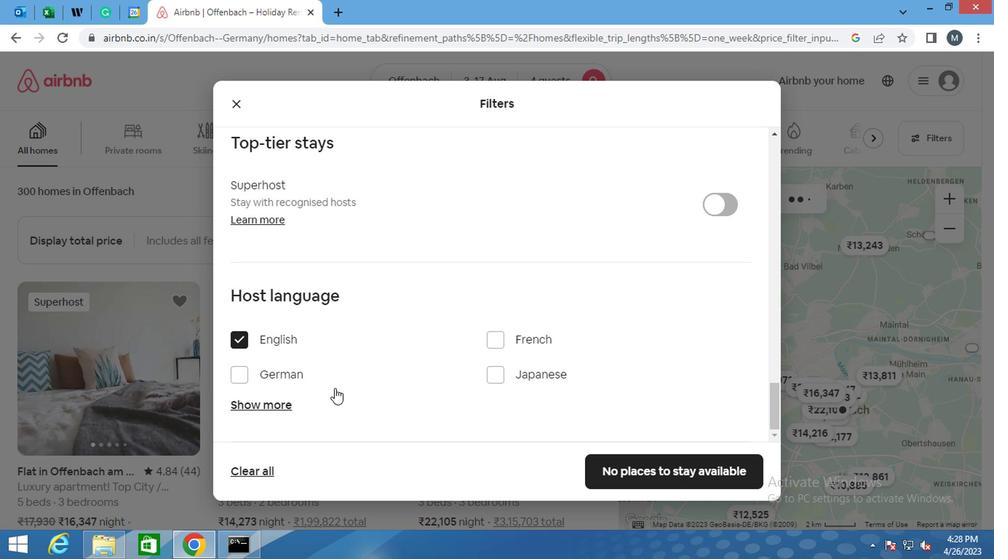 
Action: Mouse scrolled (477, 410) with delta (0, 0)
Screenshot: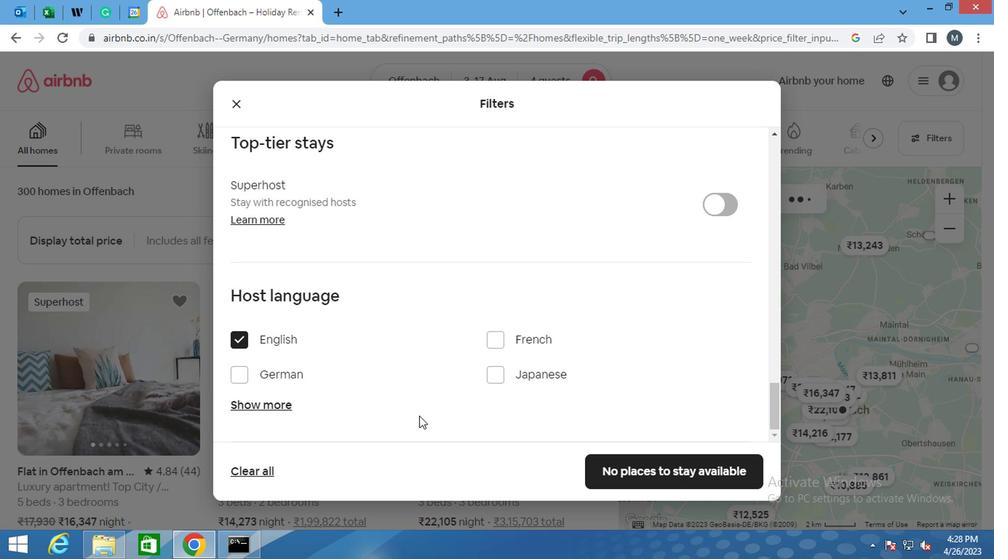 
Action: Mouse scrolled (477, 410) with delta (0, 0)
Screenshot: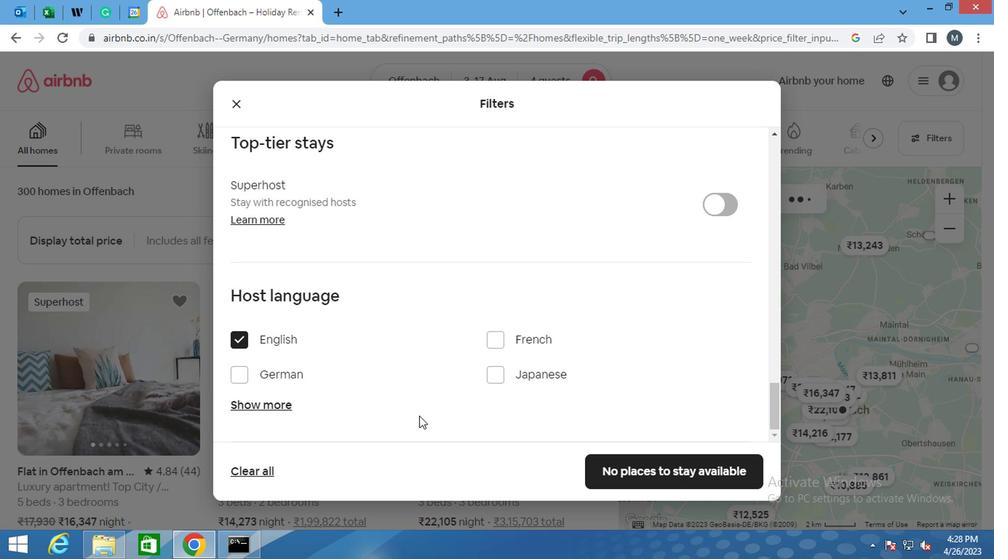 
Action: Mouse scrolled (477, 410) with delta (0, 0)
Screenshot: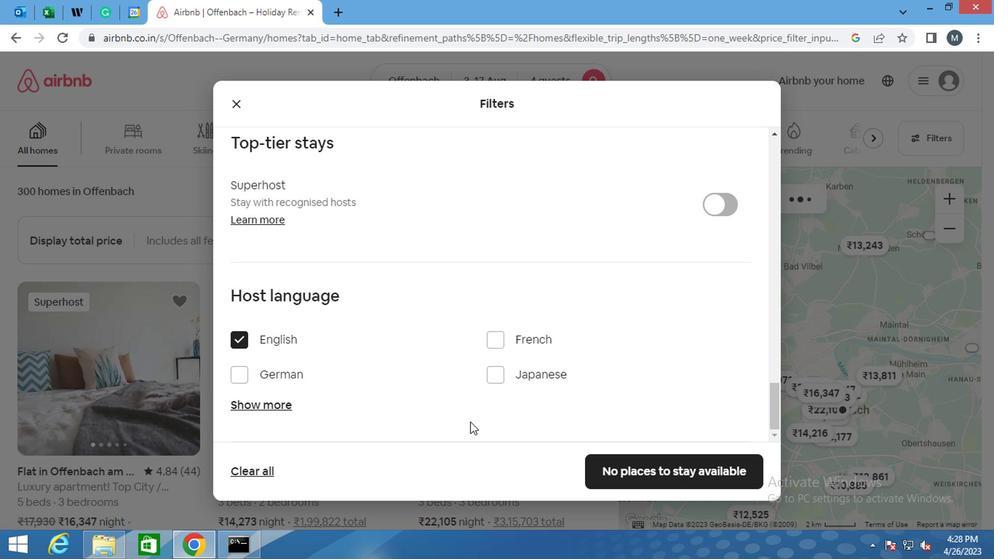 
Action: Mouse scrolled (477, 410) with delta (0, 0)
Screenshot: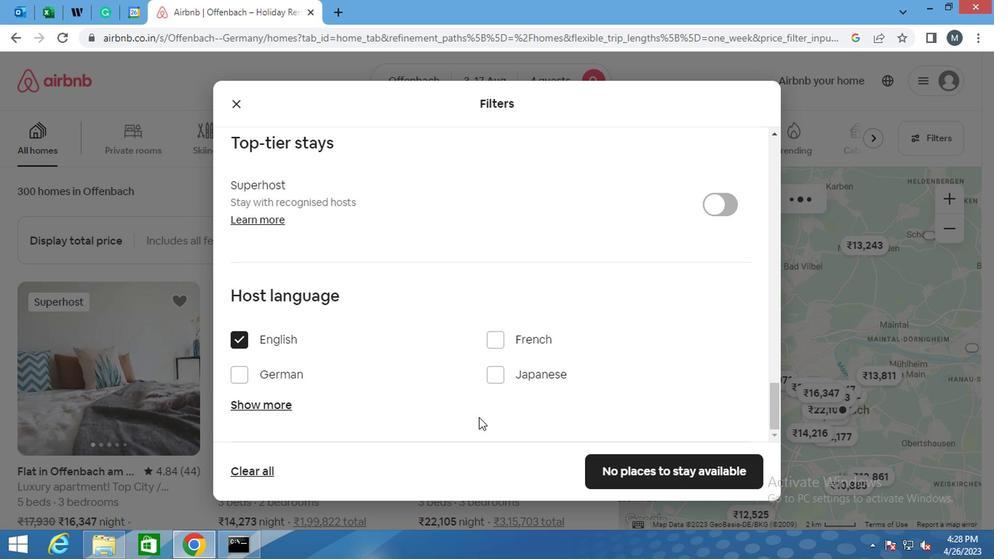 
Action: Mouse moved to (496, 414)
Screenshot: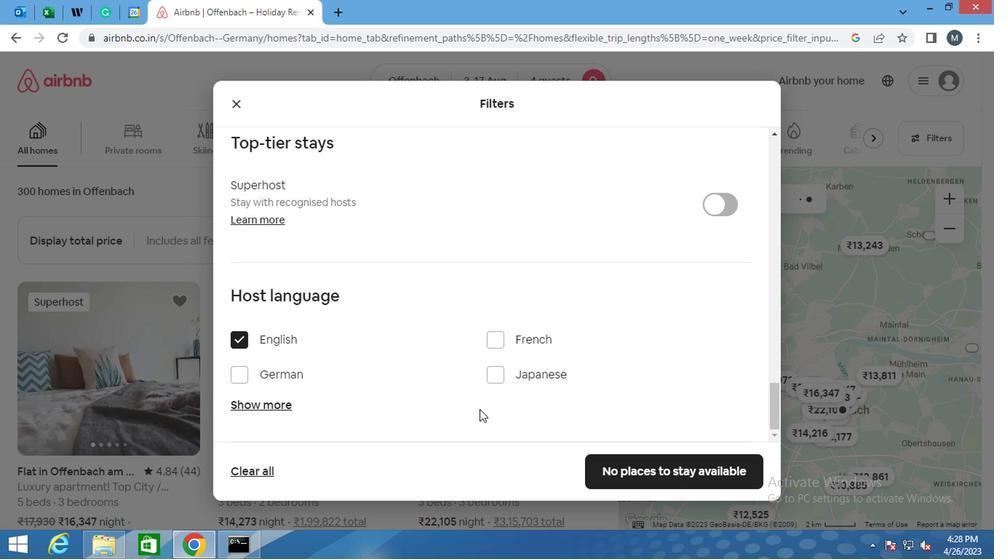
Action: Mouse scrolled (496, 414) with delta (0, 0)
Screenshot: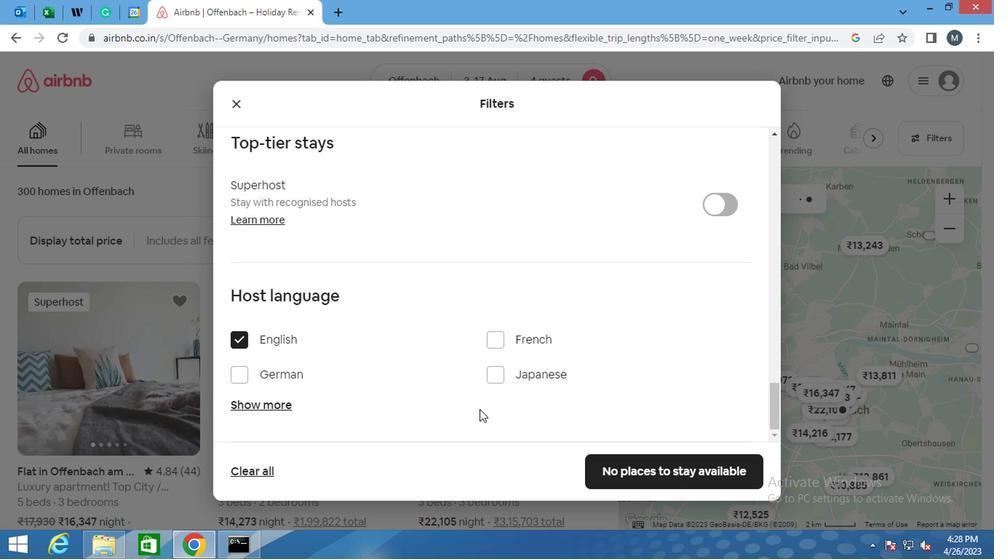 
Action: Mouse moved to (497, 415)
Screenshot: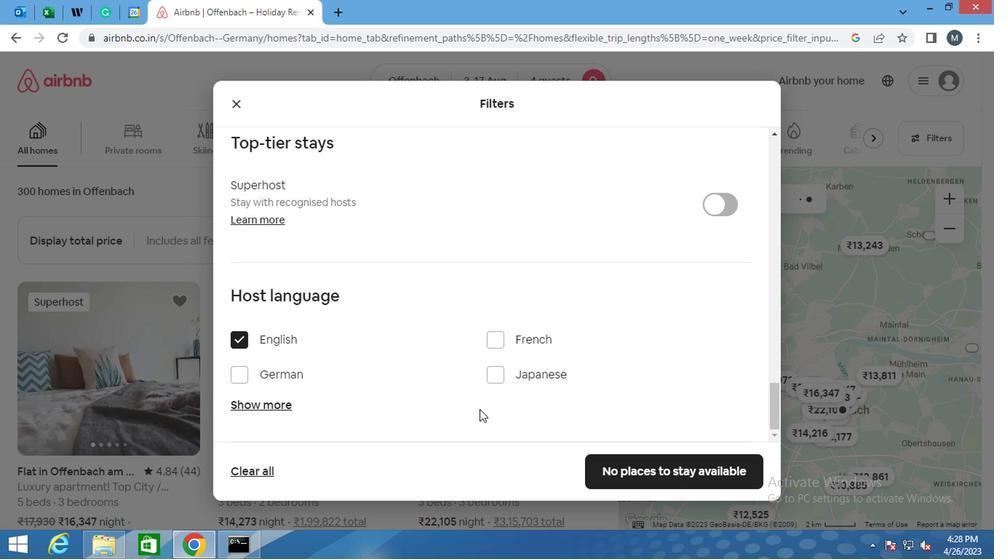 
Action: Mouse scrolled (497, 414) with delta (0, -1)
Screenshot: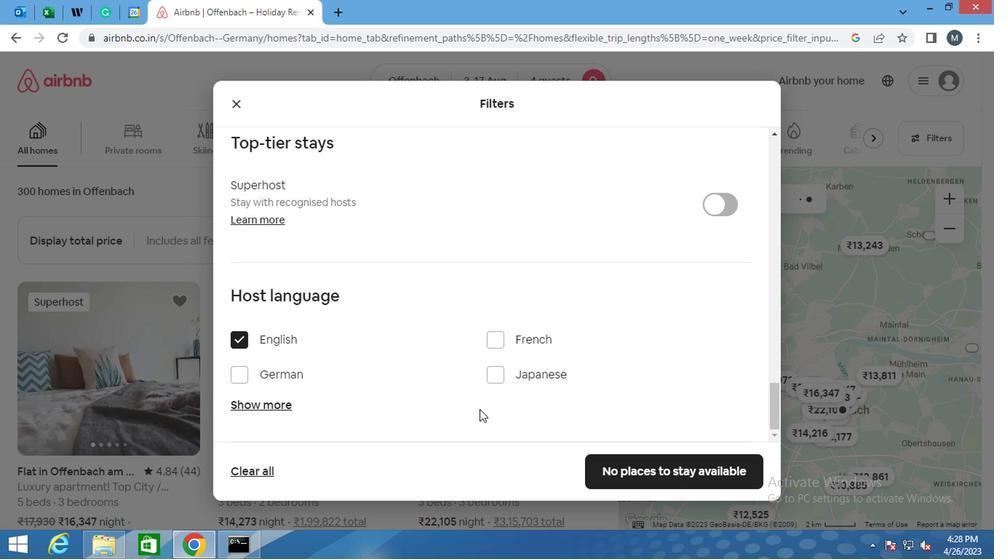 
Action: Mouse moved to (497, 417)
Screenshot: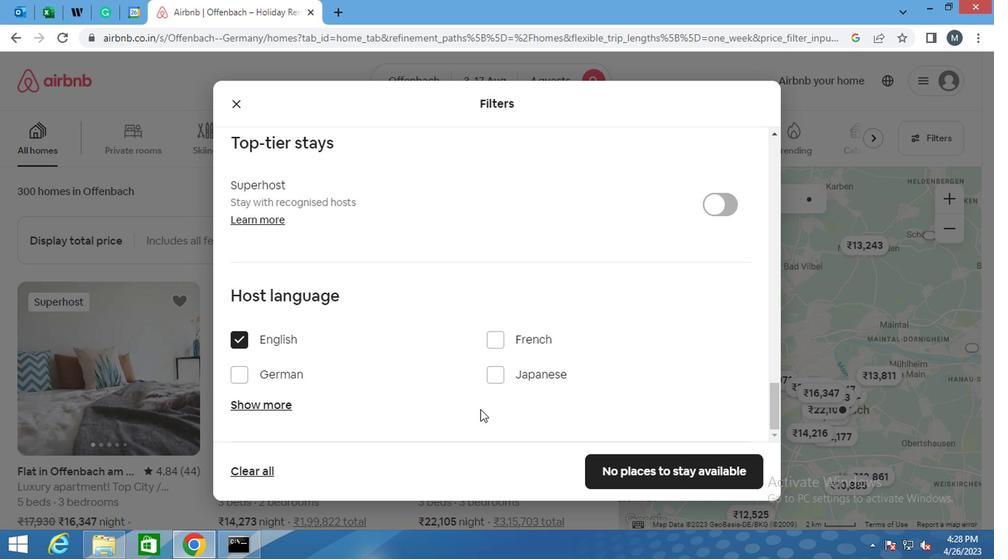 
Action: Mouse scrolled (497, 416) with delta (0, -1)
Screenshot: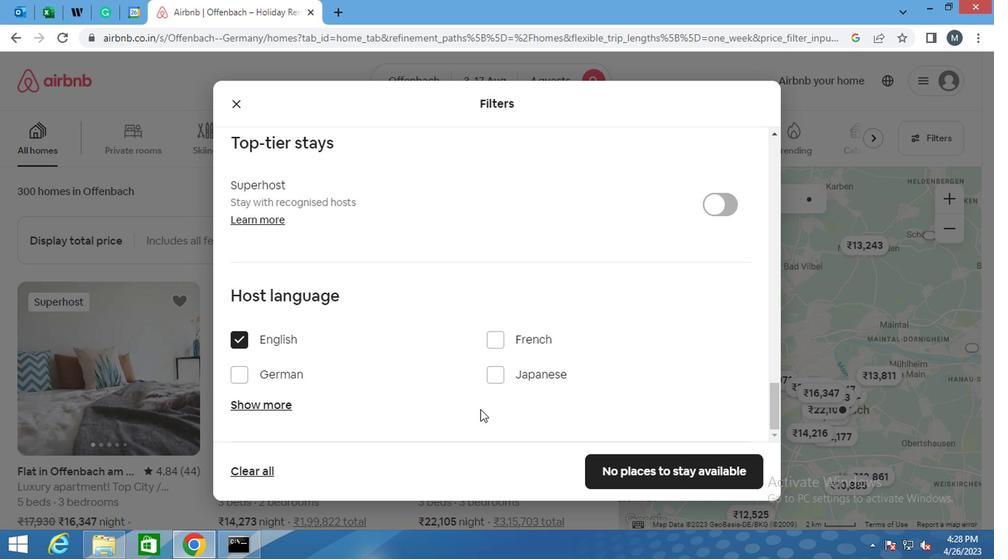 
Action: Mouse moved to (671, 477)
Screenshot: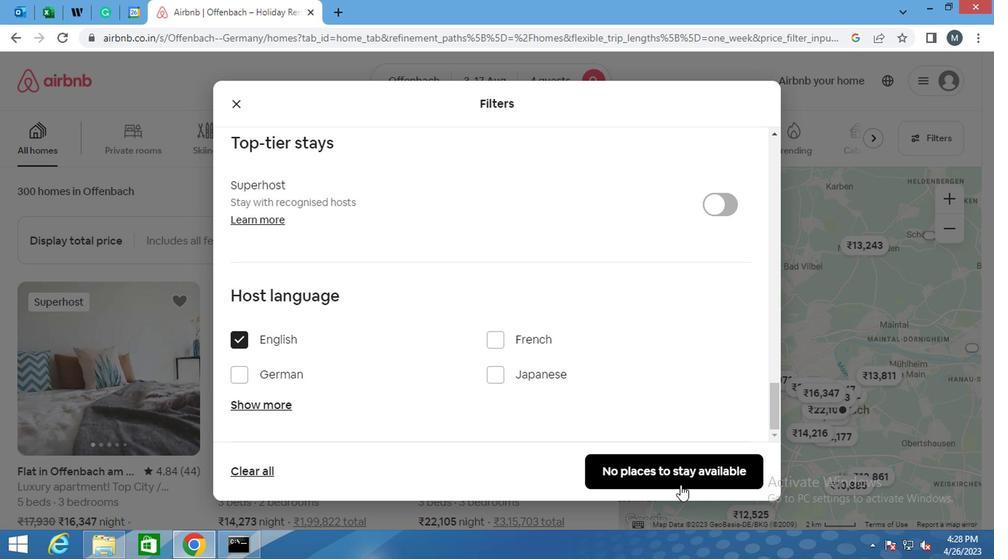 
Action: Mouse pressed left at (671, 477)
Screenshot: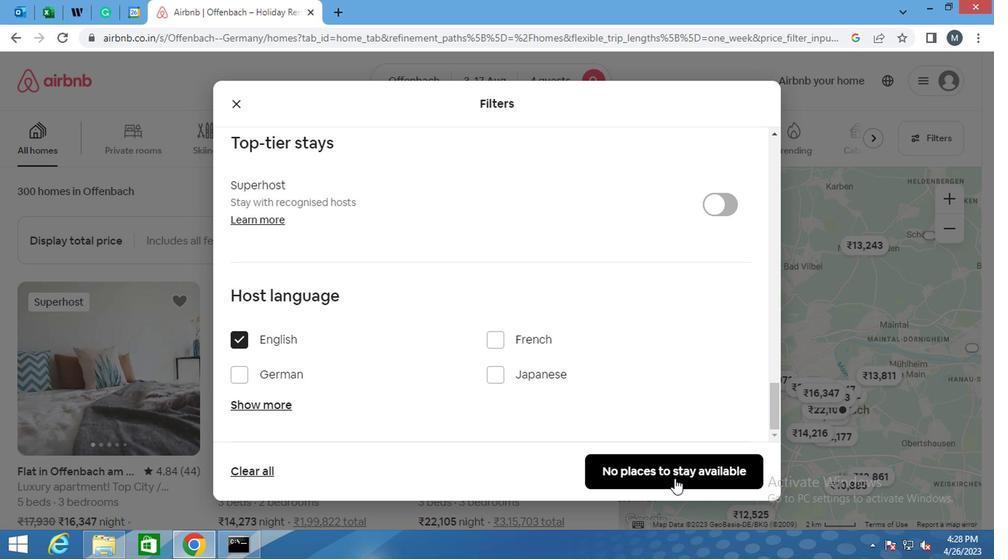 
Action: Mouse moved to (672, 477)
Screenshot: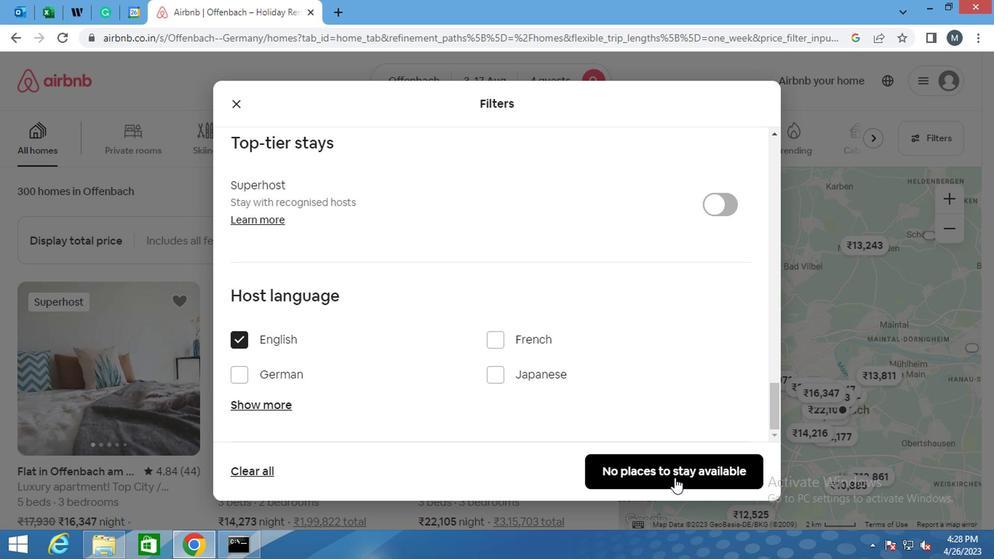 
